 Task: Add Attachment from computer to Card Card0000000265 in Board Board0000000067 in Workspace WS0000000023 in Trello. Add Cover Green to Card Card0000000265 in Board Board0000000067 in Workspace WS0000000023 in Trello. Add "Move Card To …" Button titled Button0000000265 to "top" of the list "To Do" to Card Card0000000265 in Board Board0000000067 in Workspace WS0000000023 in Trello. Add Description DS0000000265 to Card Card0000000266 in Board Board0000000067 in Workspace WS0000000023 in Trello. Add Comment CM0000000265 to Card Card0000000266 in Board Board0000000067 in Workspace WS0000000023 in Trello
Action: Mouse moved to (690, 556)
Screenshot: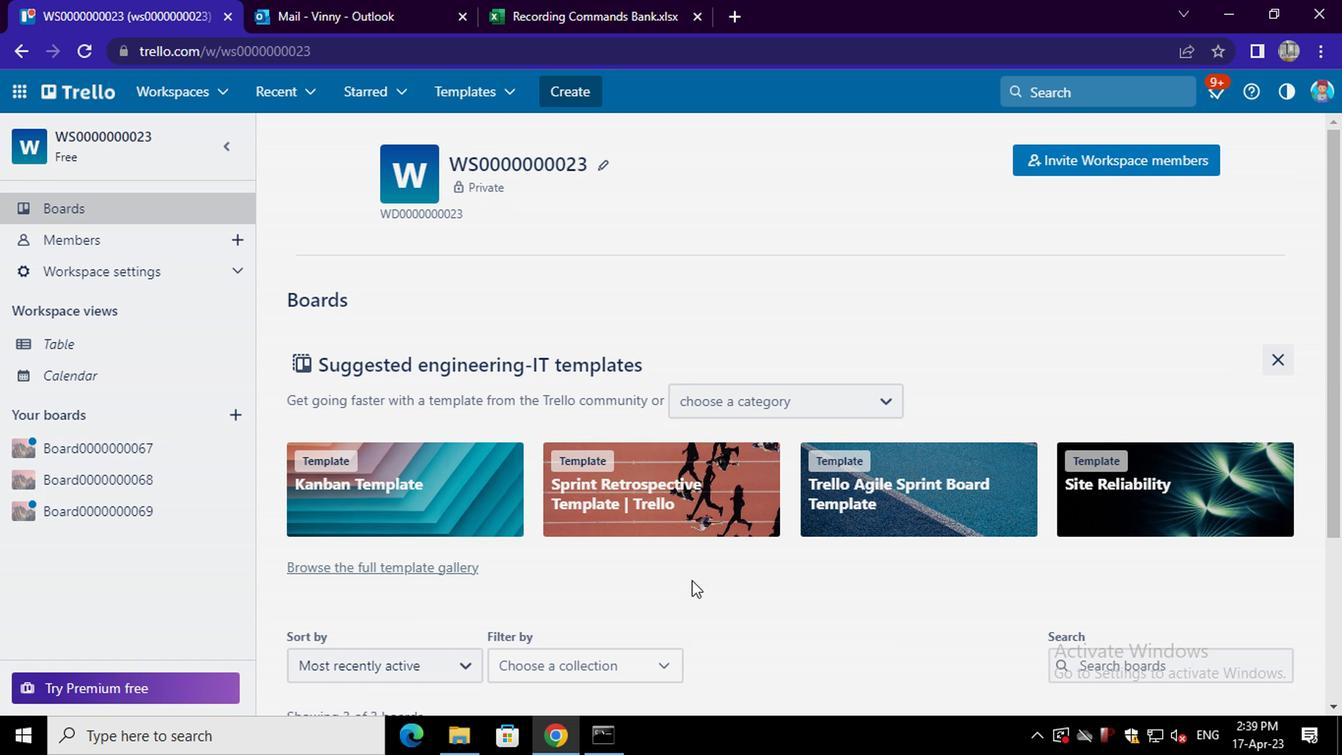 
Action: Mouse scrolled (690, 555) with delta (0, -1)
Screenshot: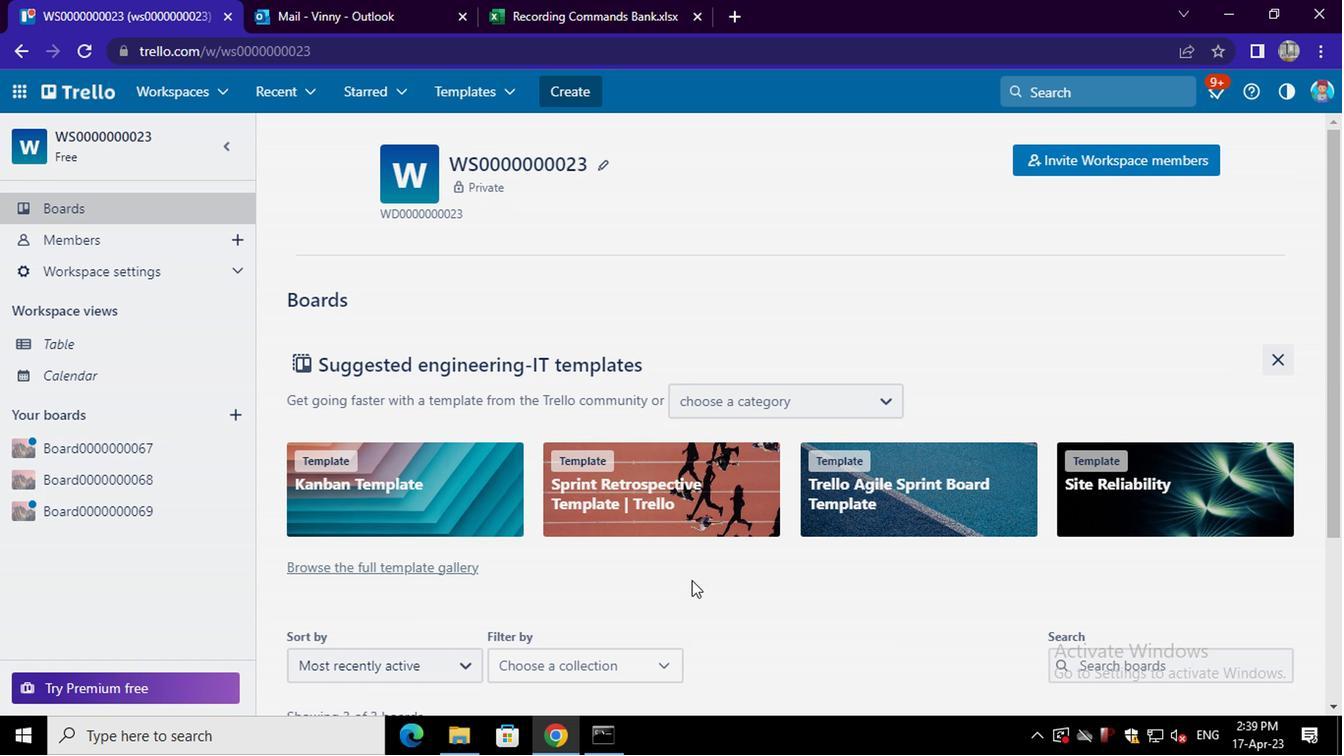 
Action: Mouse scrolled (690, 555) with delta (0, -1)
Screenshot: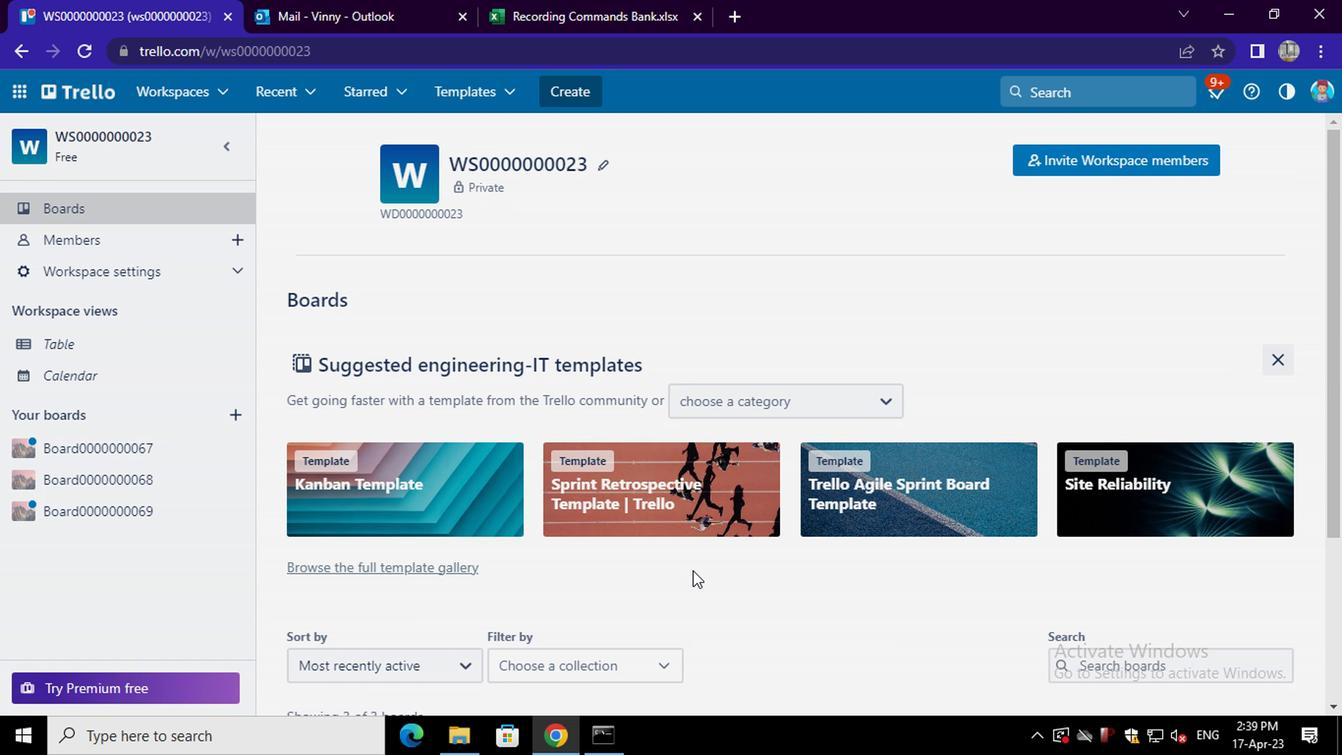 
Action: Mouse scrolled (690, 555) with delta (0, -1)
Screenshot: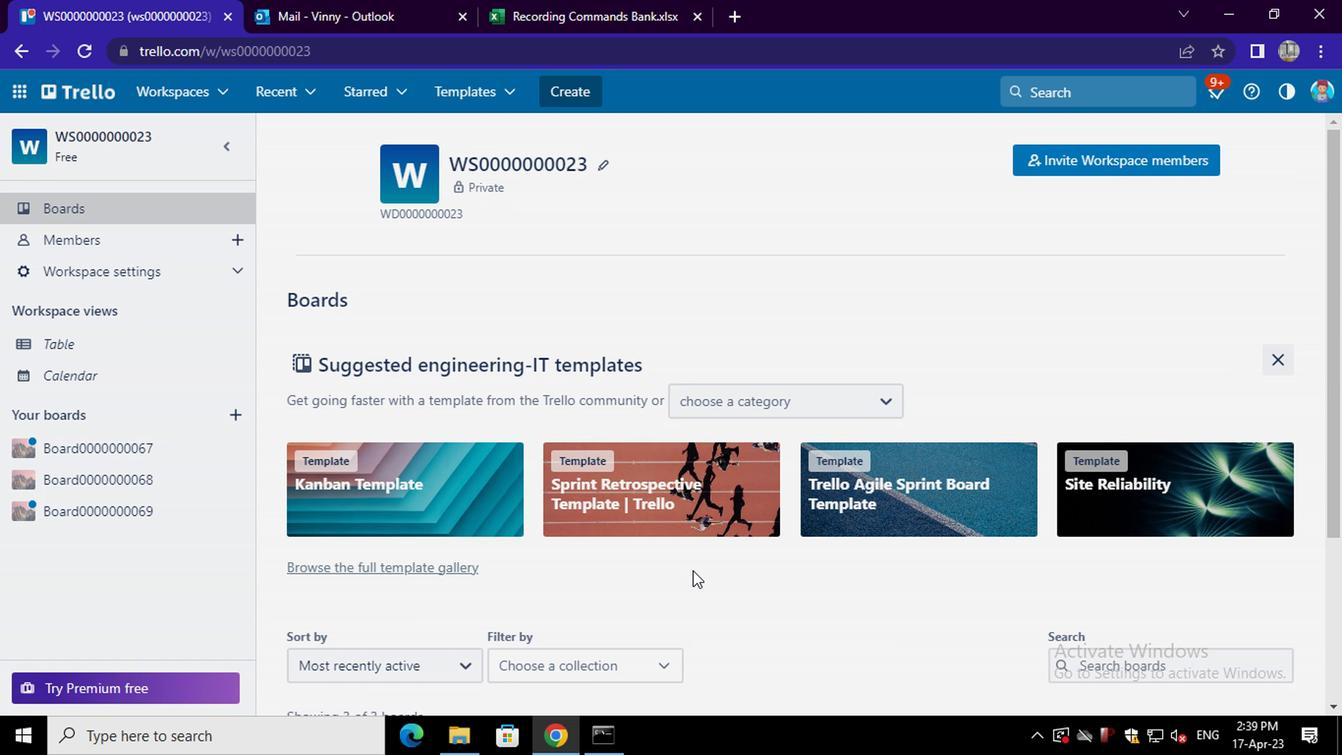
Action: Mouse scrolled (690, 555) with delta (0, -1)
Screenshot: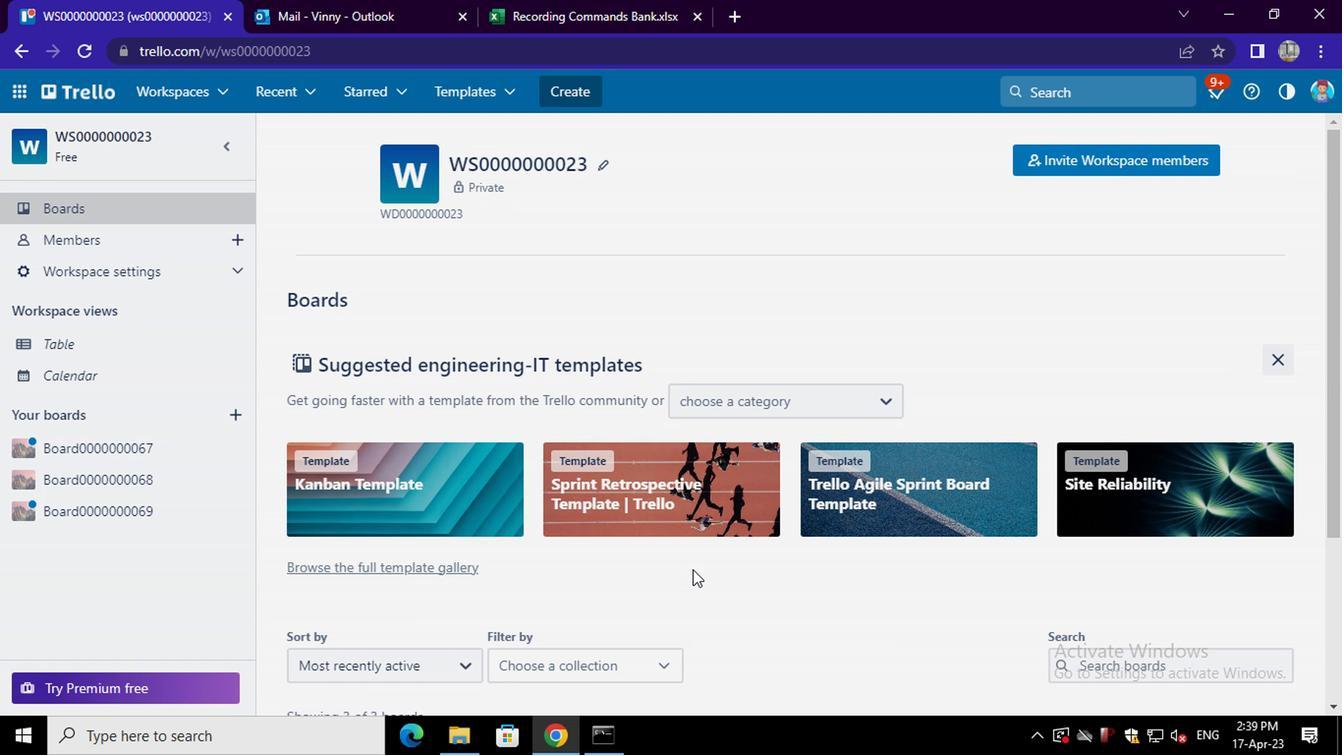 
Action: Mouse scrolled (690, 555) with delta (0, -1)
Screenshot: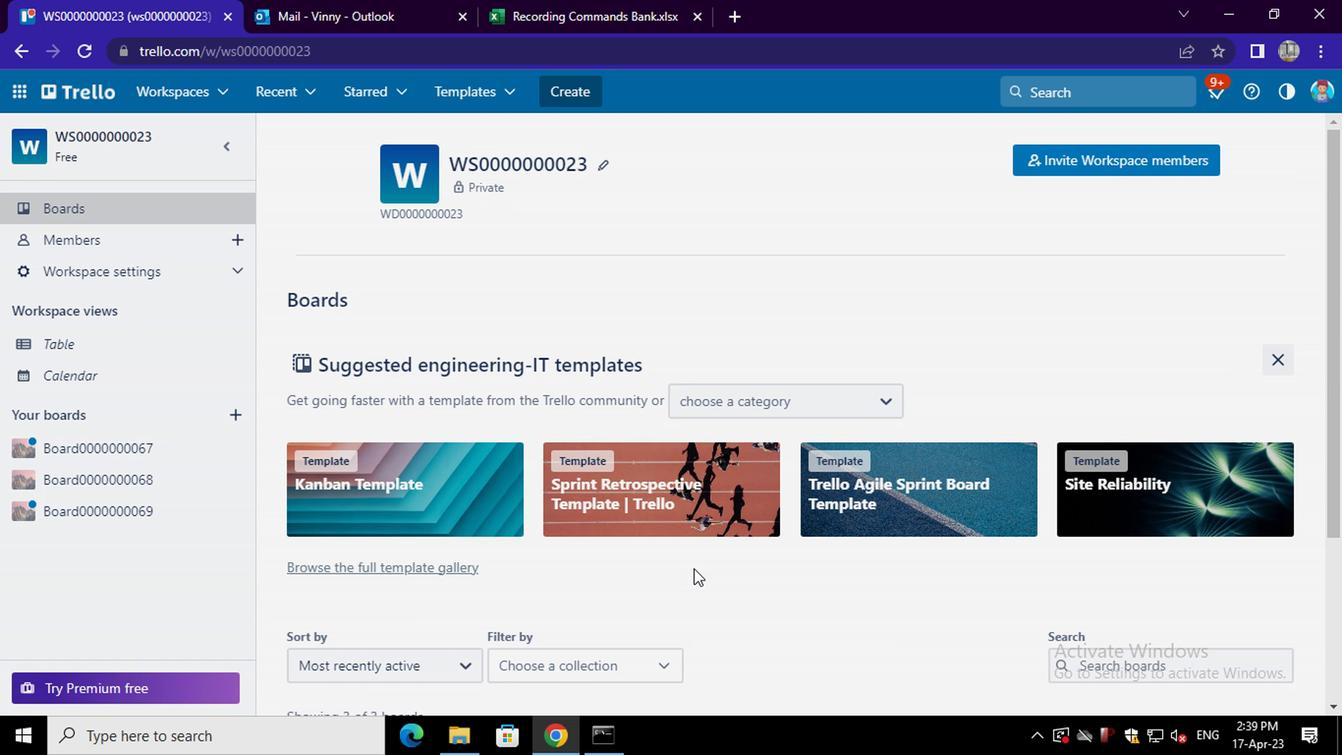 
Action: Mouse scrolled (690, 555) with delta (0, -1)
Screenshot: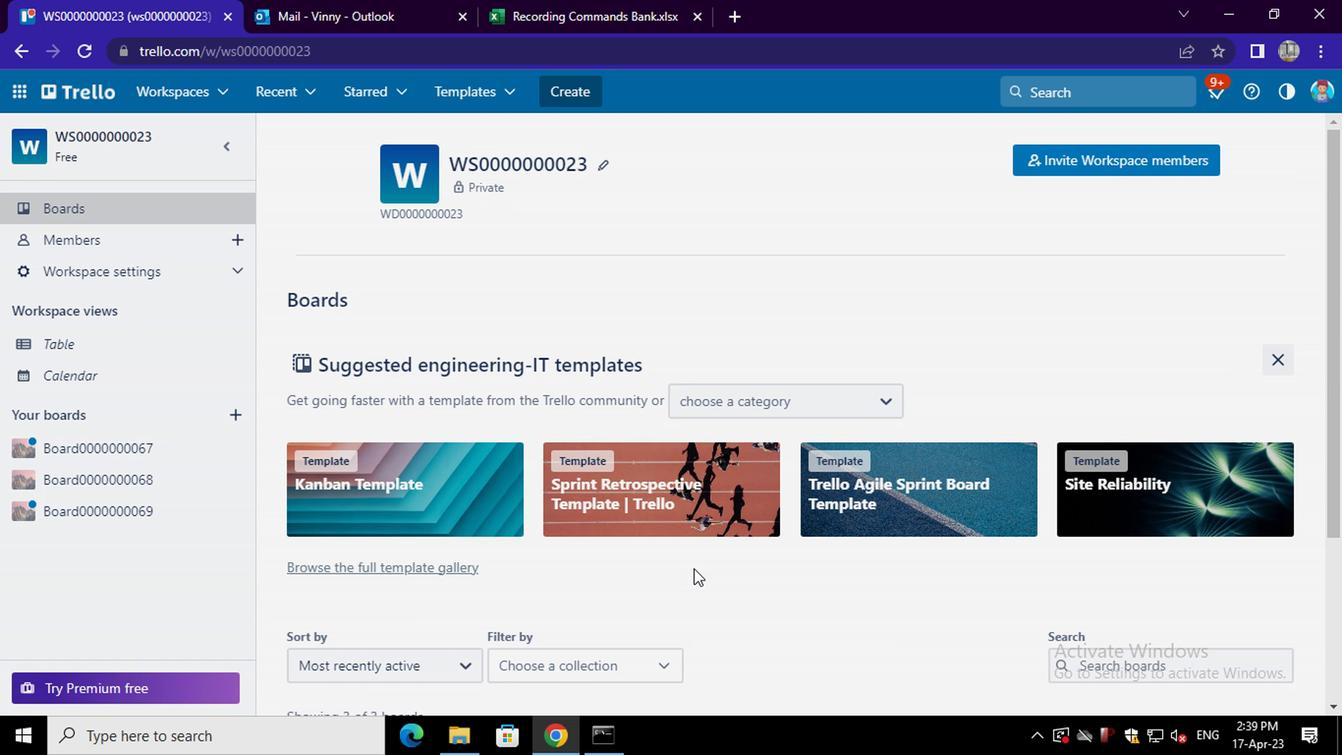 
Action: Mouse moved to (690, 555)
Screenshot: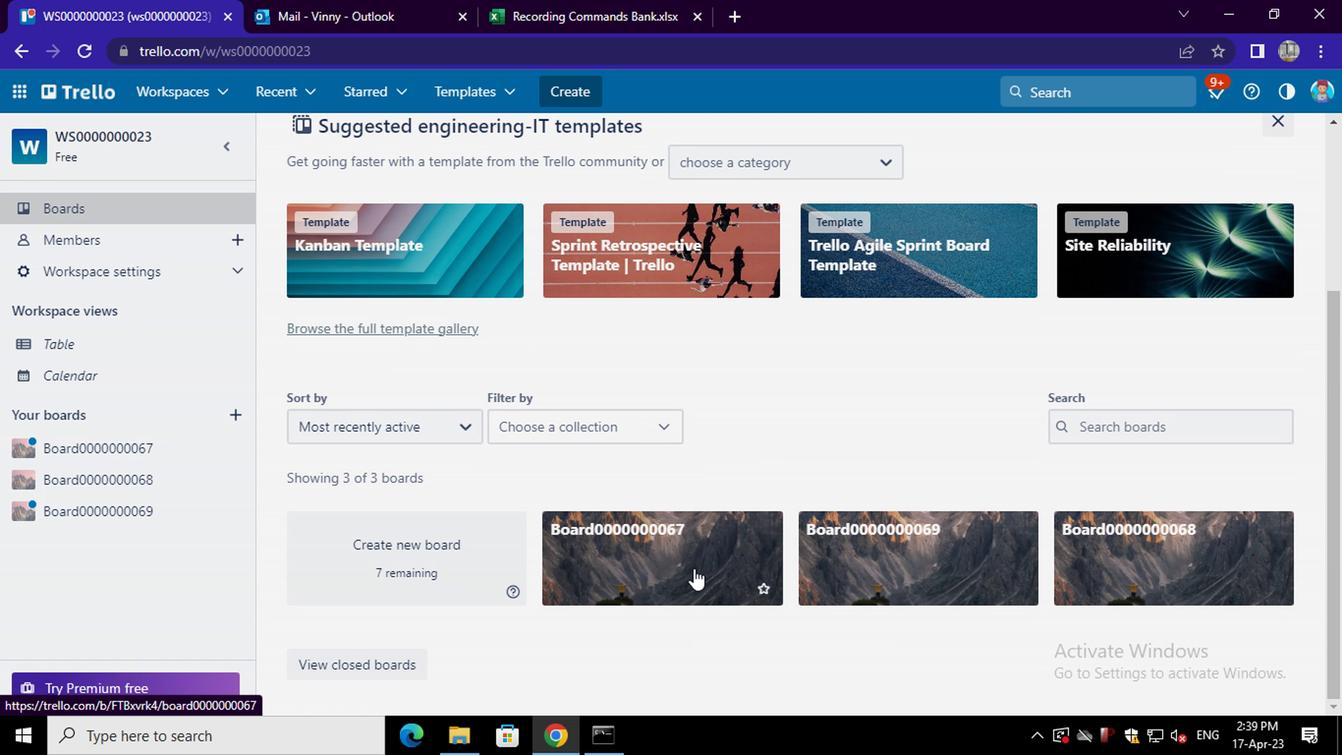 
Action: Mouse pressed left at (690, 555)
Screenshot: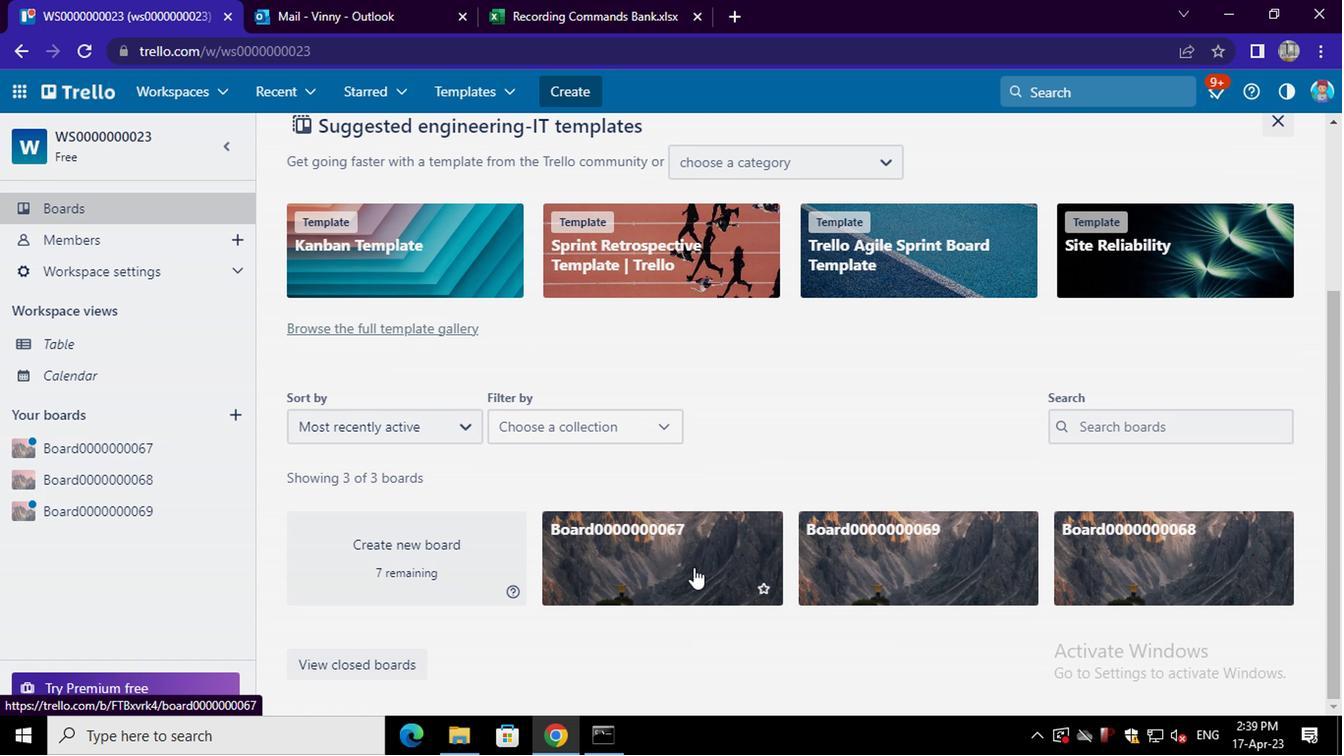 
Action: Mouse moved to (508, 216)
Screenshot: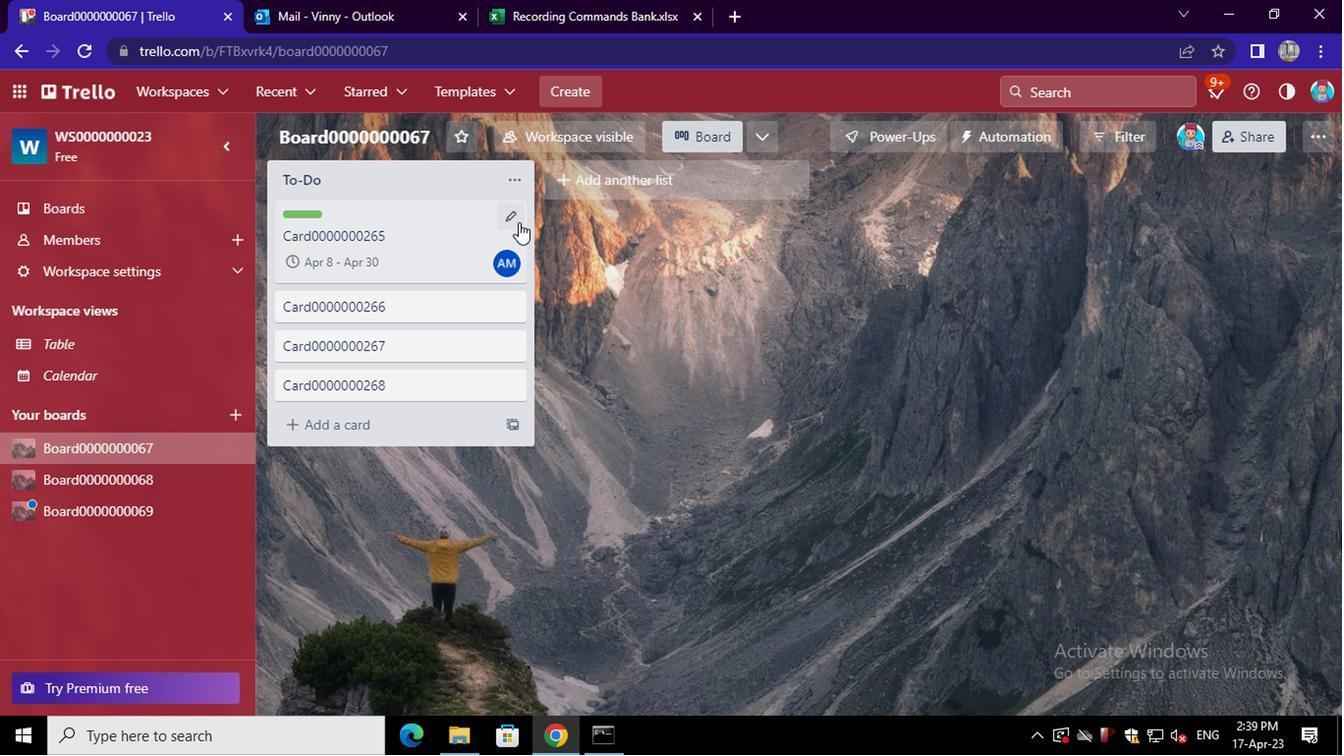 
Action: Mouse pressed left at (508, 216)
Screenshot: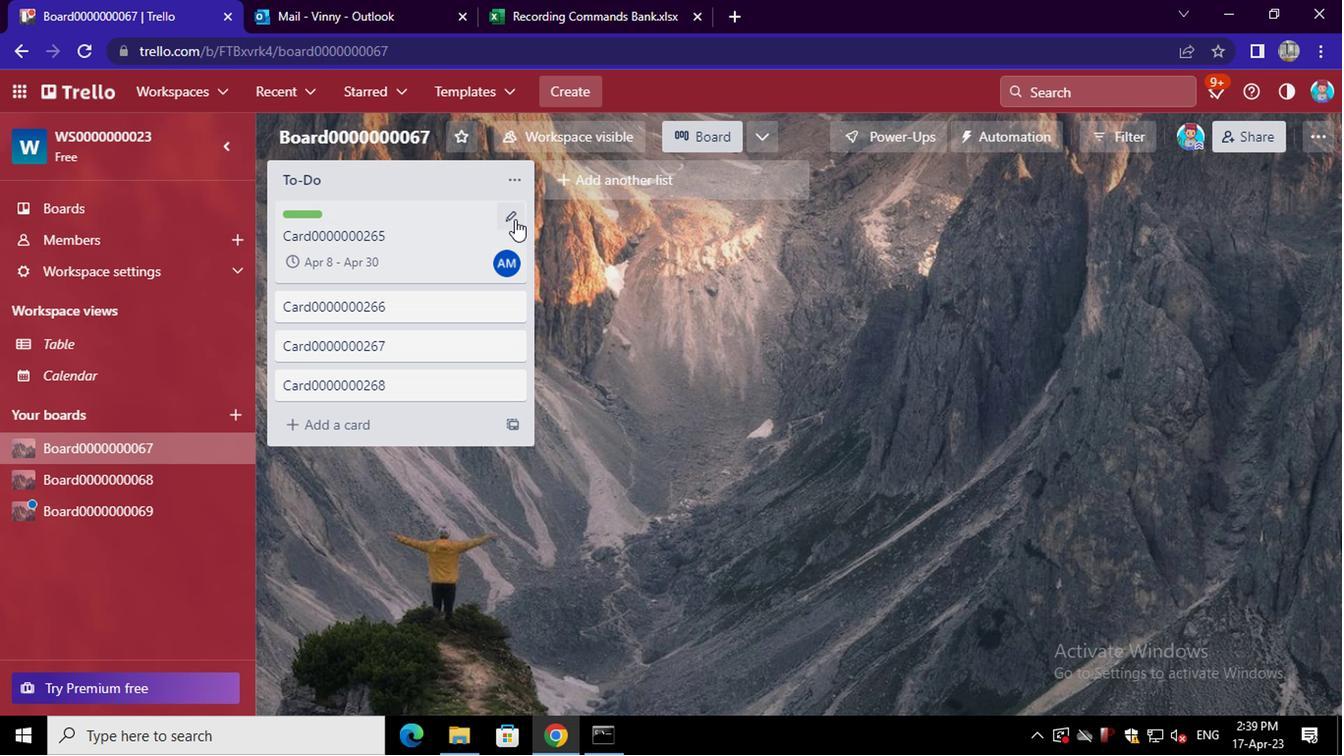 
Action: Mouse moved to (571, 223)
Screenshot: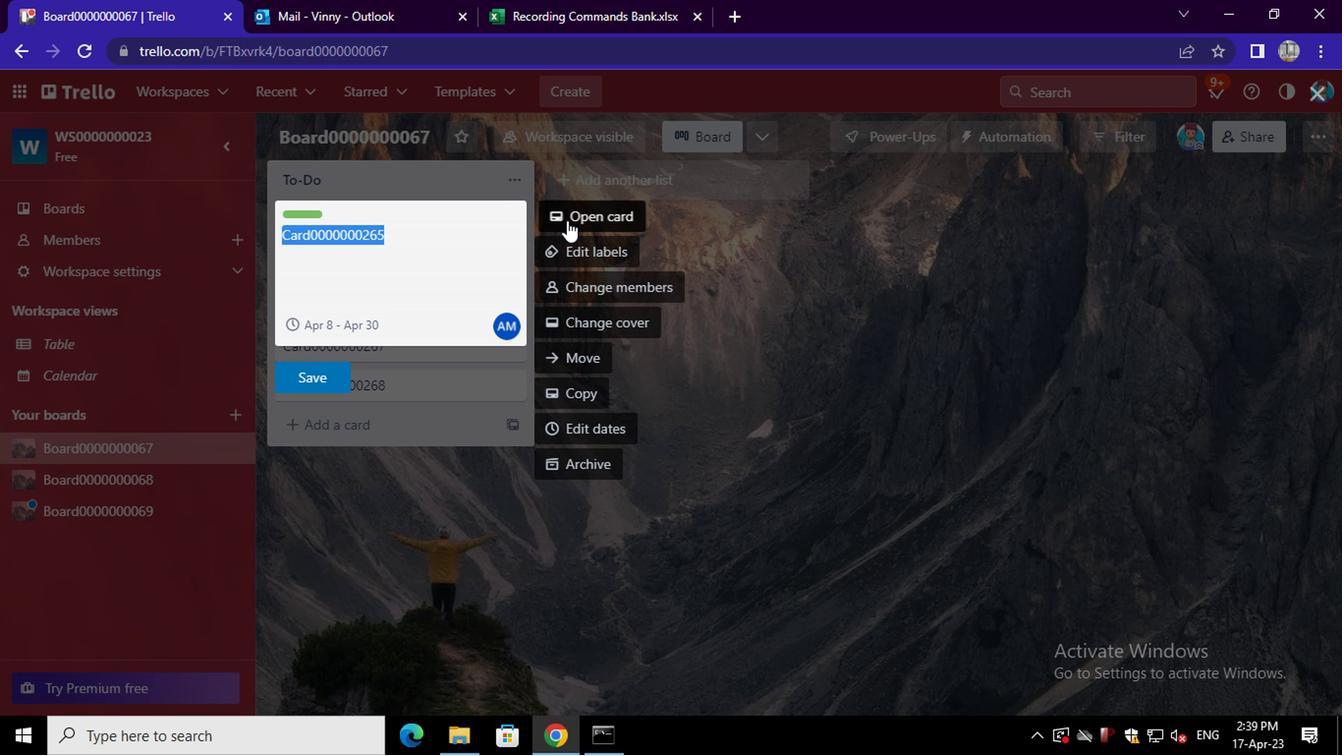 
Action: Mouse pressed left at (571, 223)
Screenshot: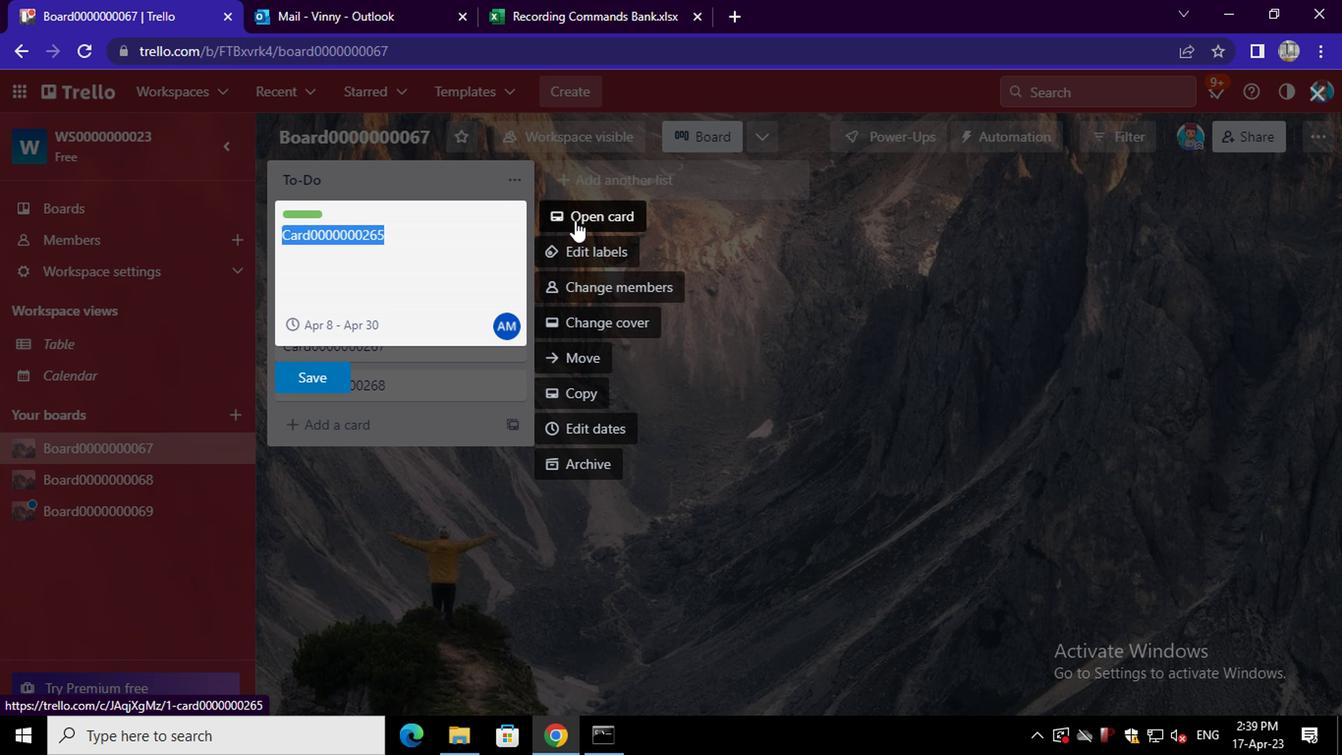 
Action: Mouse moved to (921, 396)
Screenshot: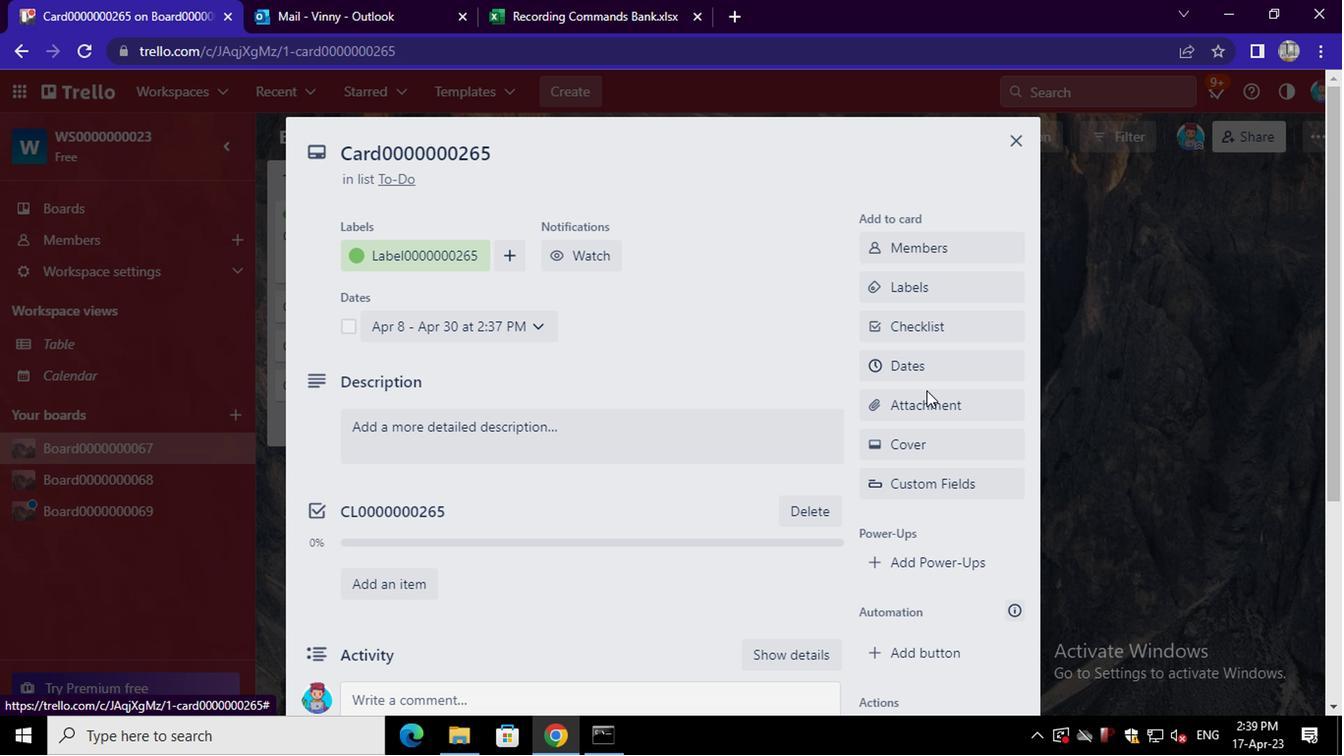 
Action: Mouse pressed left at (921, 396)
Screenshot: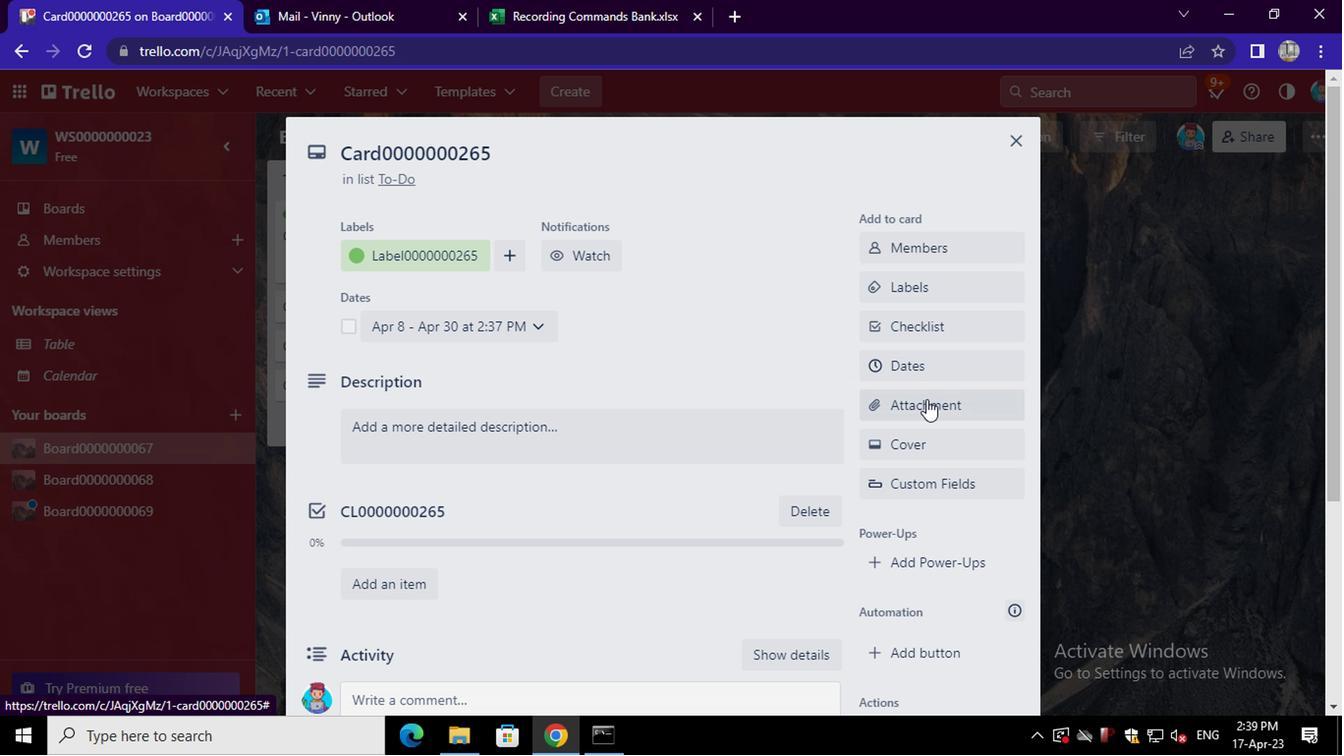 
Action: Mouse moved to (906, 188)
Screenshot: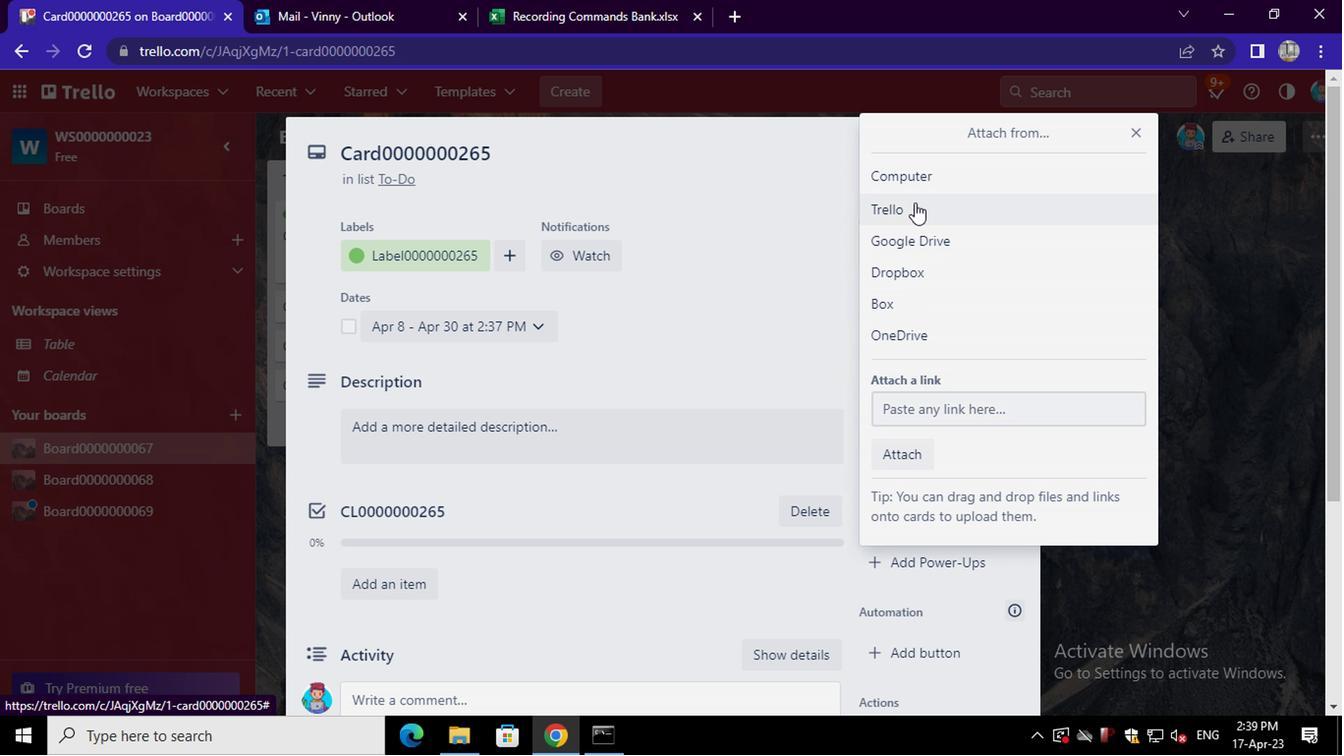 
Action: Mouse pressed left at (906, 188)
Screenshot: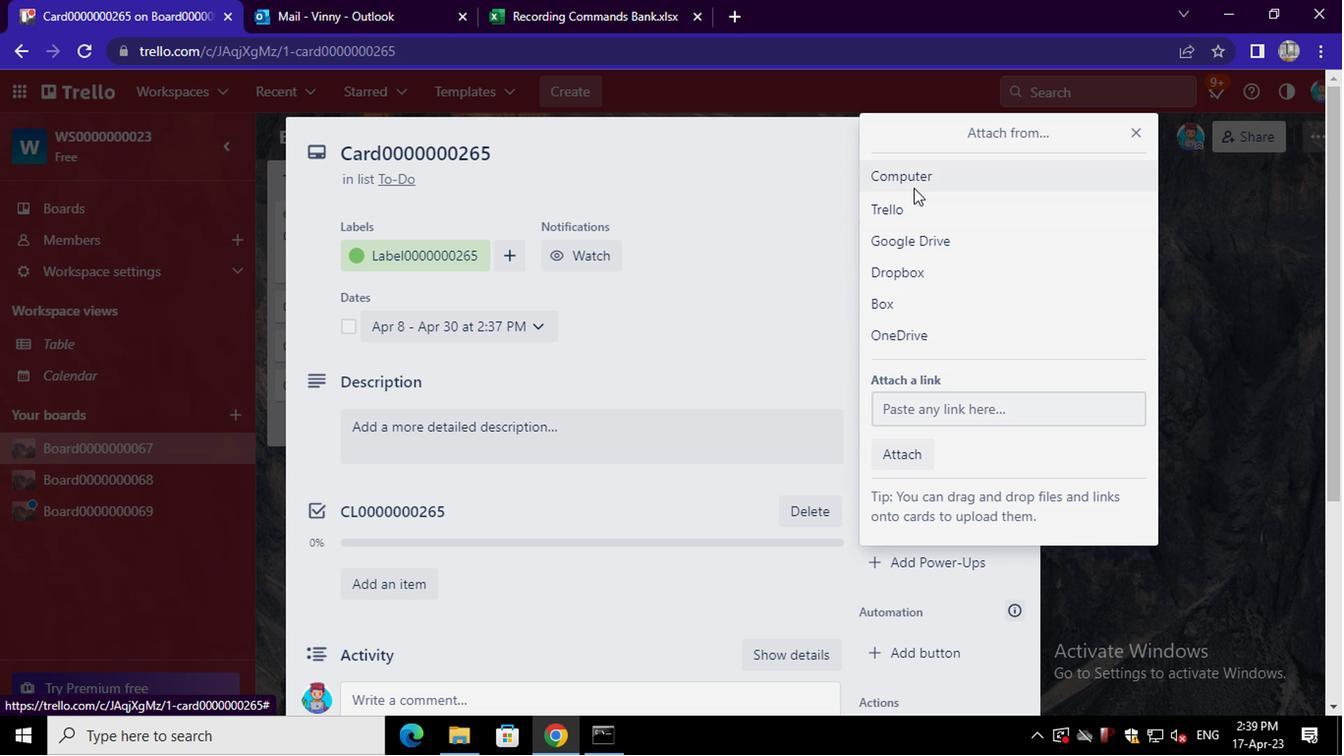 
Action: Mouse moved to (270, 428)
Screenshot: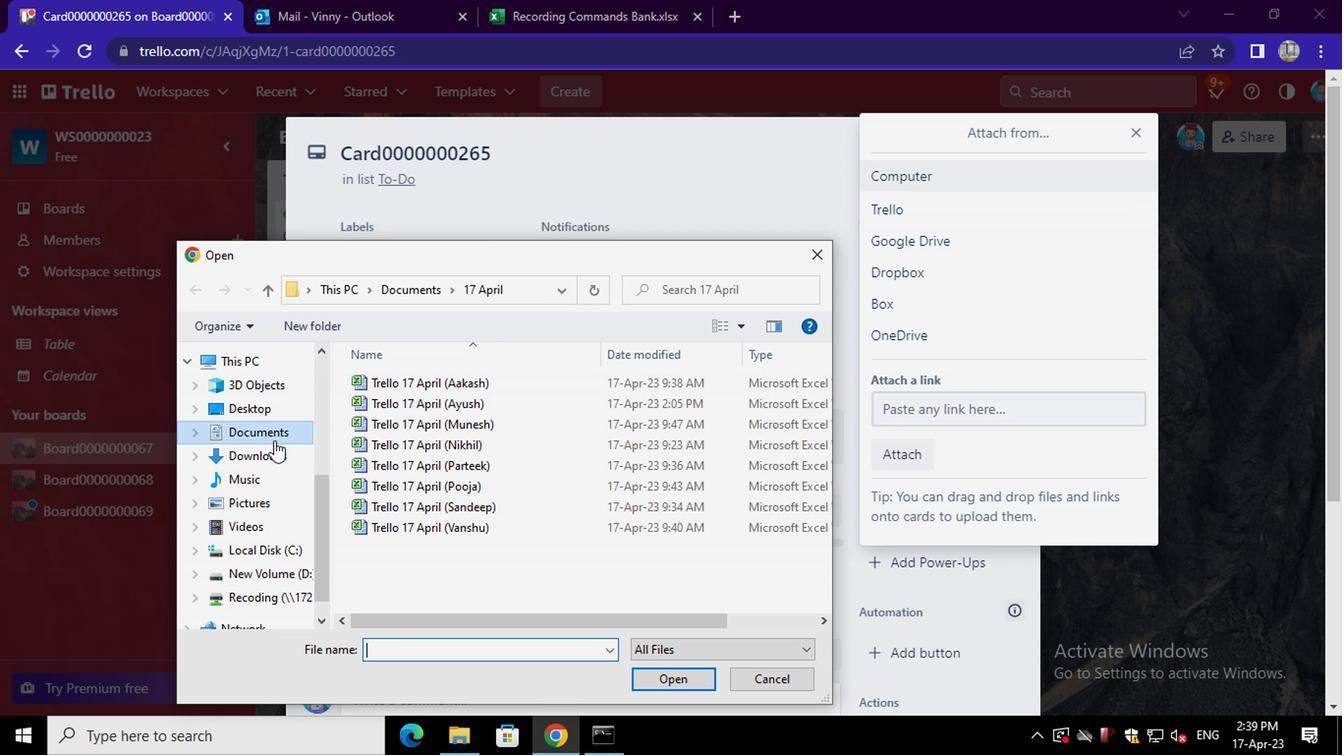 
Action: Mouse pressed left at (270, 428)
Screenshot: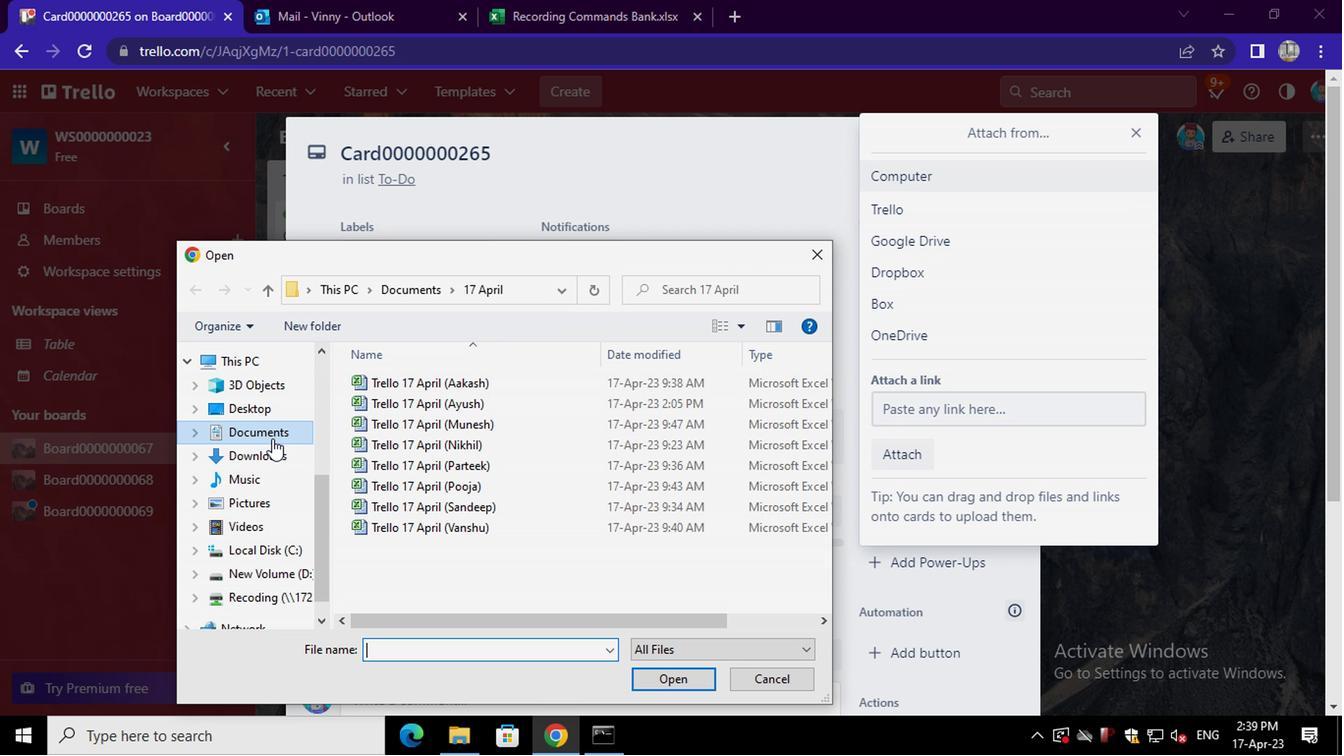 
Action: Mouse moved to (416, 478)
Screenshot: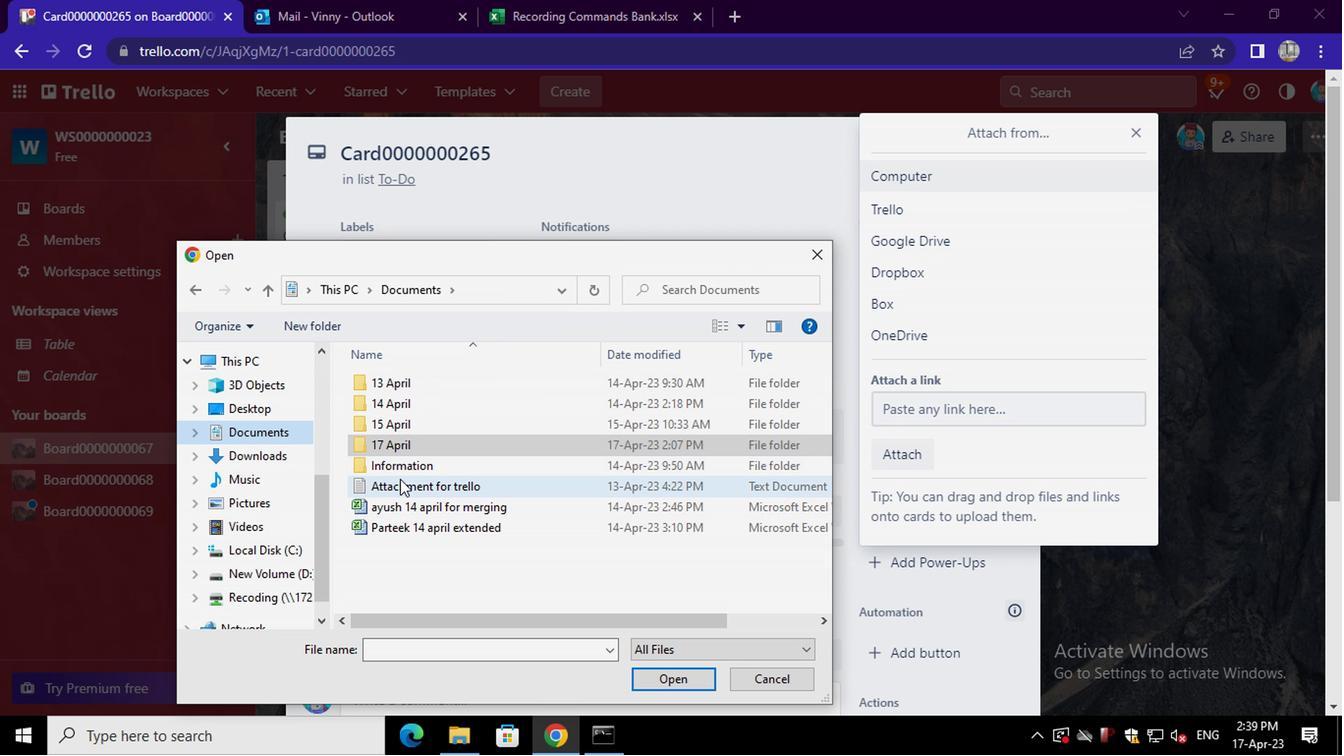 
Action: Mouse pressed left at (416, 478)
Screenshot: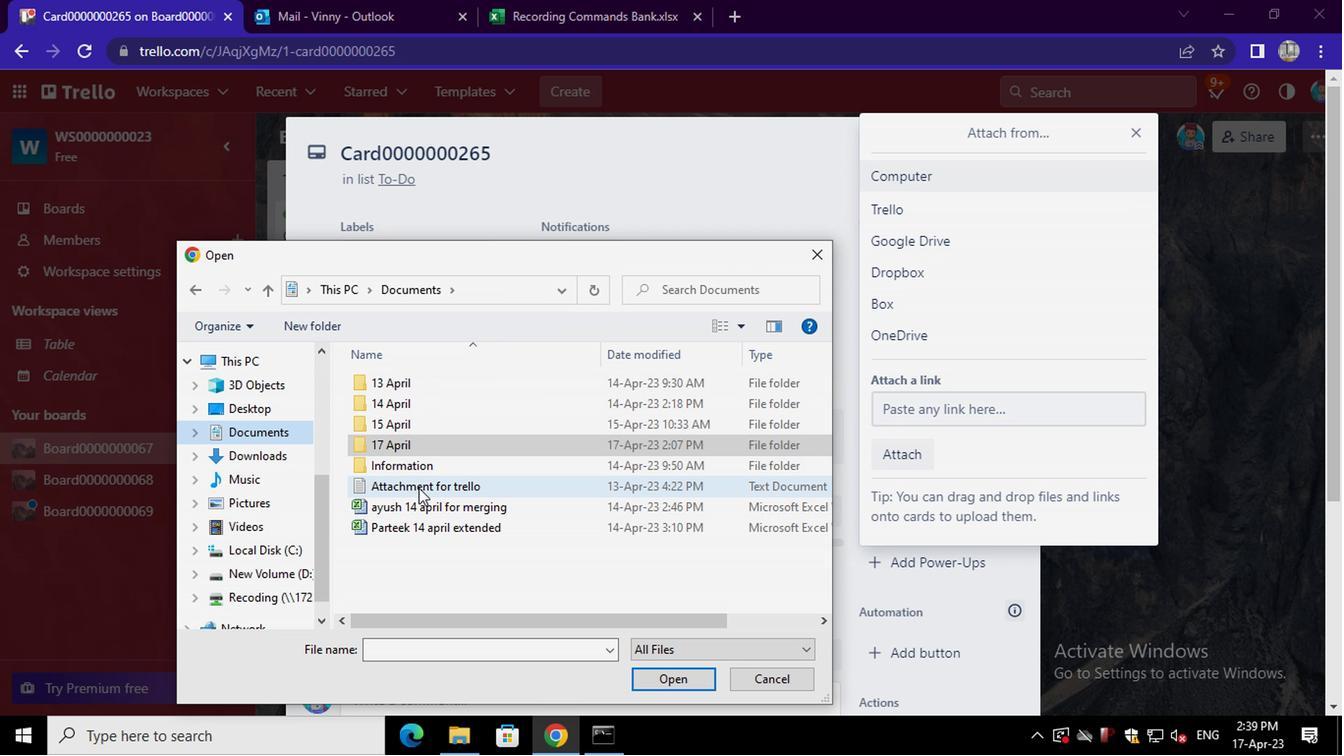 
Action: Mouse pressed left at (416, 478)
Screenshot: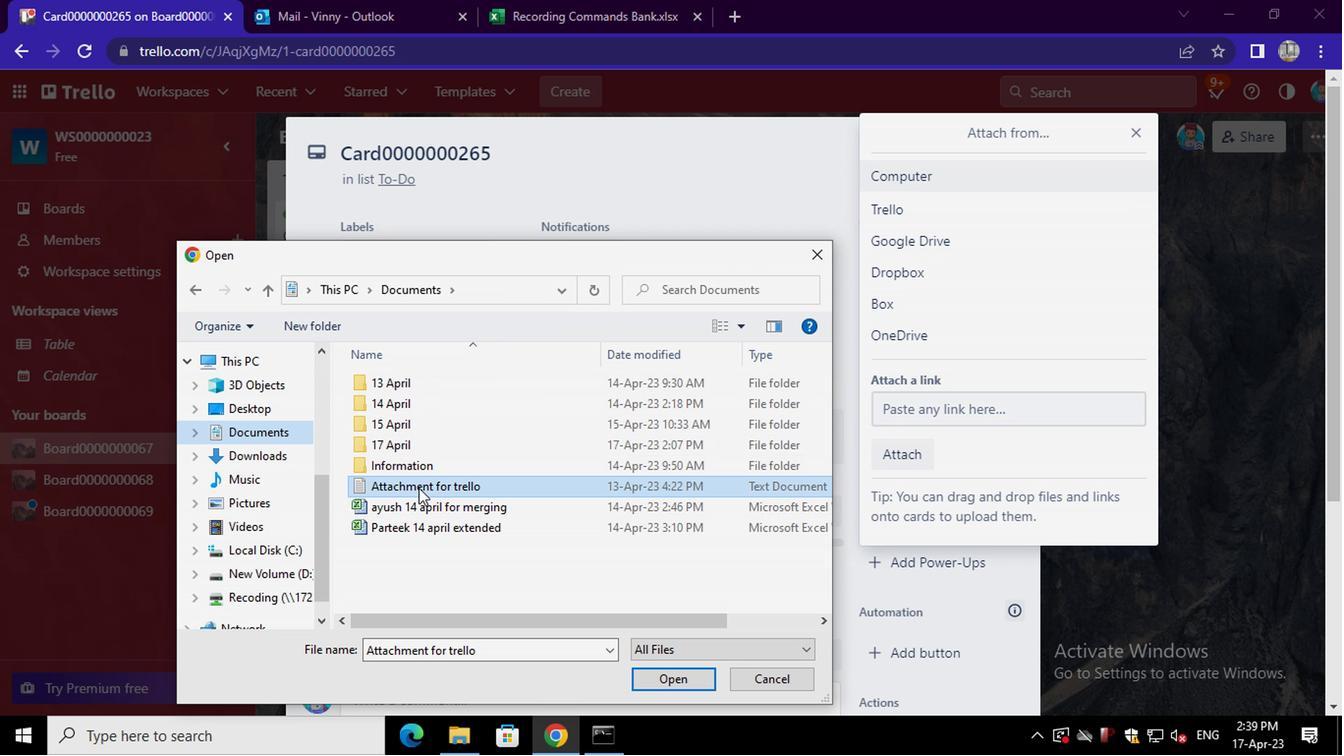 
Action: Mouse moved to (876, 441)
Screenshot: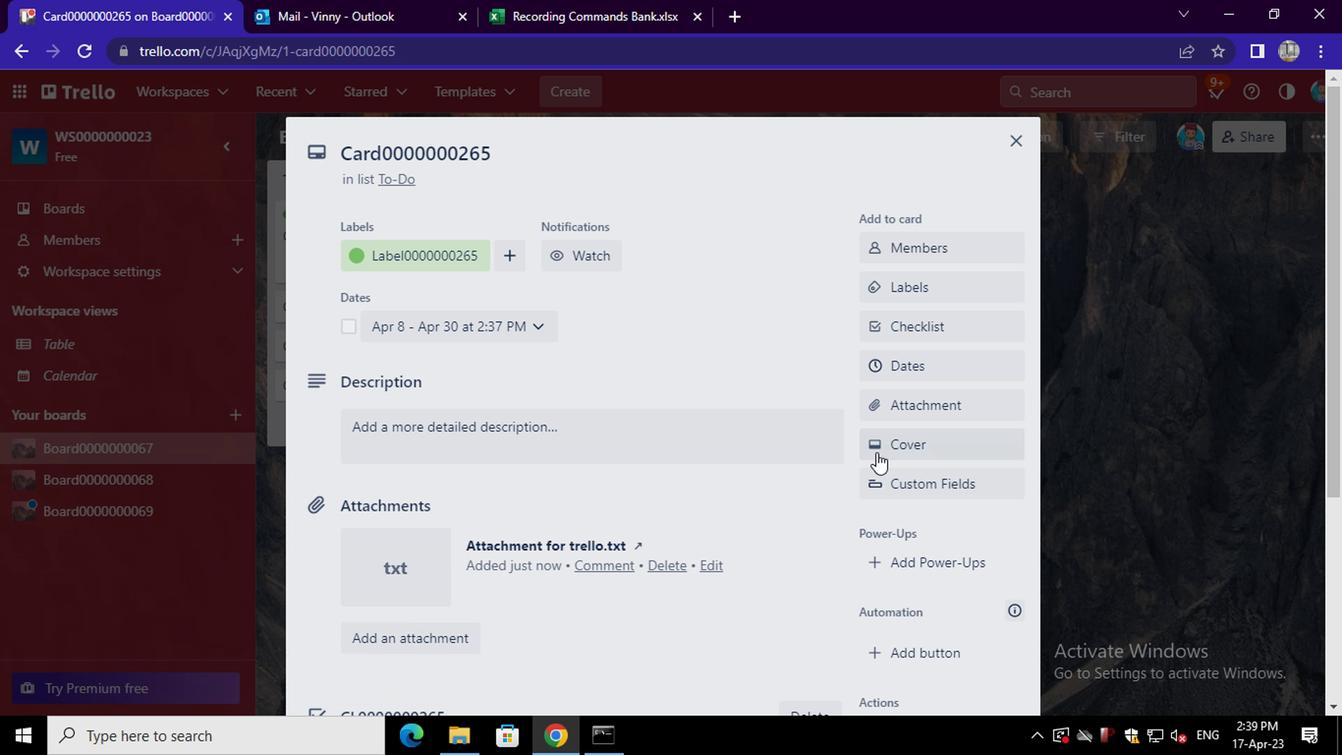 
Action: Mouse pressed left at (876, 441)
Screenshot: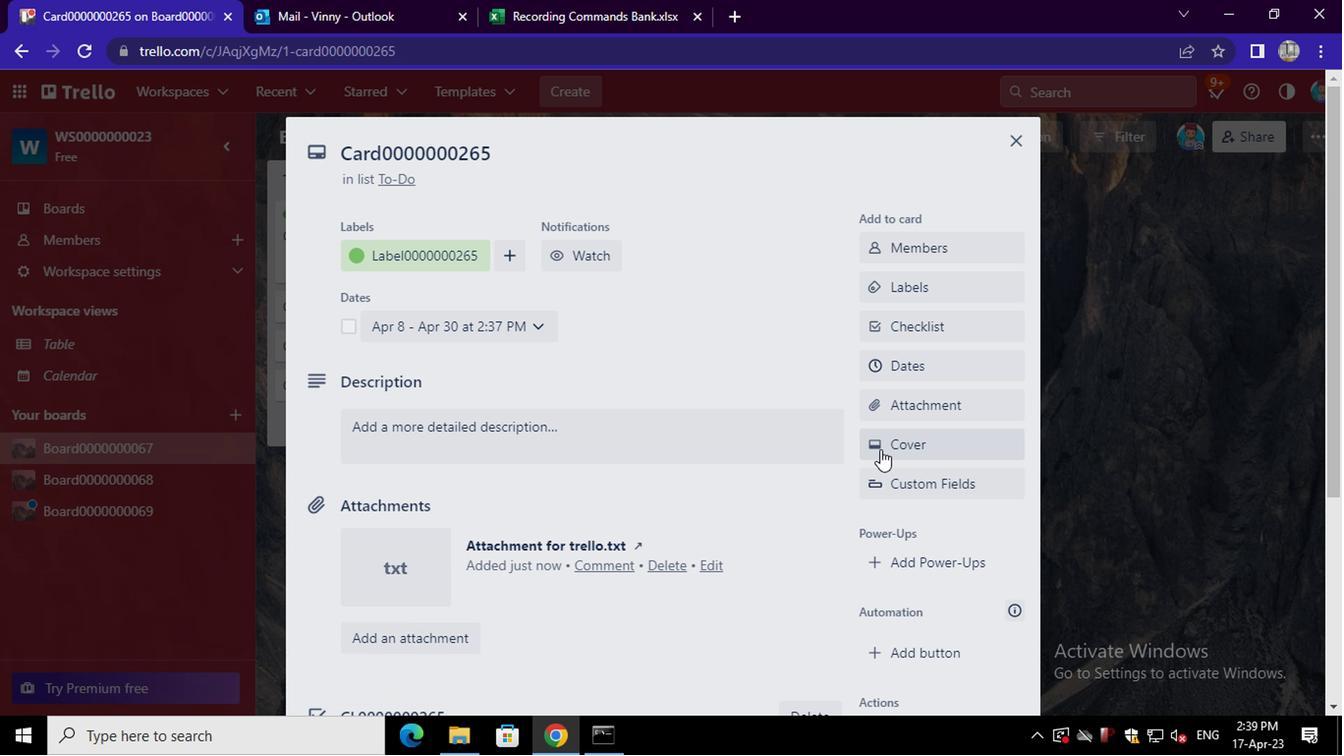 
Action: Mouse moved to (903, 323)
Screenshot: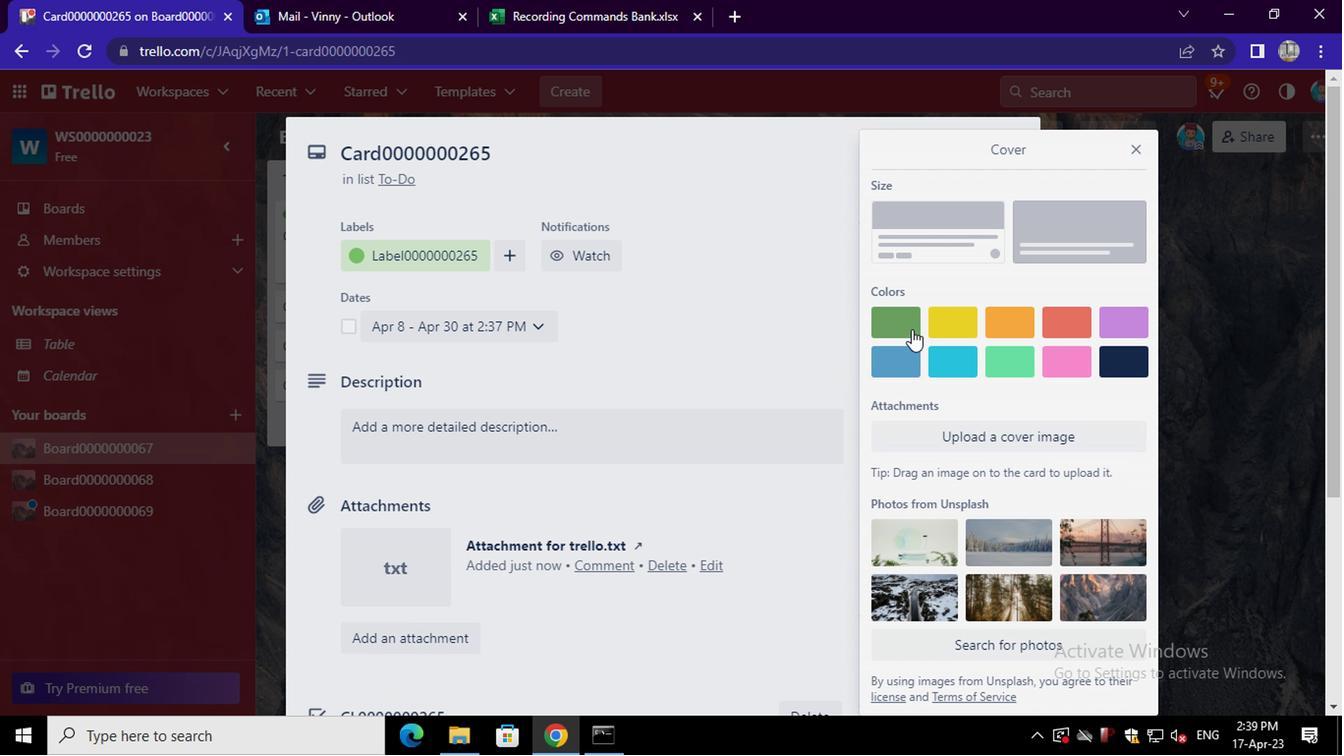 
Action: Mouse pressed left at (903, 323)
Screenshot: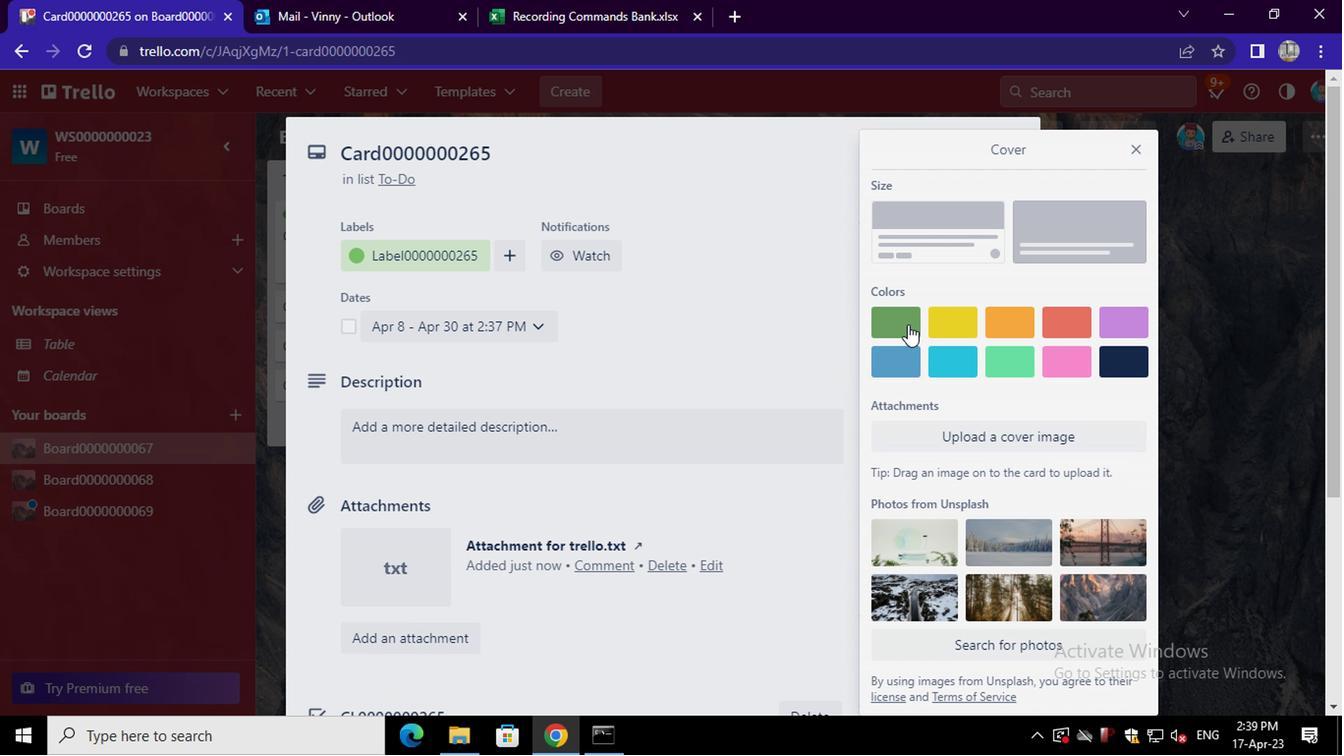 
Action: Mouse moved to (797, 426)
Screenshot: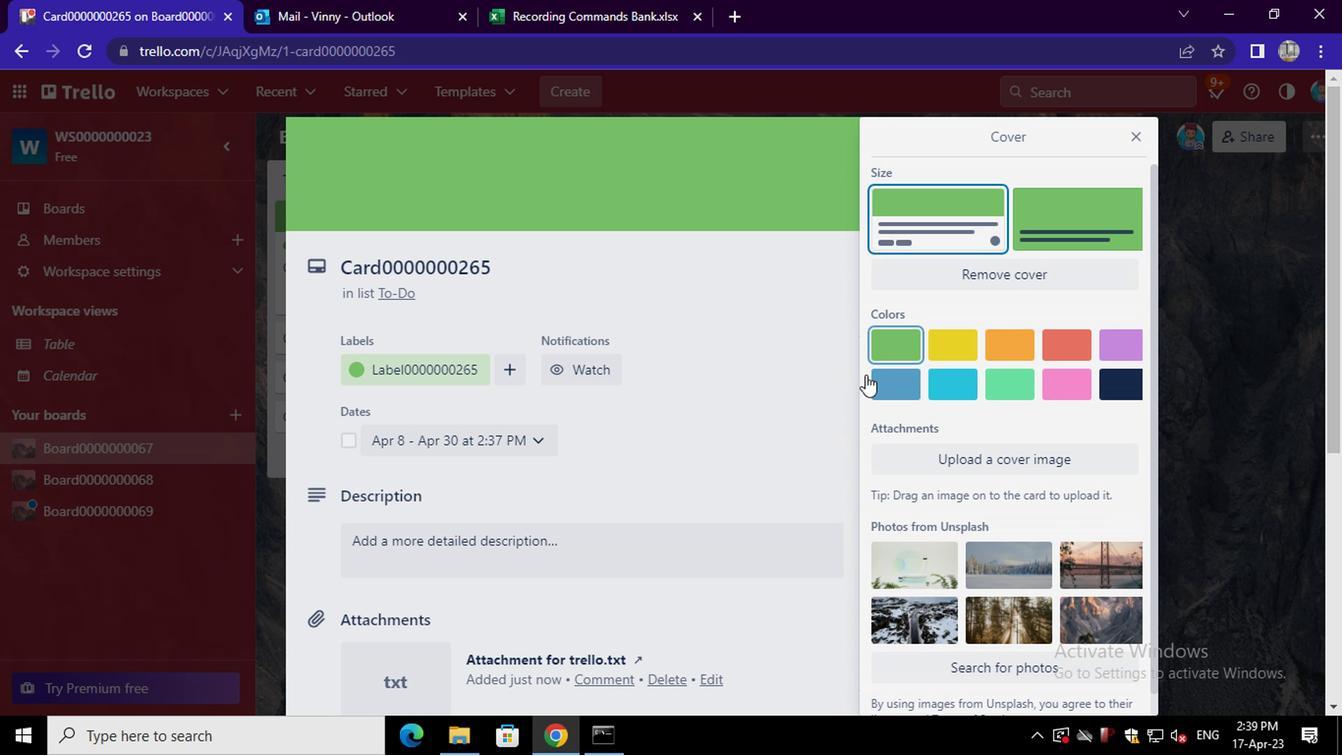 
Action: Mouse pressed left at (797, 426)
Screenshot: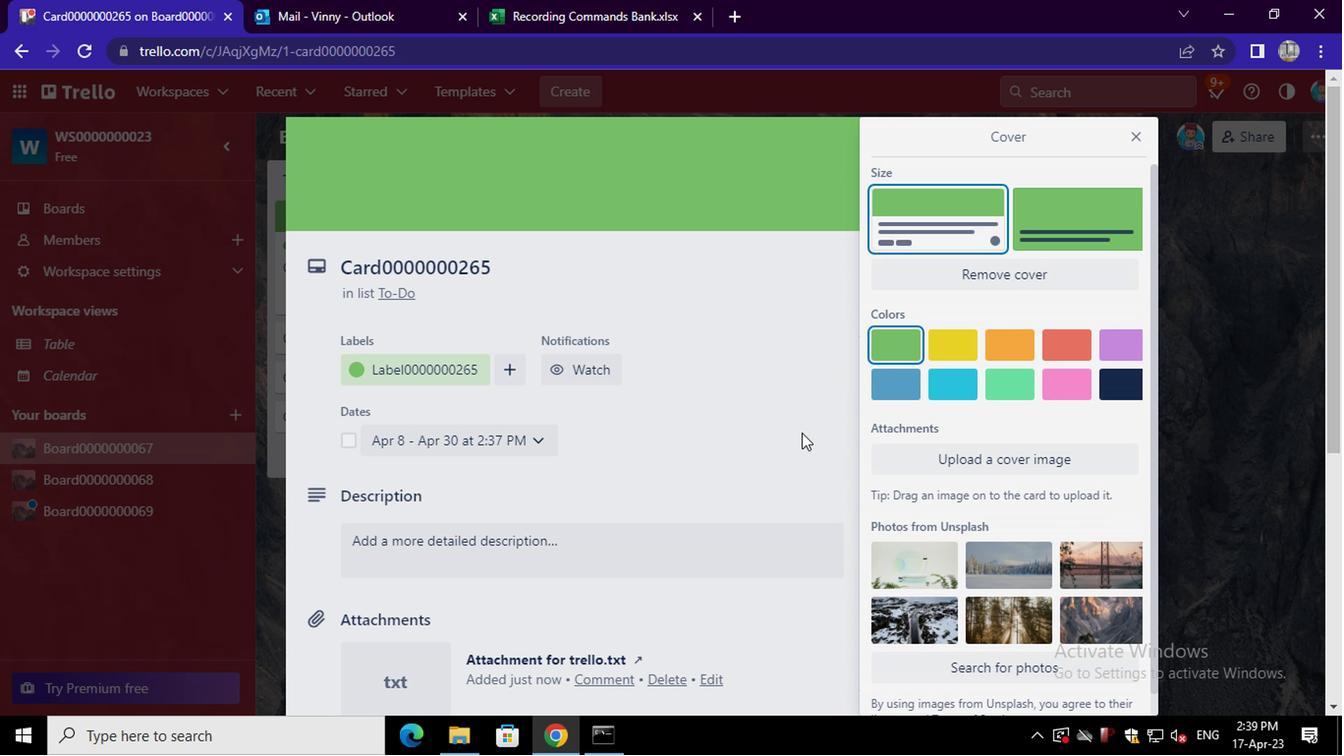 
Action: Mouse moved to (796, 430)
Screenshot: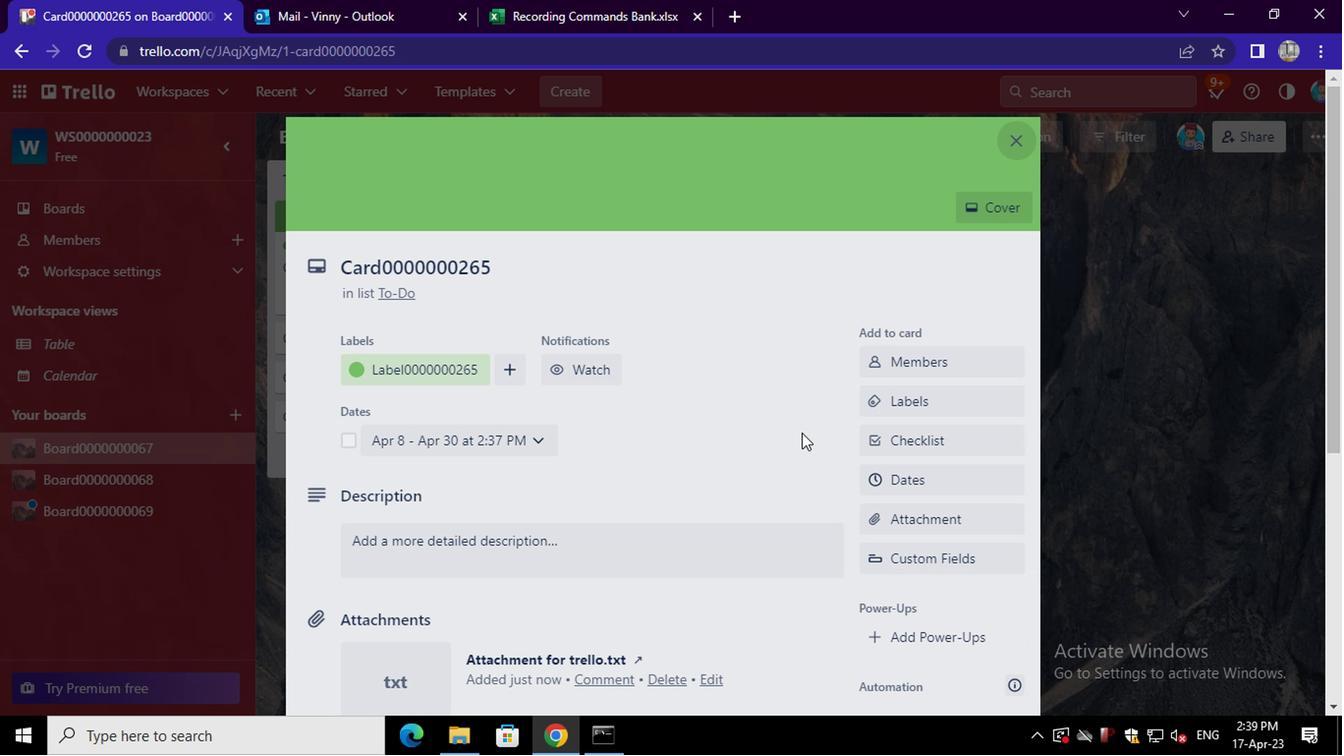 
Action: Mouse scrolled (796, 429) with delta (0, 0)
Screenshot: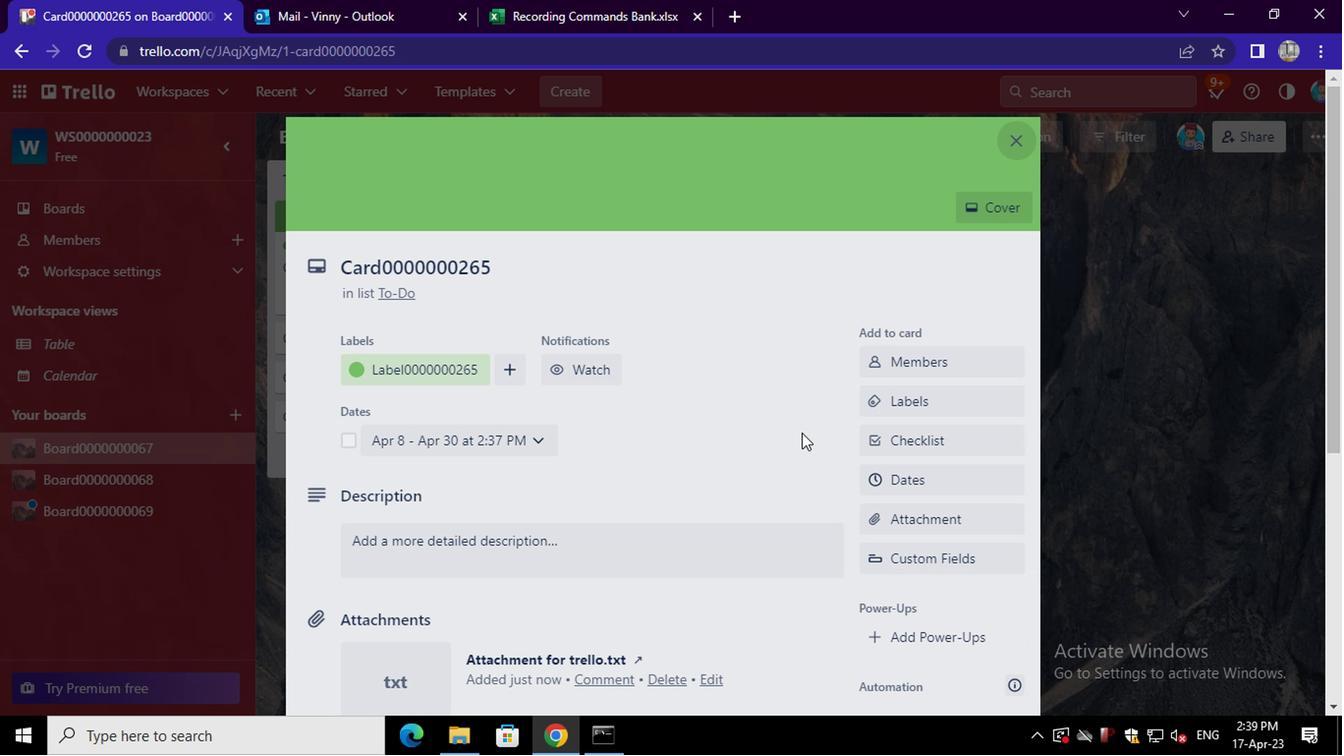 
Action: Mouse moved to (796, 432)
Screenshot: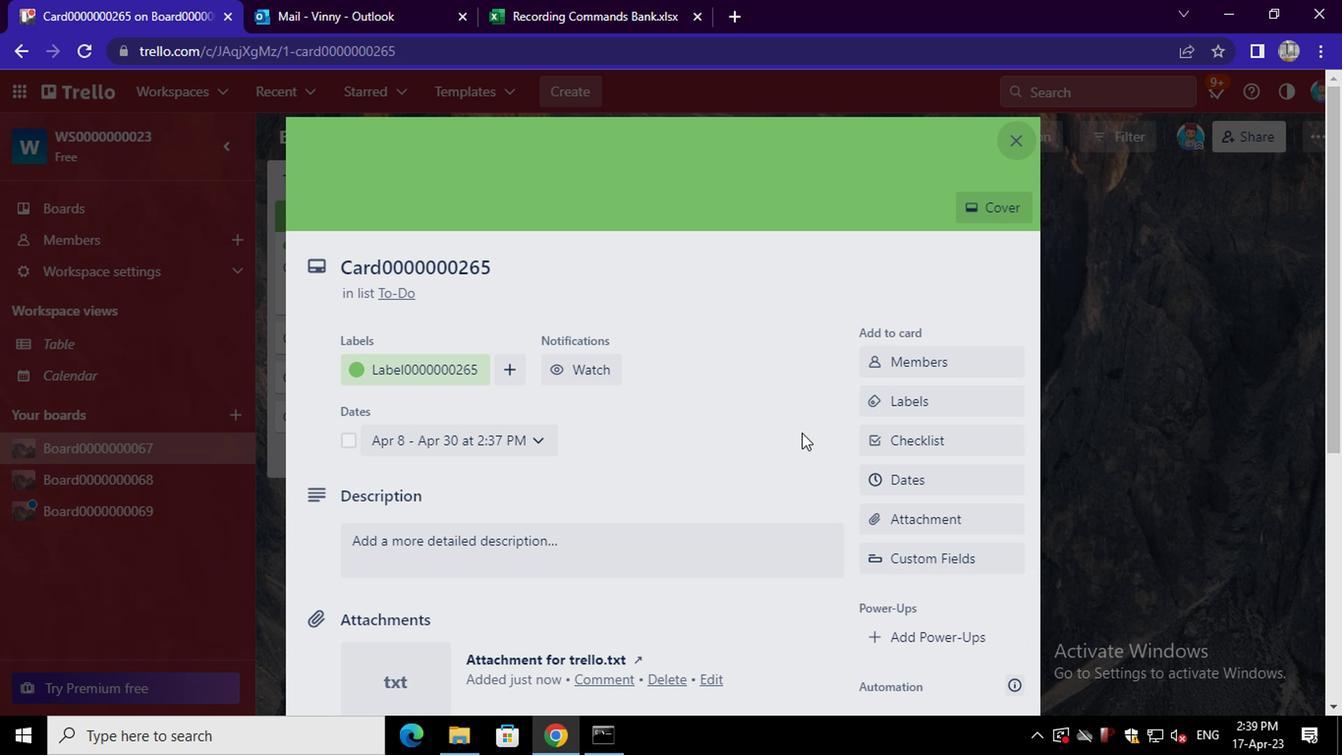 
Action: Mouse scrolled (796, 432) with delta (0, 0)
Screenshot: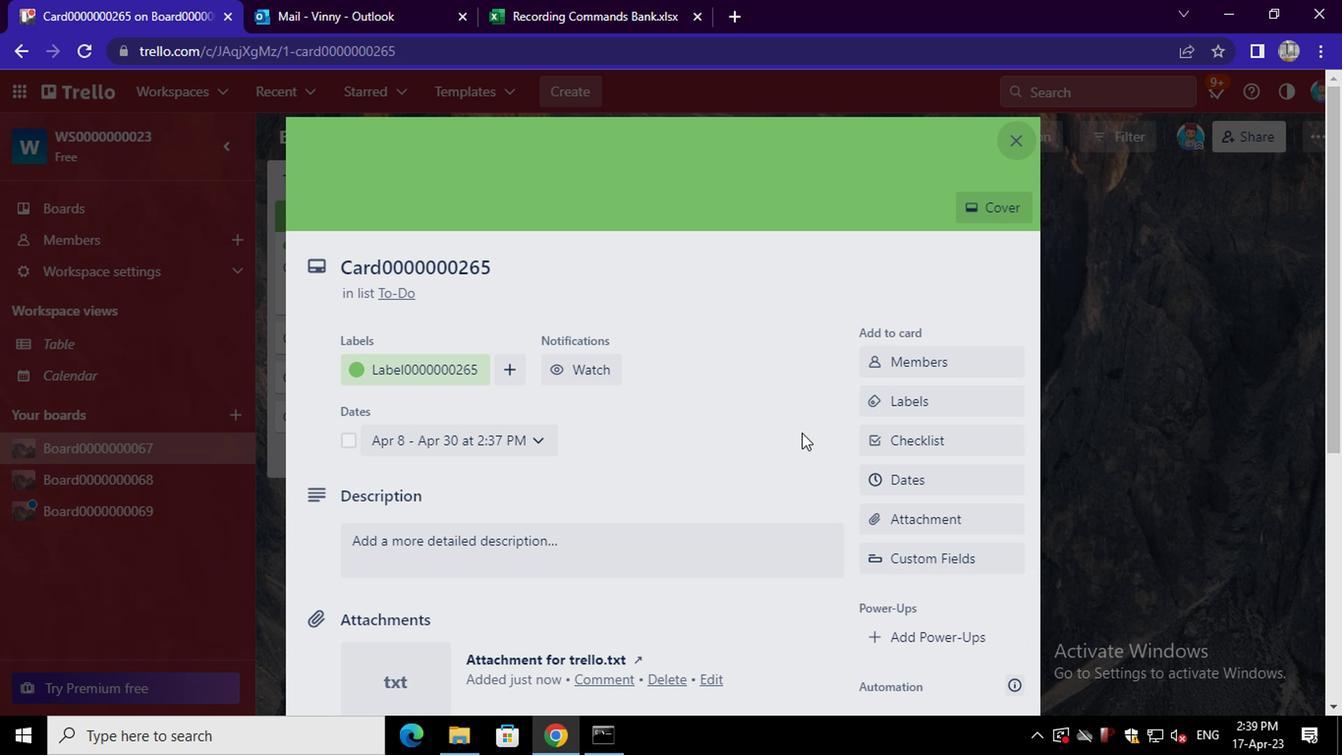 
Action: Mouse scrolled (796, 432) with delta (0, 0)
Screenshot: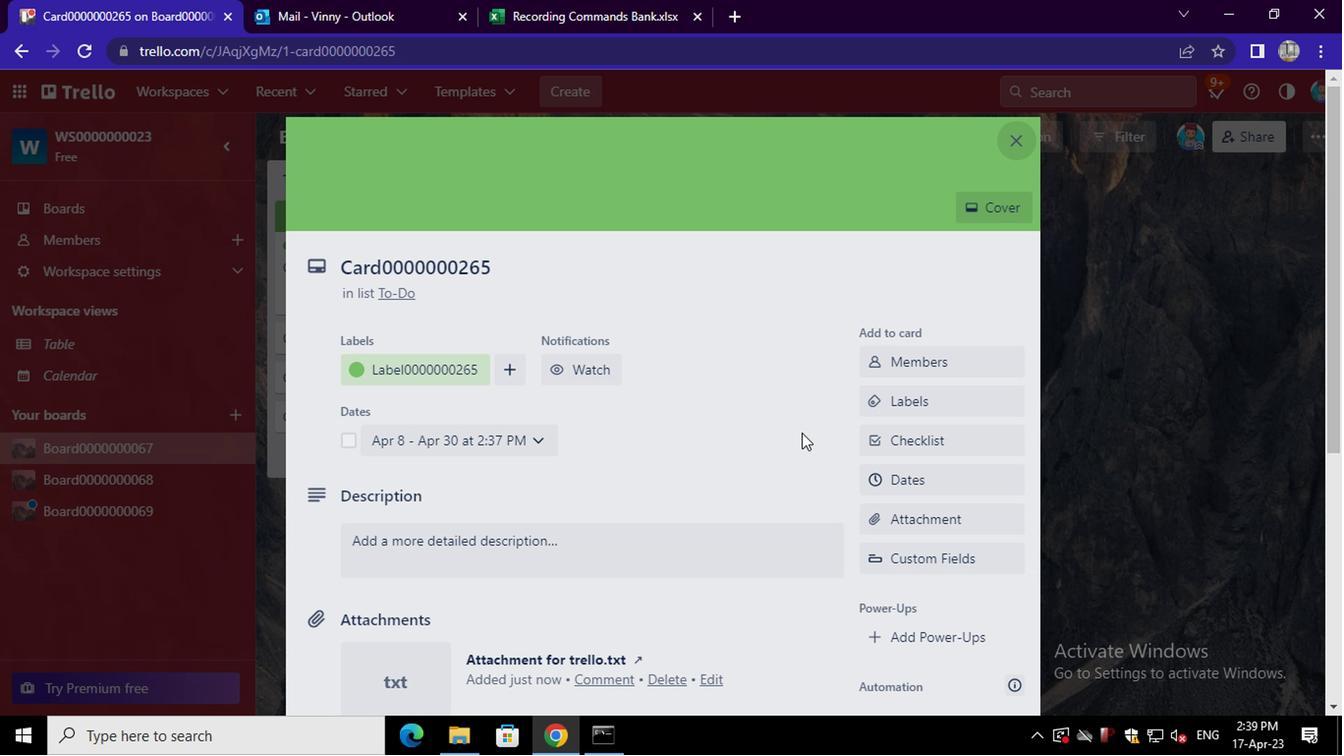 
Action: Mouse scrolled (796, 432) with delta (0, 0)
Screenshot: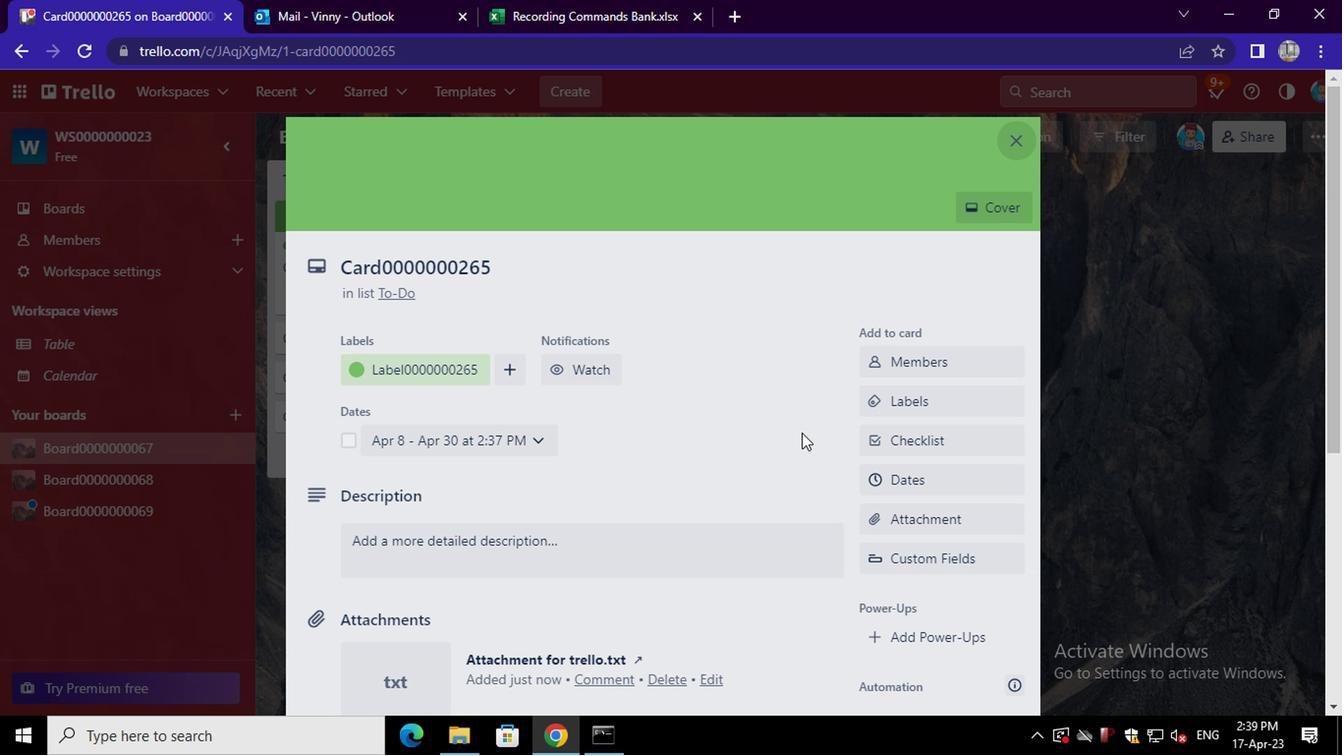 
Action: Mouse scrolled (796, 432) with delta (0, 0)
Screenshot: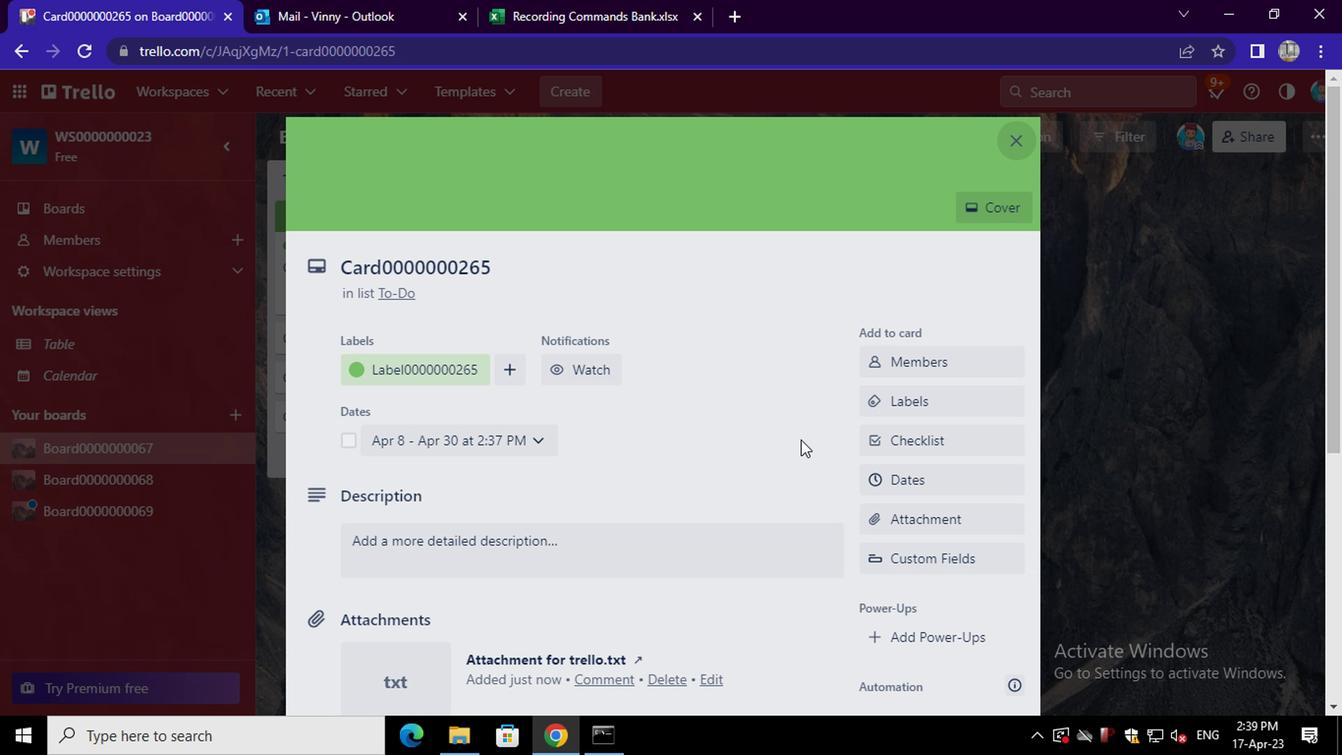 
Action: Mouse moved to (926, 302)
Screenshot: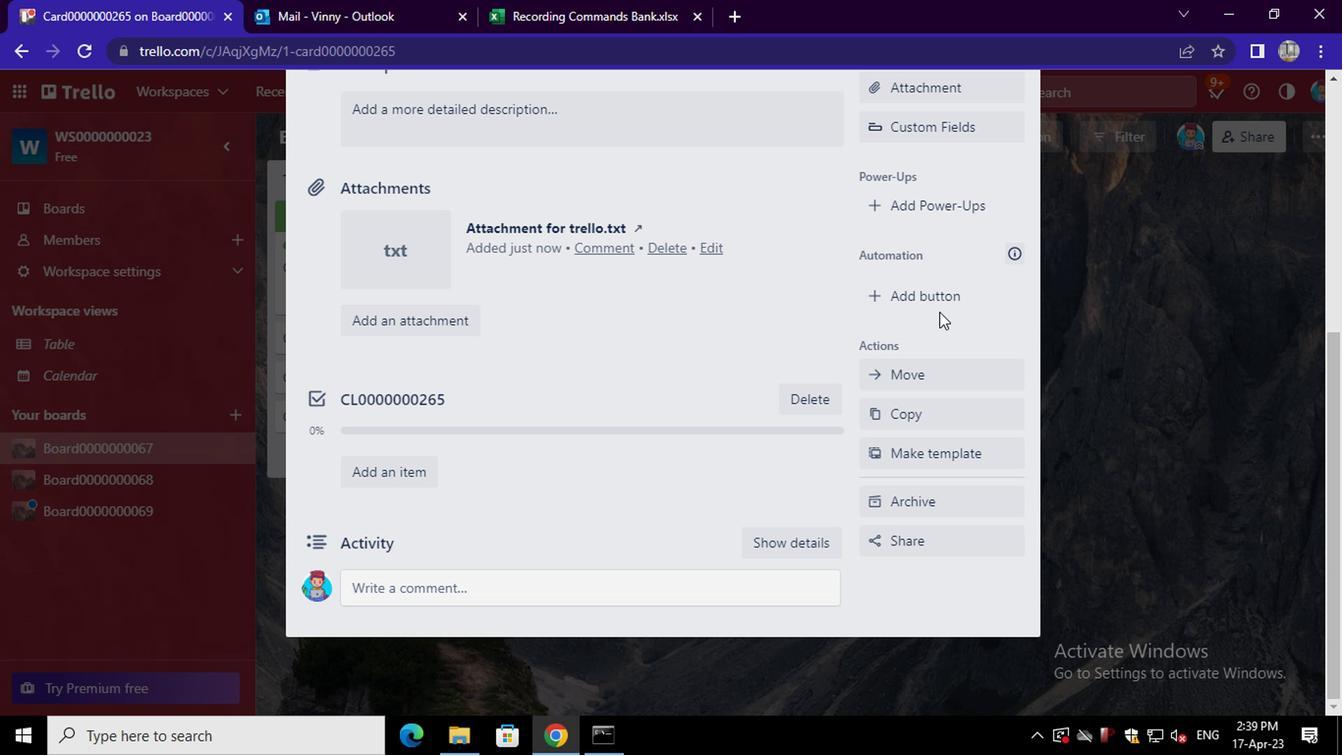 
Action: Mouse pressed left at (926, 302)
Screenshot: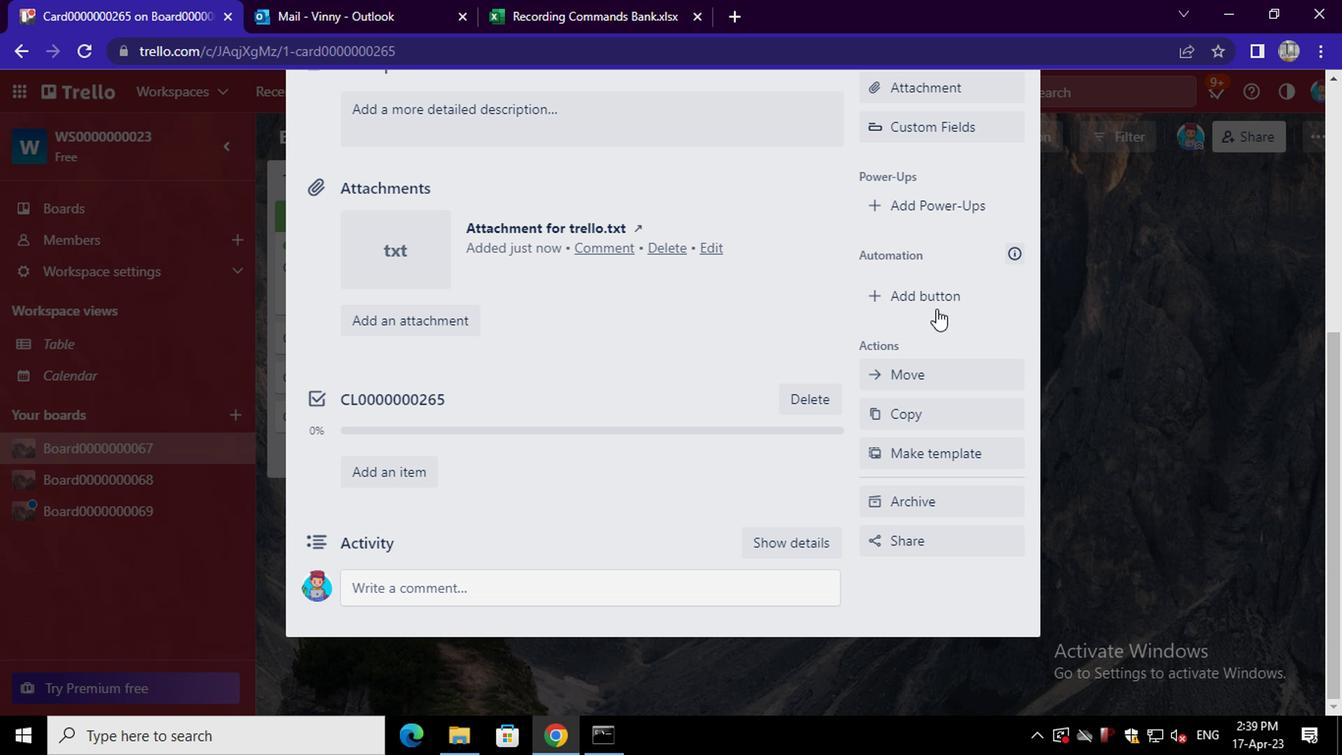 
Action: Mouse moved to (952, 220)
Screenshot: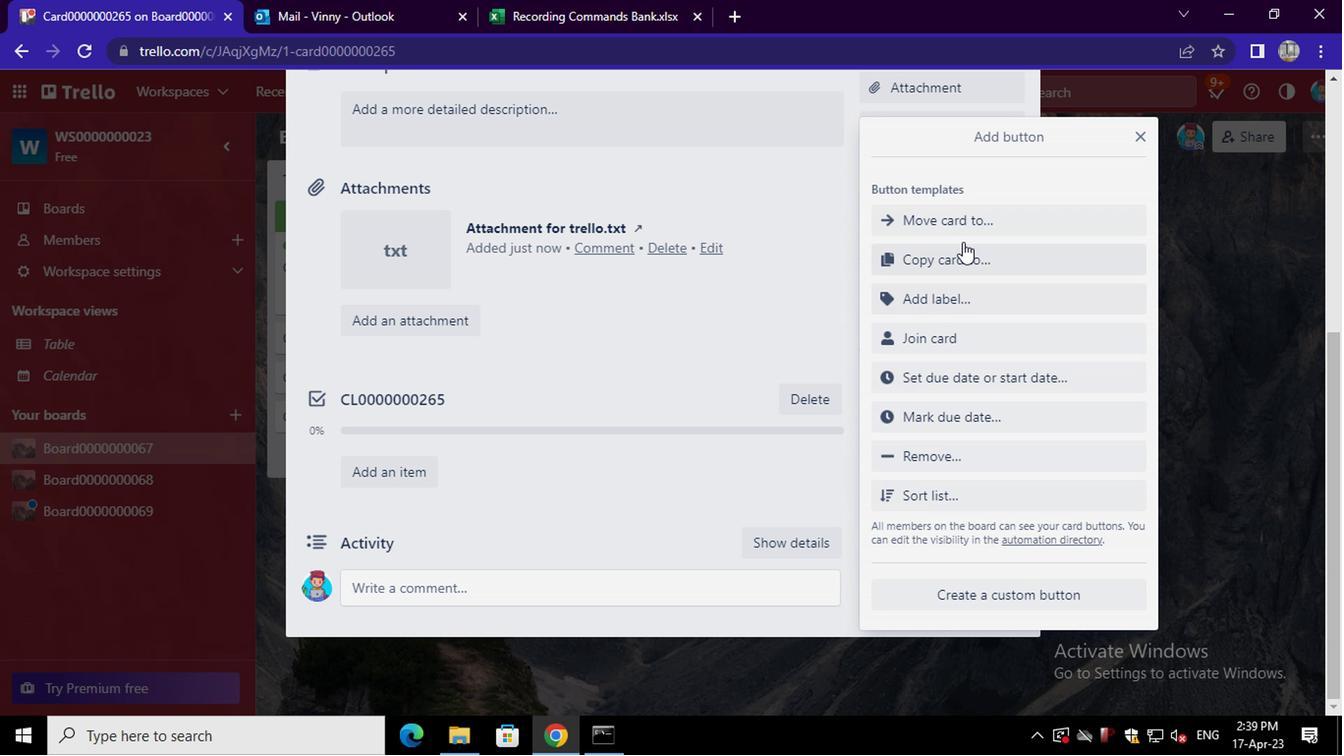 
Action: Mouse pressed left at (952, 220)
Screenshot: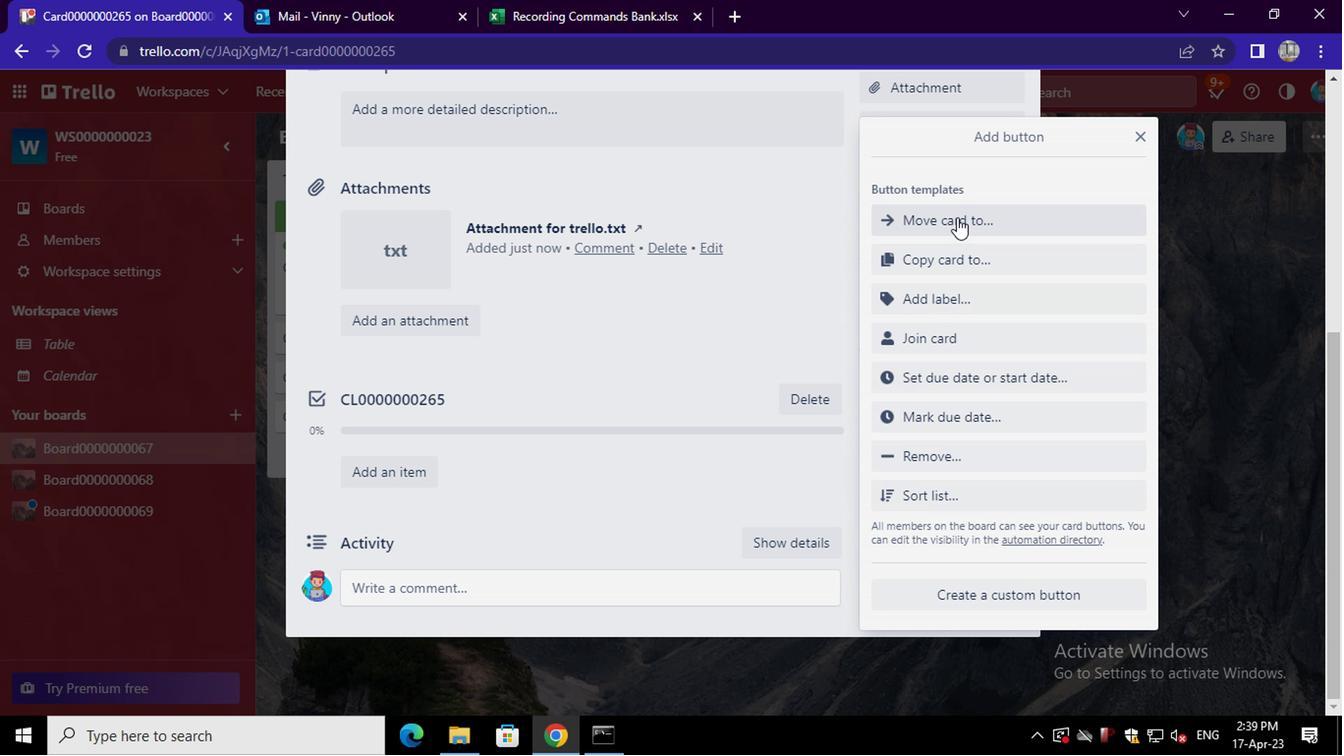 
Action: Mouse moved to (966, 216)
Screenshot: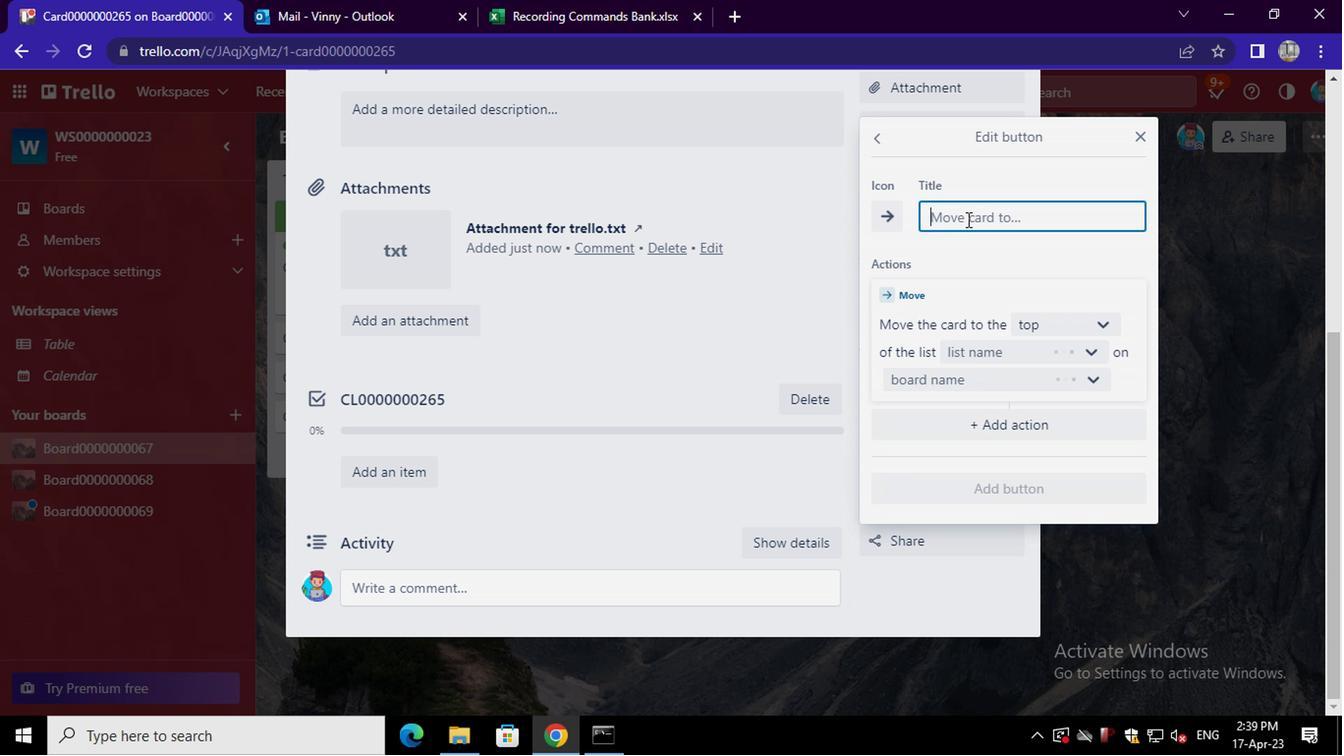 
Action: Mouse pressed left at (966, 216)
Screenshot: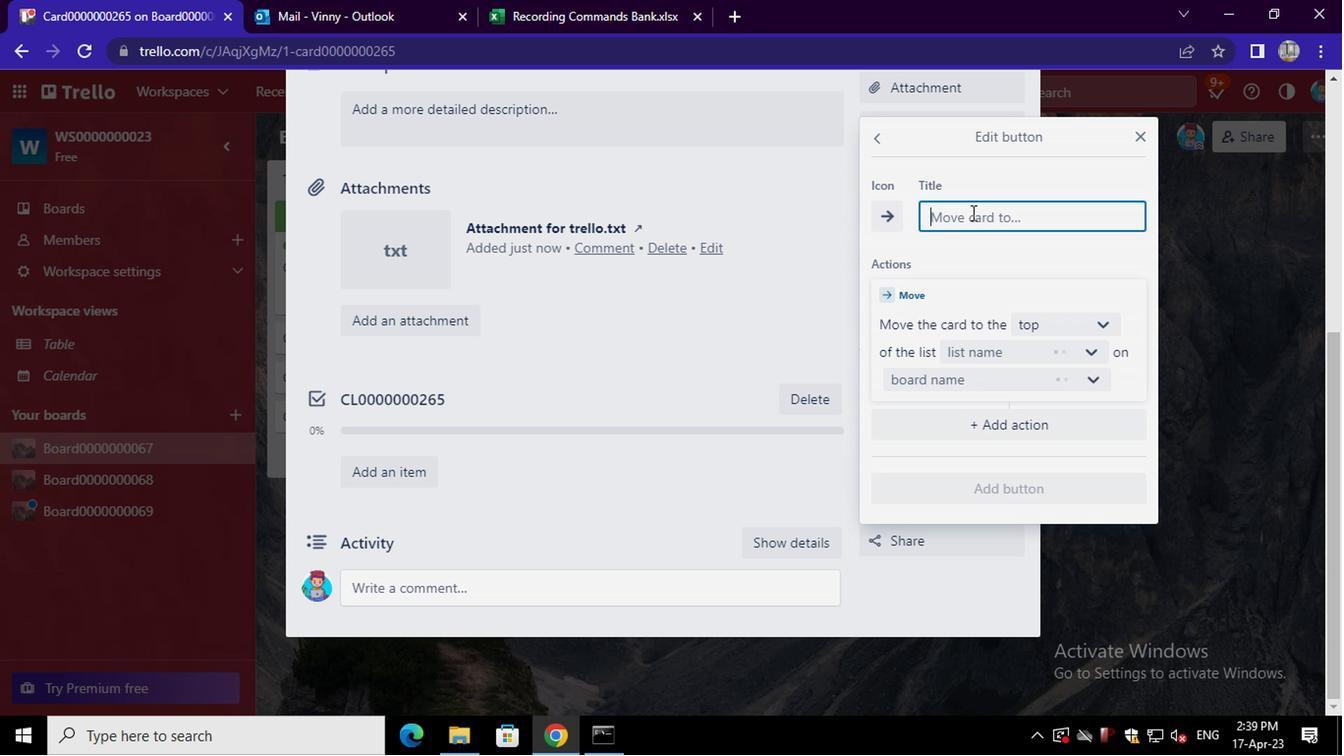 
Action: Key pressed <Key.shift>BUTTON0000000265
Screenshot: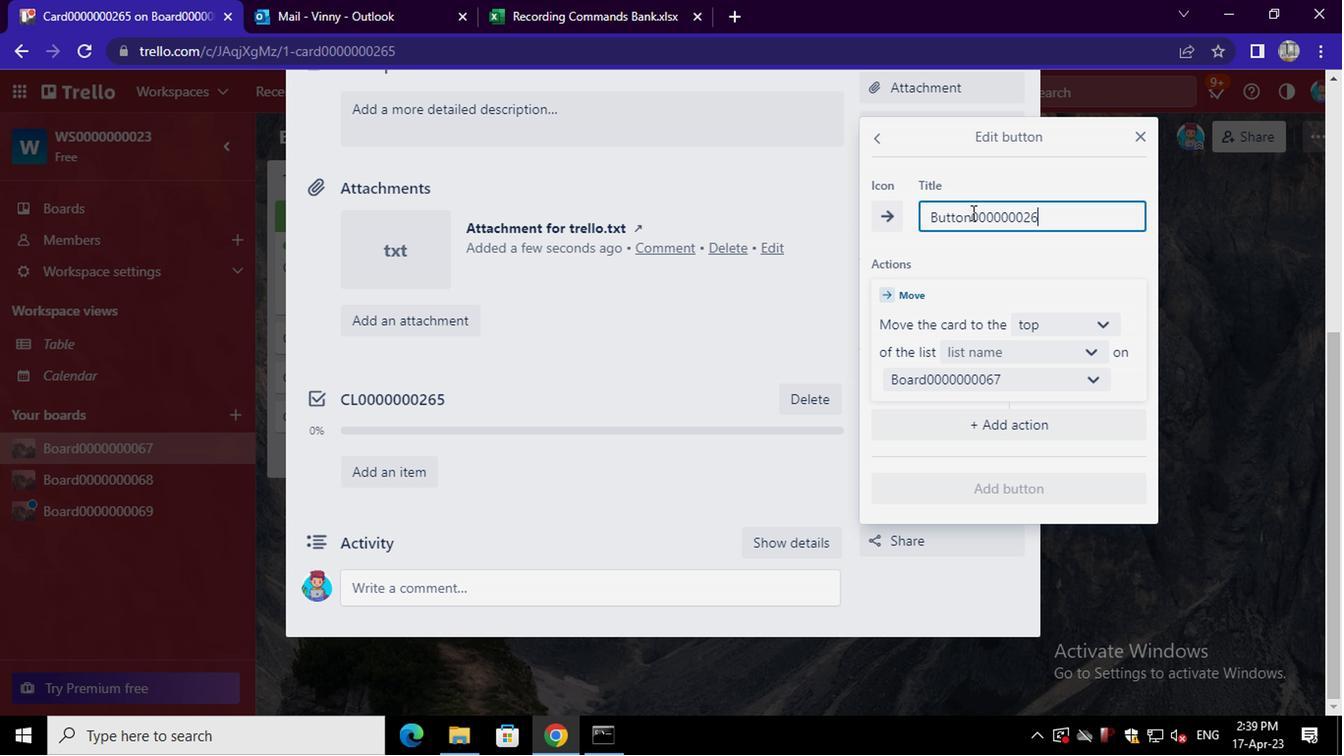 
Action: Mouse moved to (1053, 316)
Screenshot: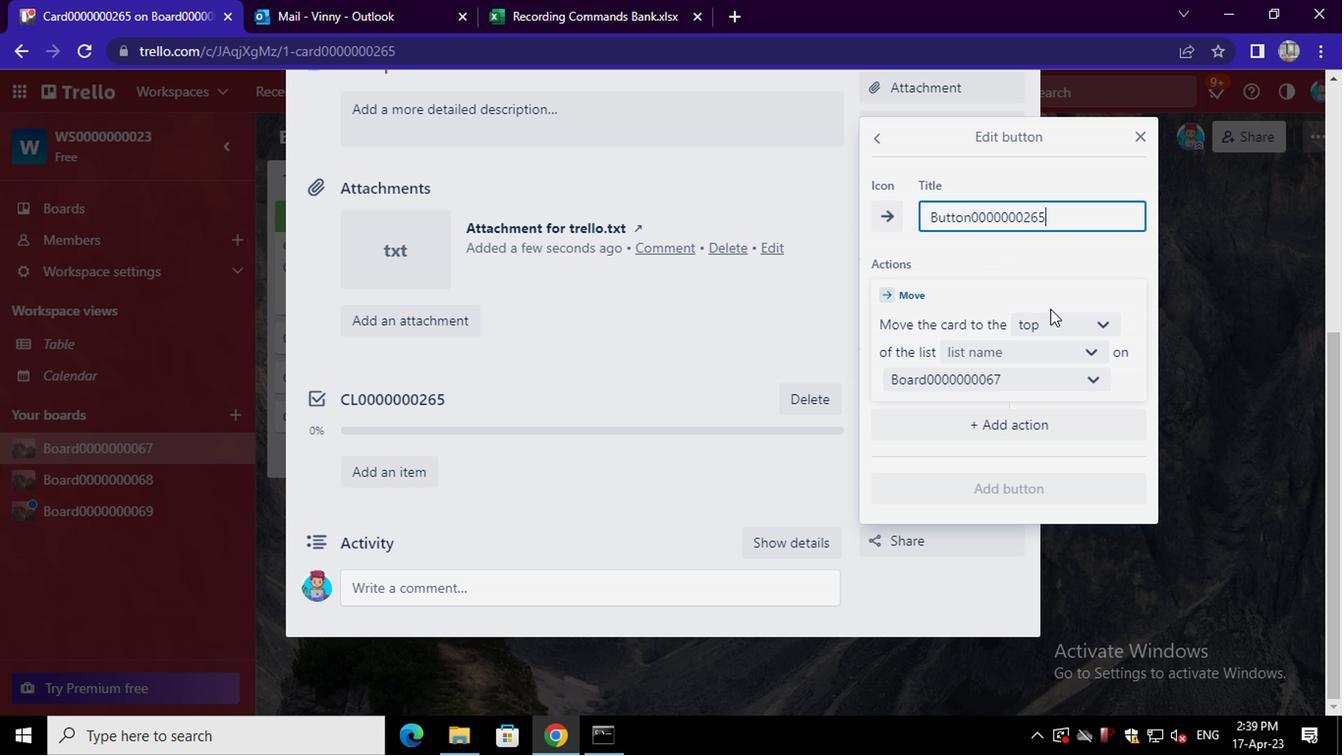 
Action: Mouse pressed left at (1053, 316)
Screenshot: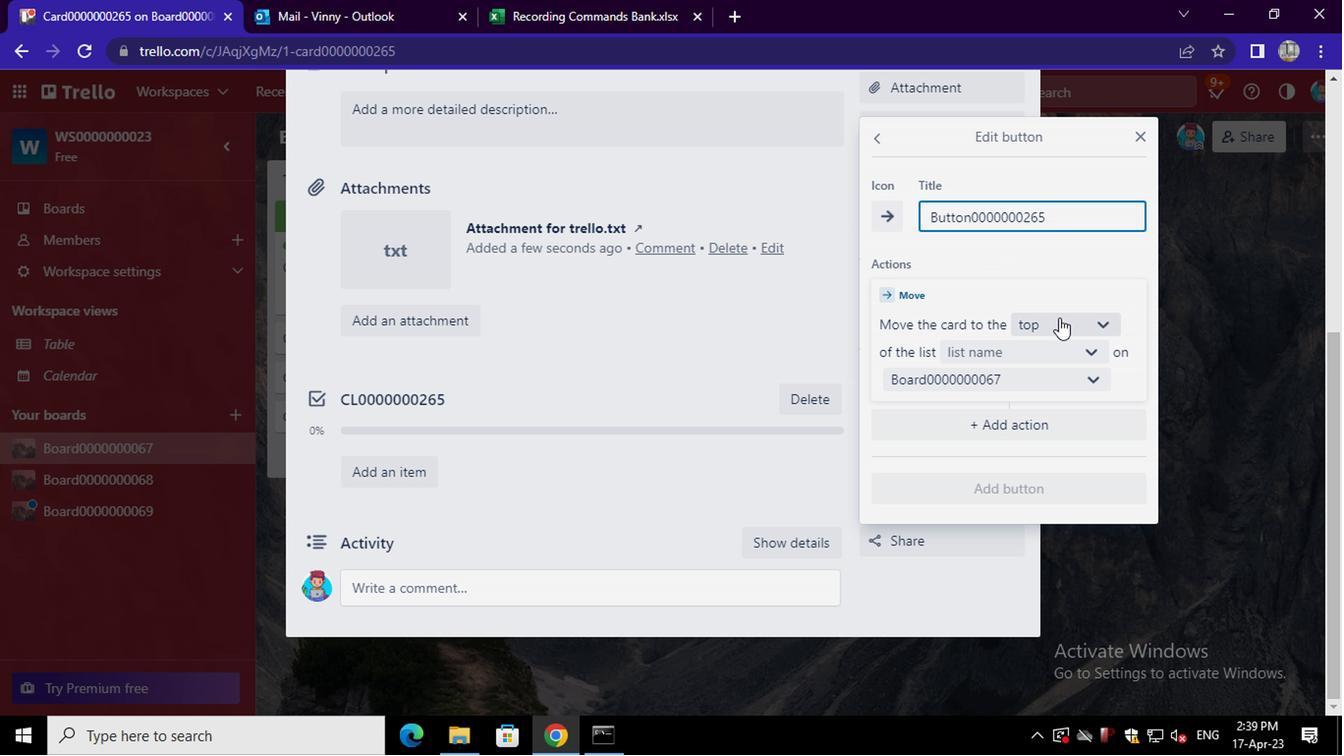 
Action: Mouse moved to (1059, 351)
Screenshot: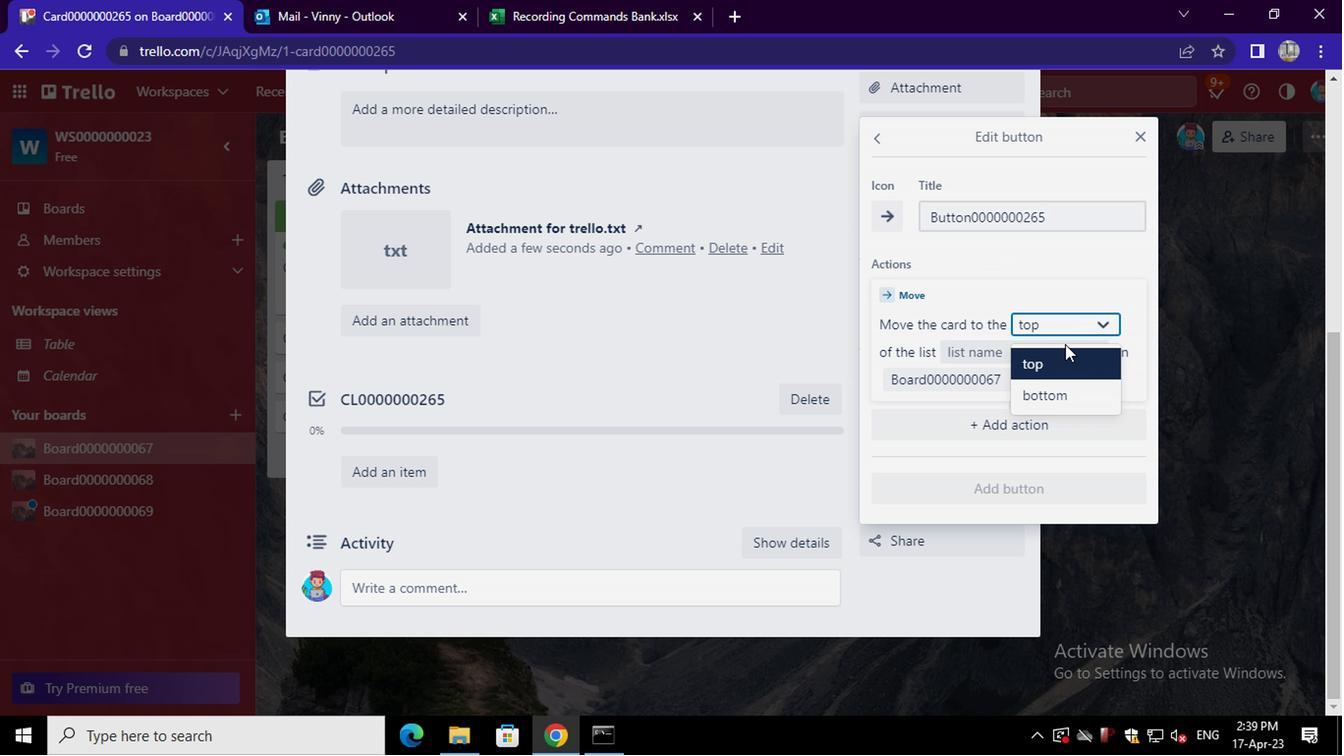 
Action: Mouse pressed left at (1059, 351)
Screenshot: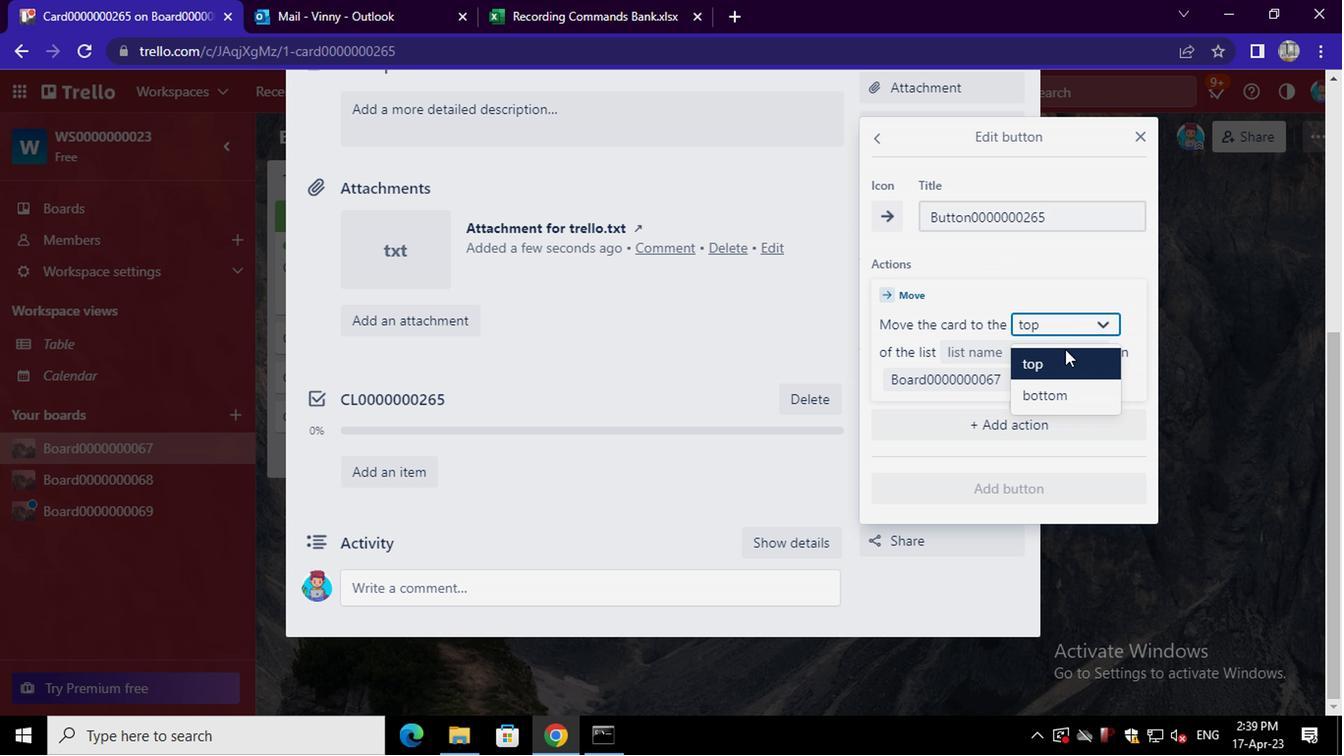 
Action: Mouse moved to (1066, 350)
Screenshot: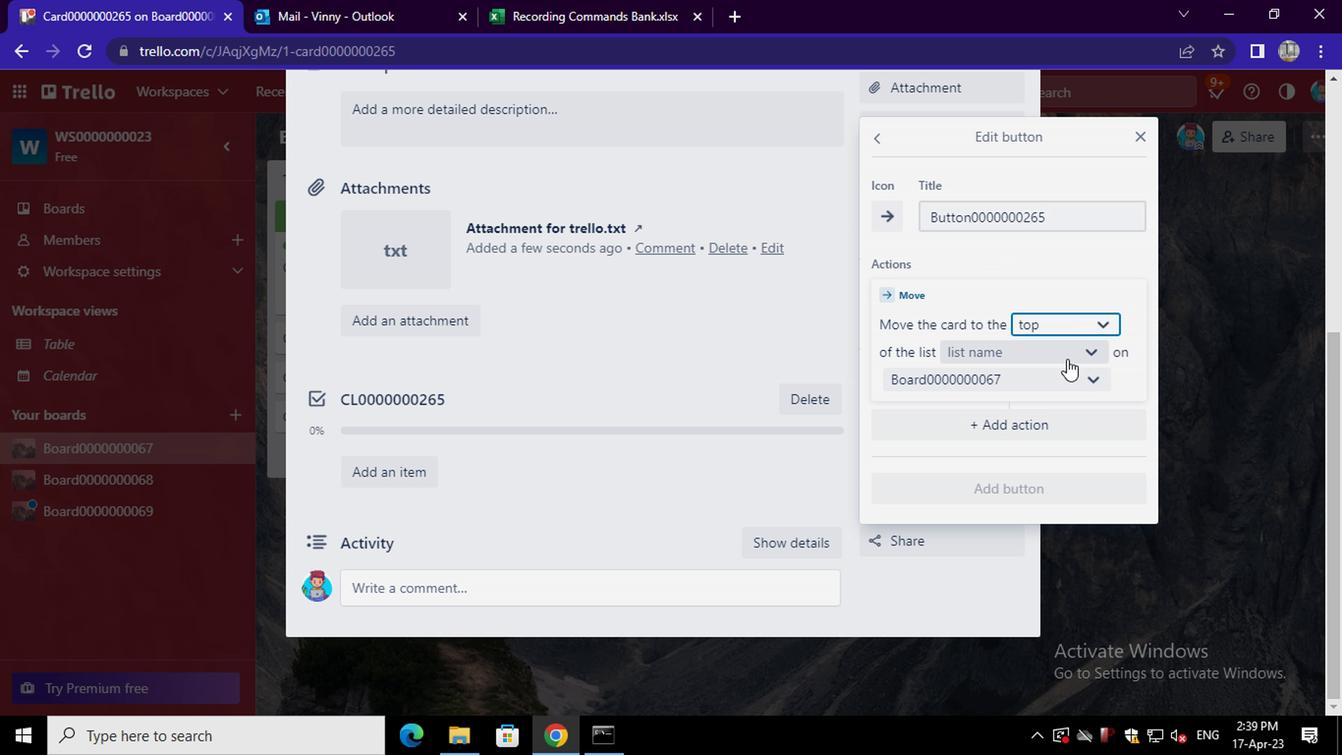 
Action: Mouse pressed left at (1066, 350)
Screenshot: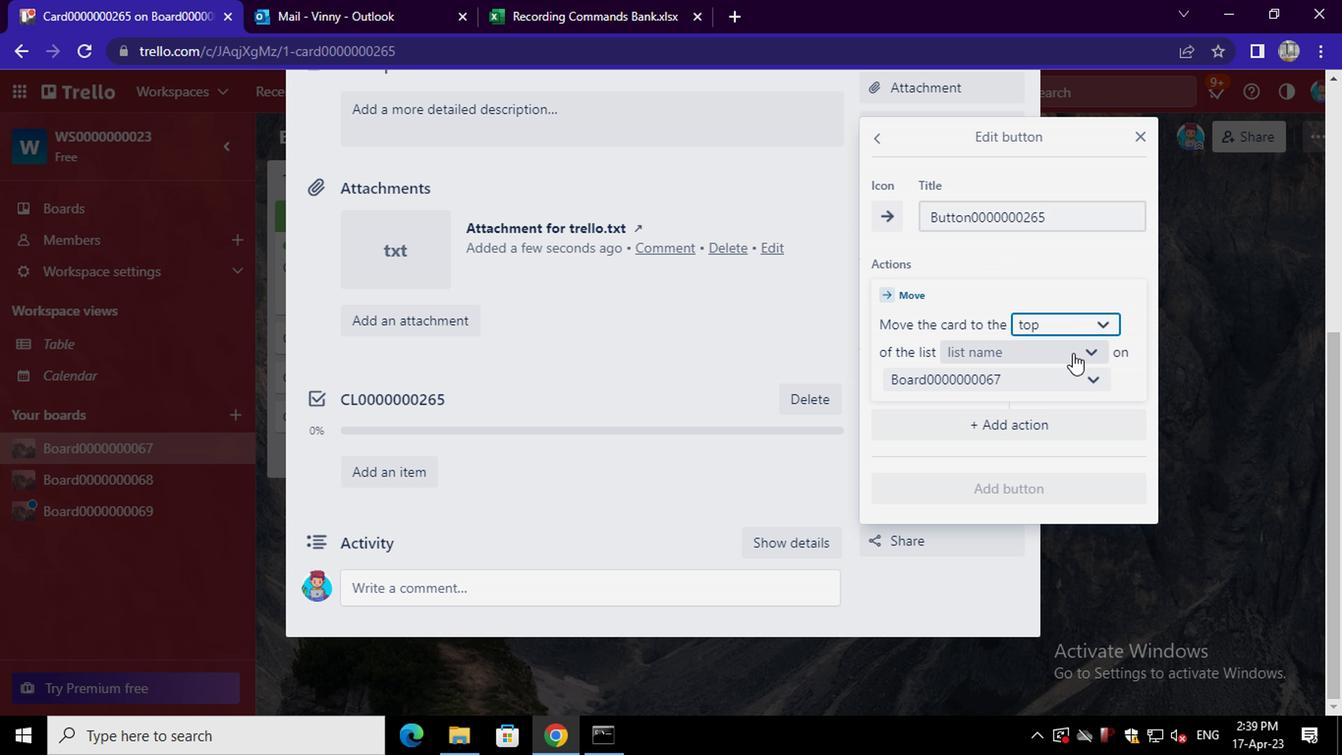 
Action: Mouse moved to (1021, 387)
Screenshot: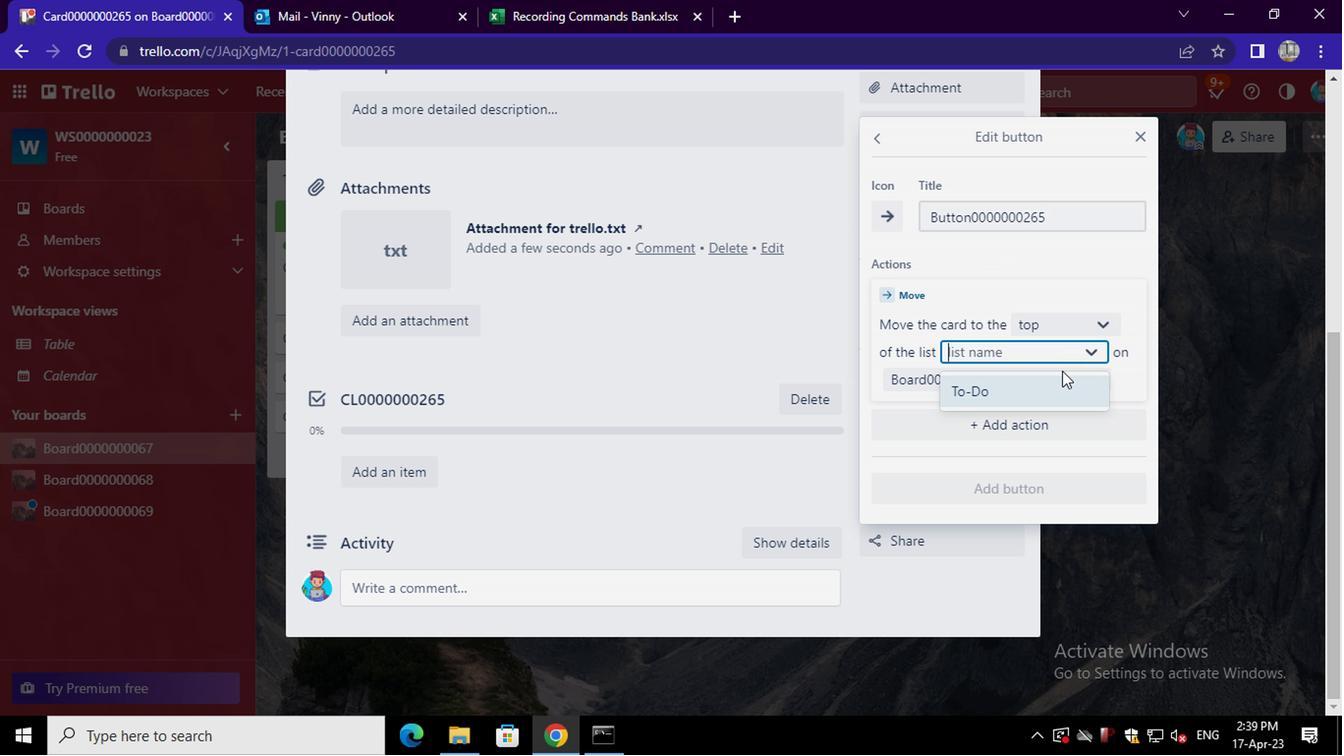 
Action: Mouse pressed left at (1021, 387)
Screenshot: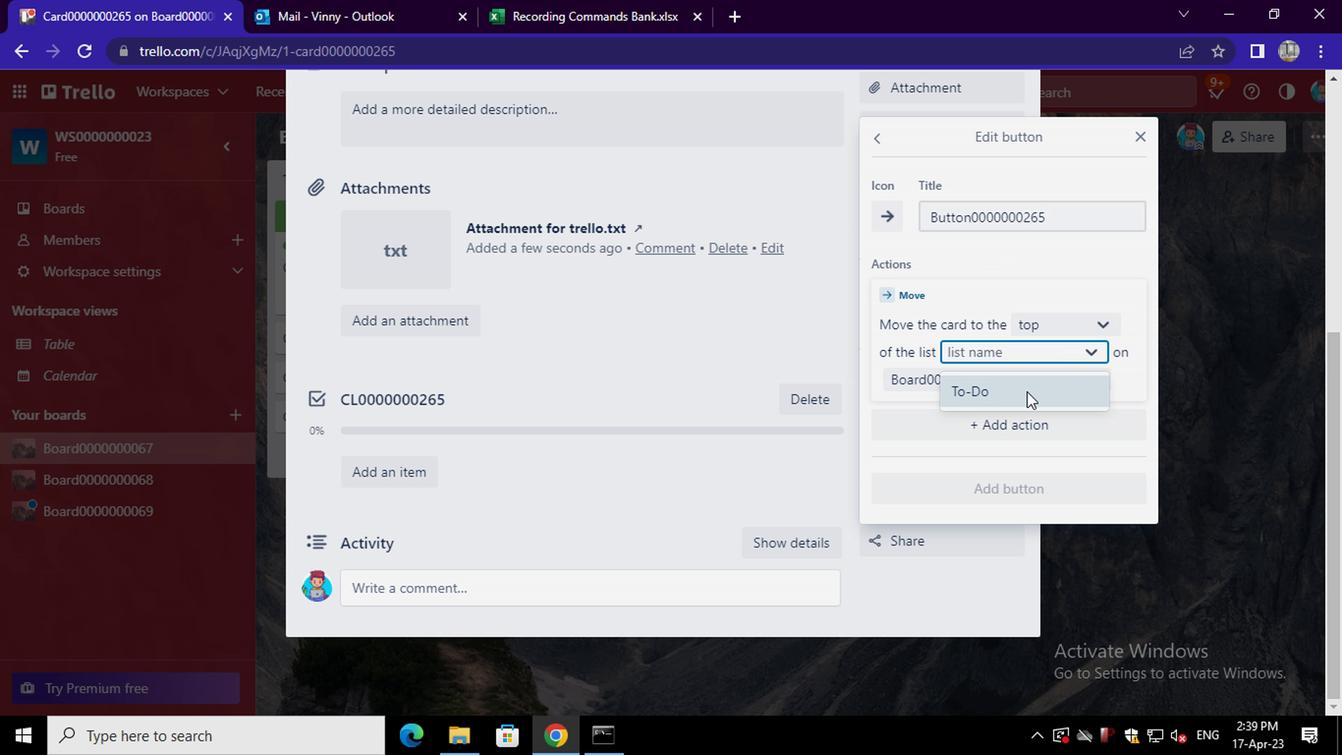 
Action: Mouse moved to (992, 481)
Screenshot: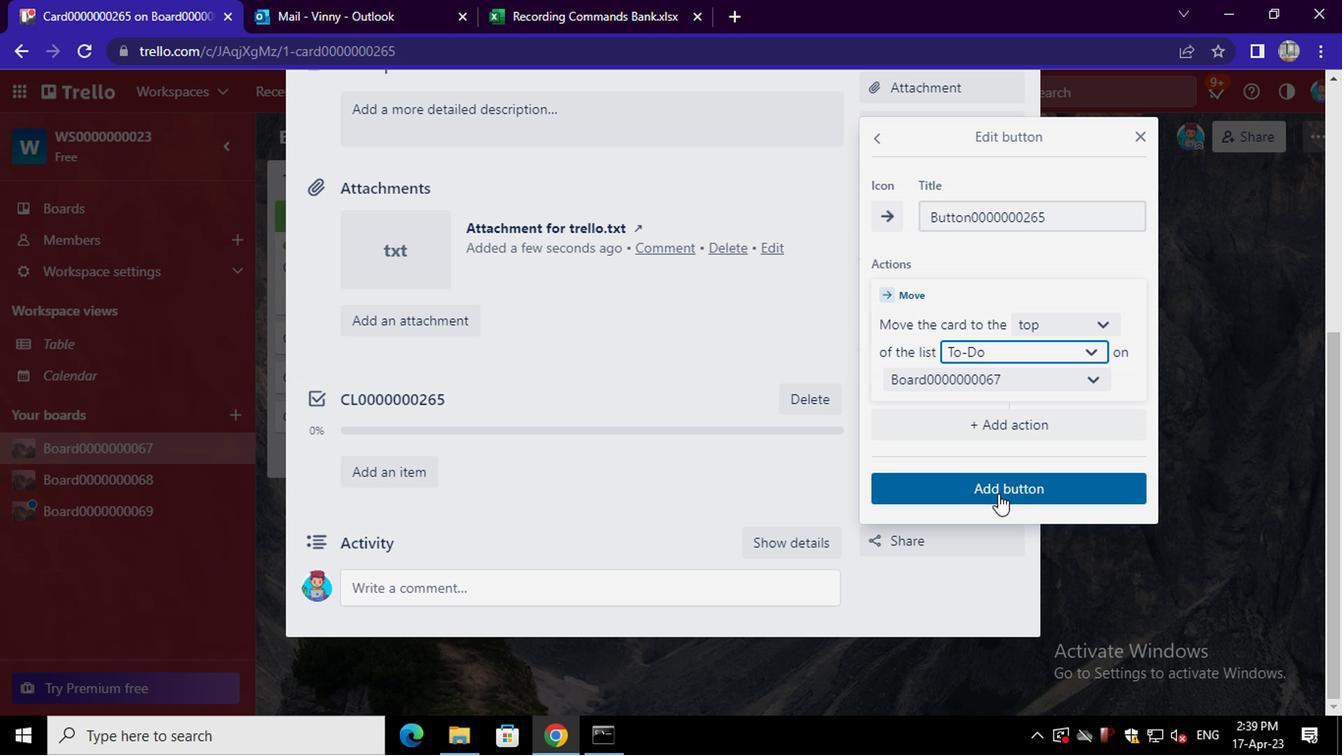 
Action: Mouse pressed left at (992, 481)
Screenshot: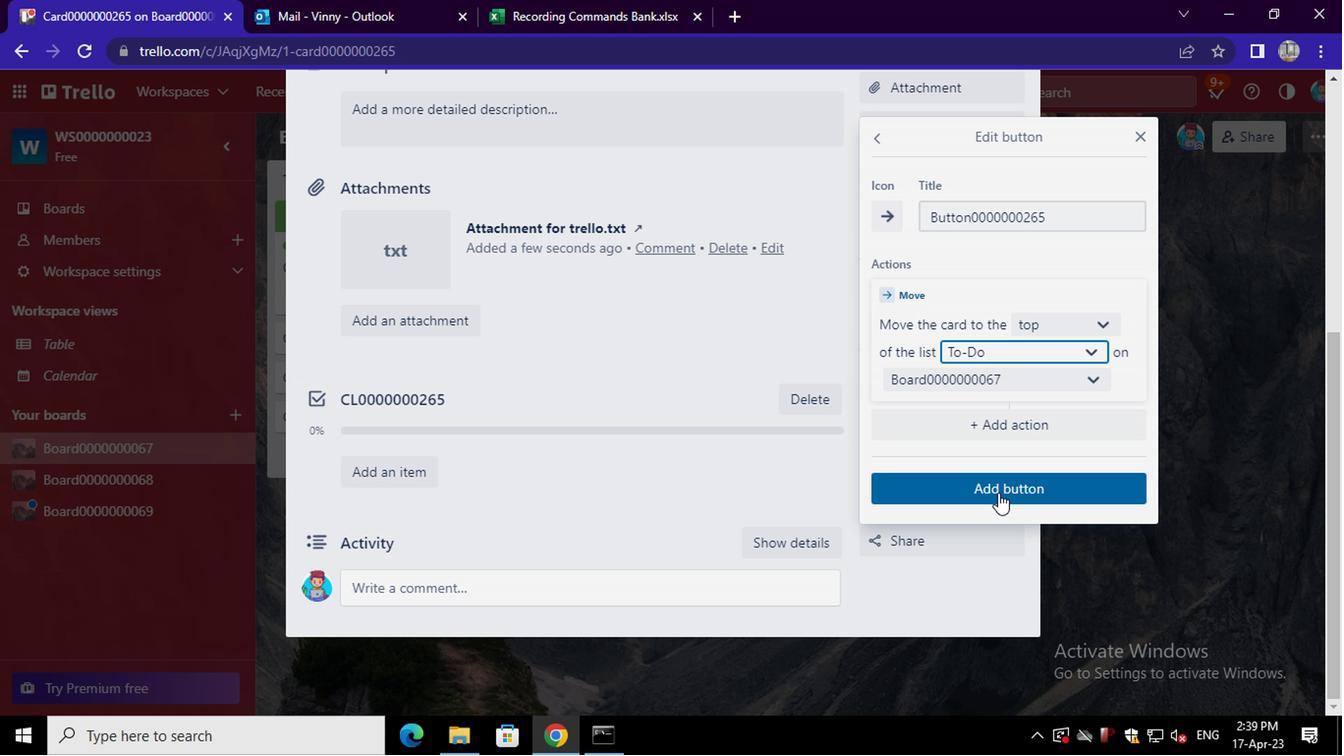 
Action: Mouse moved to (236, 546)
Screenshot: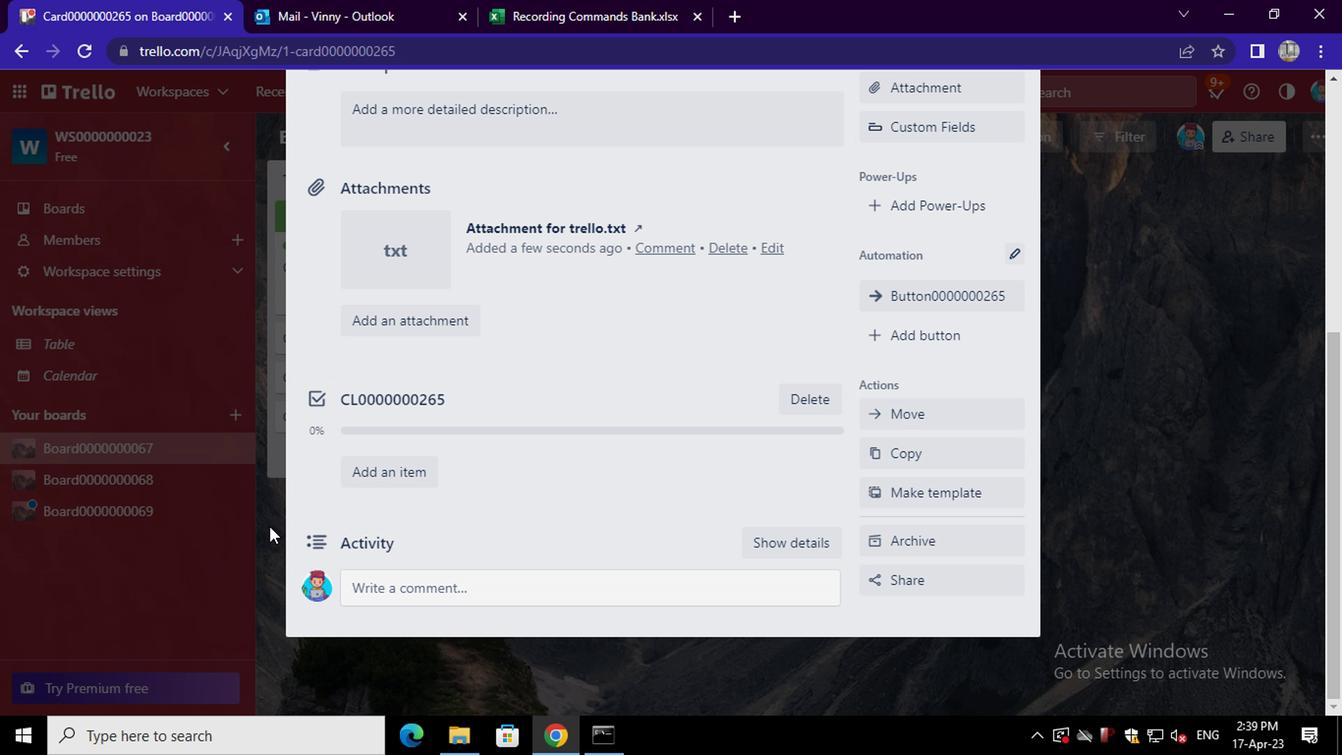 
Action: Mouse pressed left at (236, 546)
Screenshot: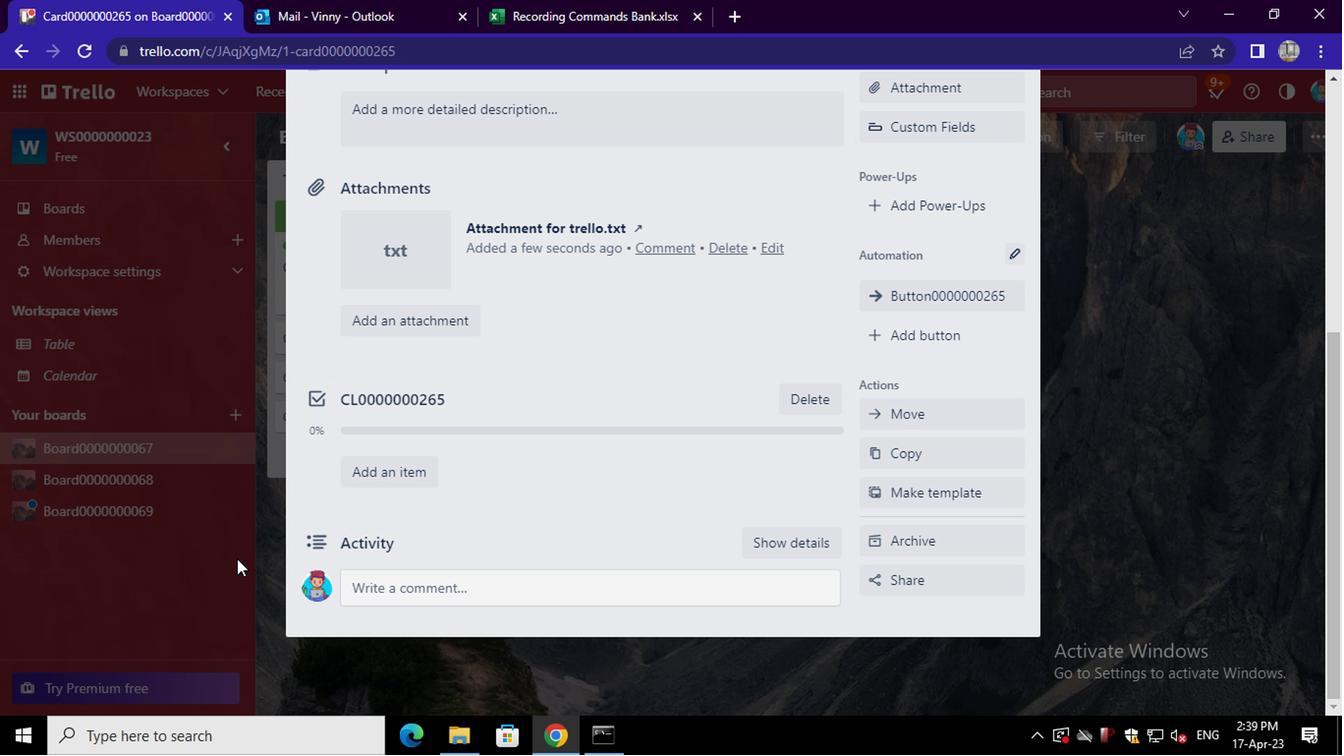 
Action: Mouse moved to (509, 331)
Screenshot: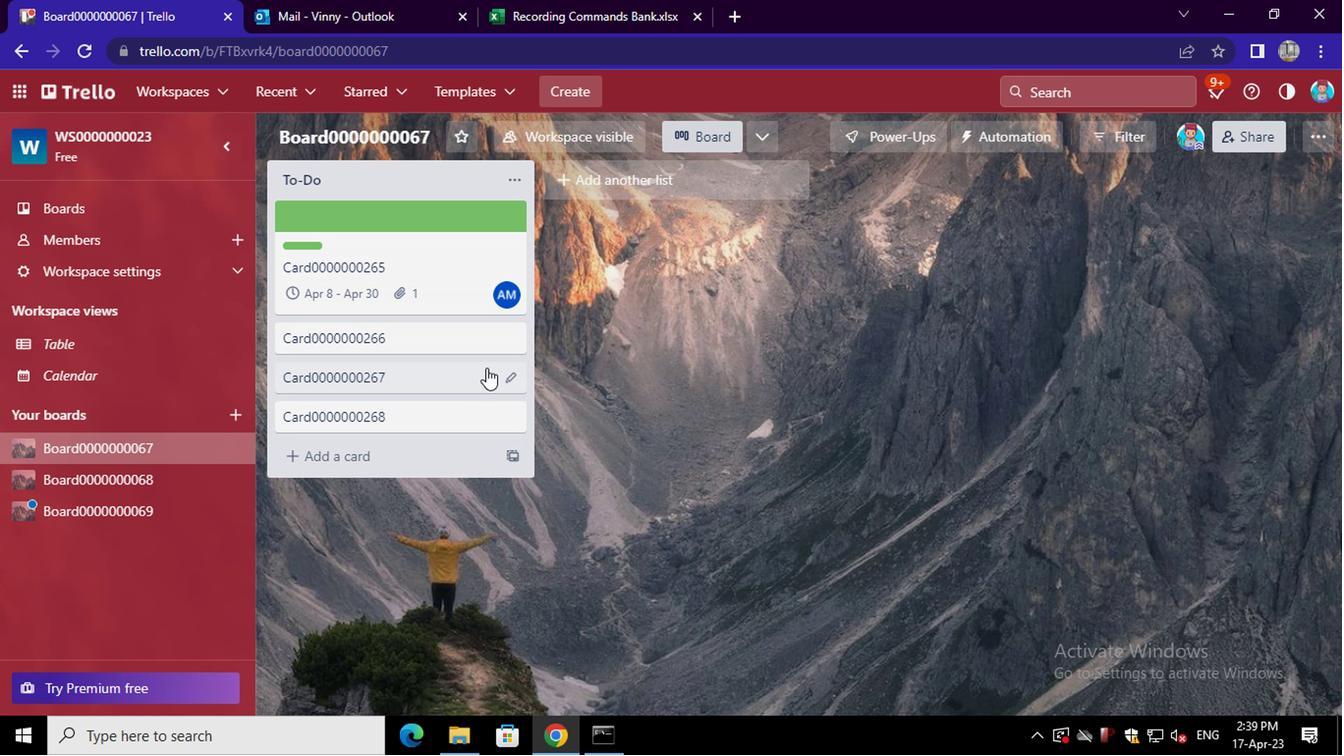 
Action: Mouse pressed left at (509, 331)
Screenshot: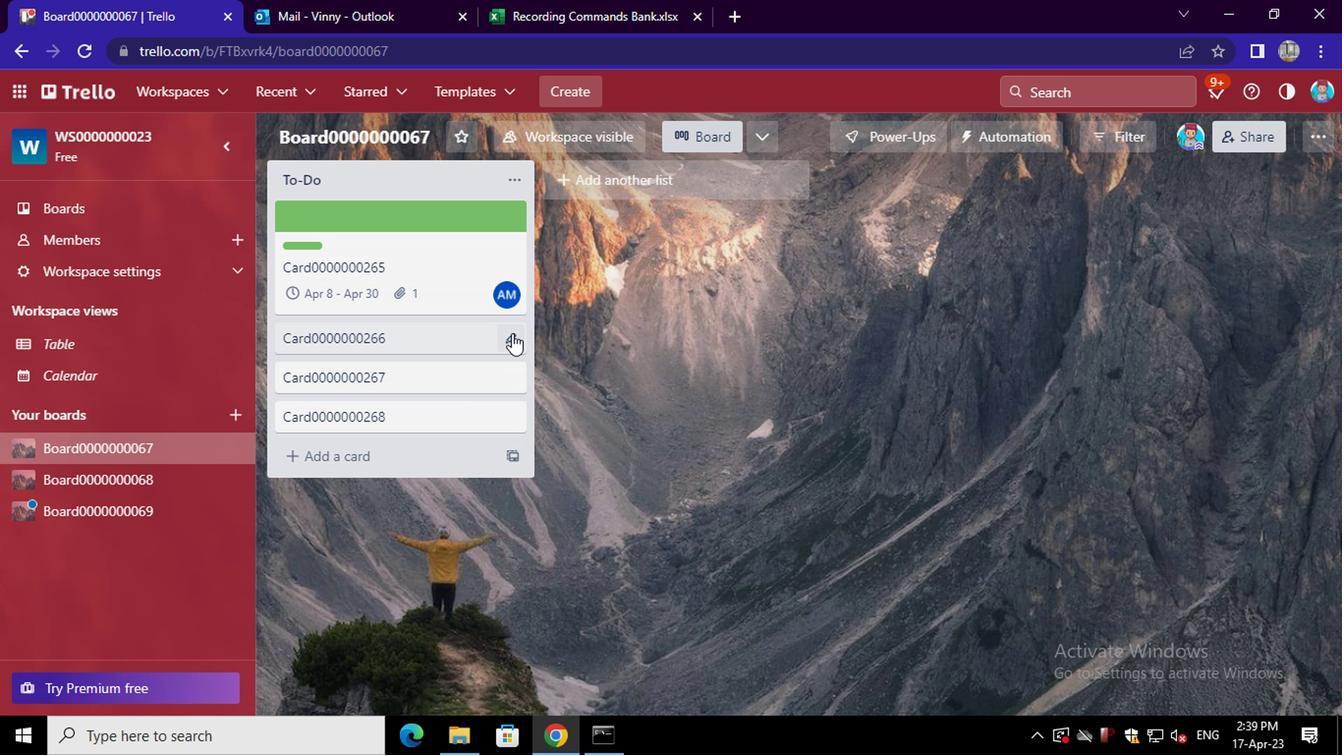 
Action: Mouse moved to (569, 337)
Screenshot: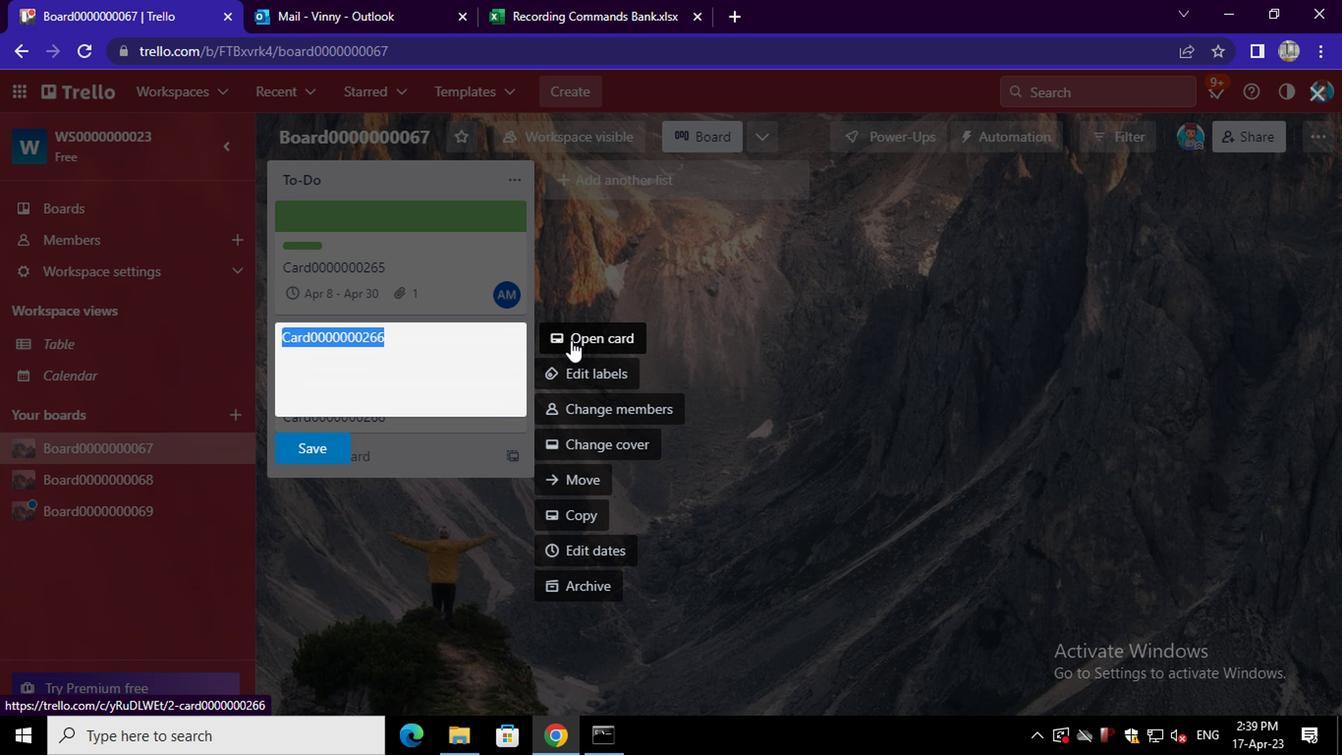 
Action: Mouse pressed left at (569, 337)
Screenshot: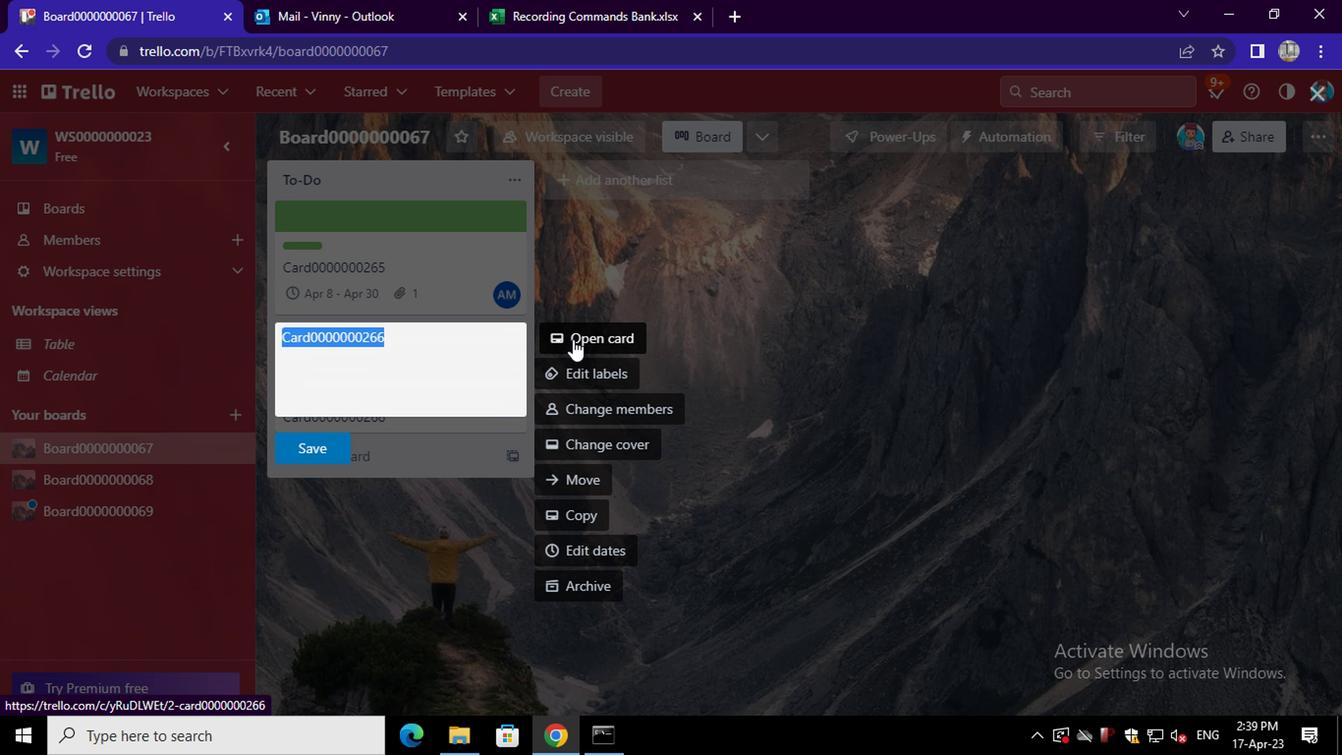 
Action: Mouse moved to (583, 335)
Screenshot: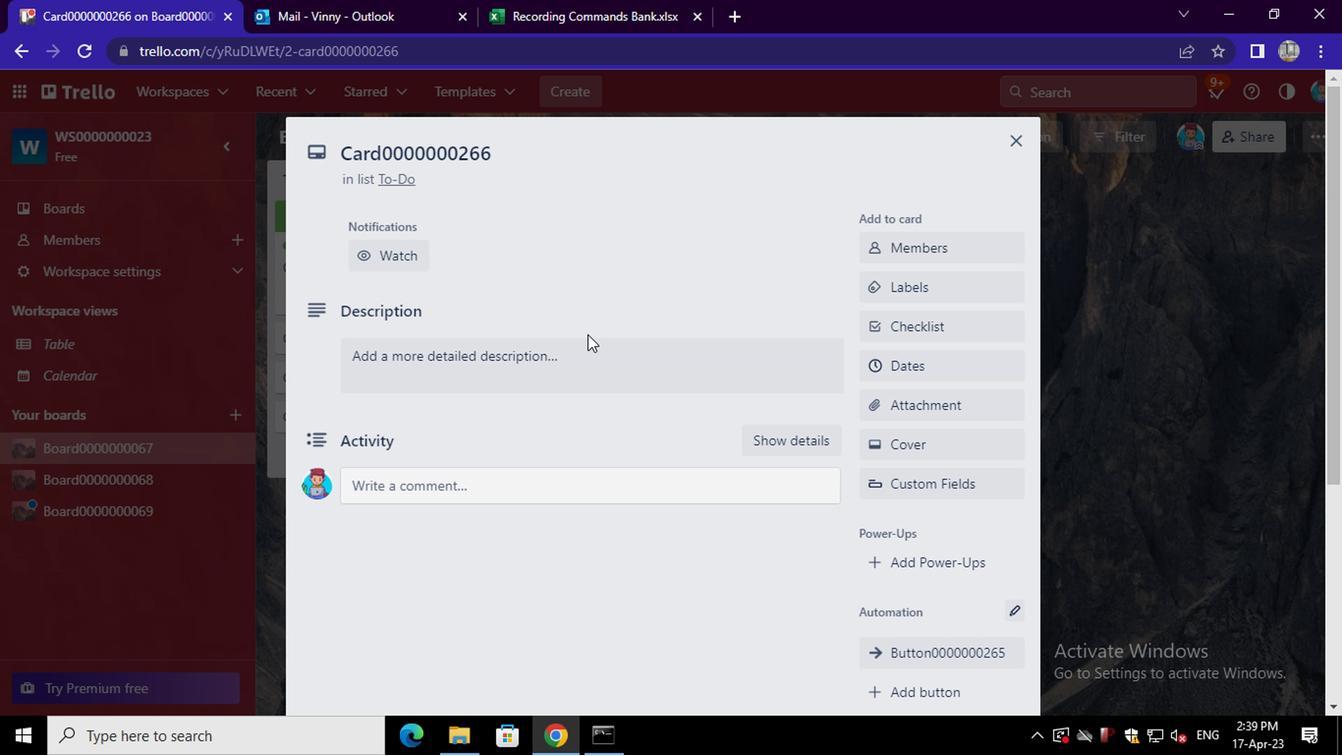 
Action: Mouse scrolled (583, 336) with delta (0, 0)
Screenshot: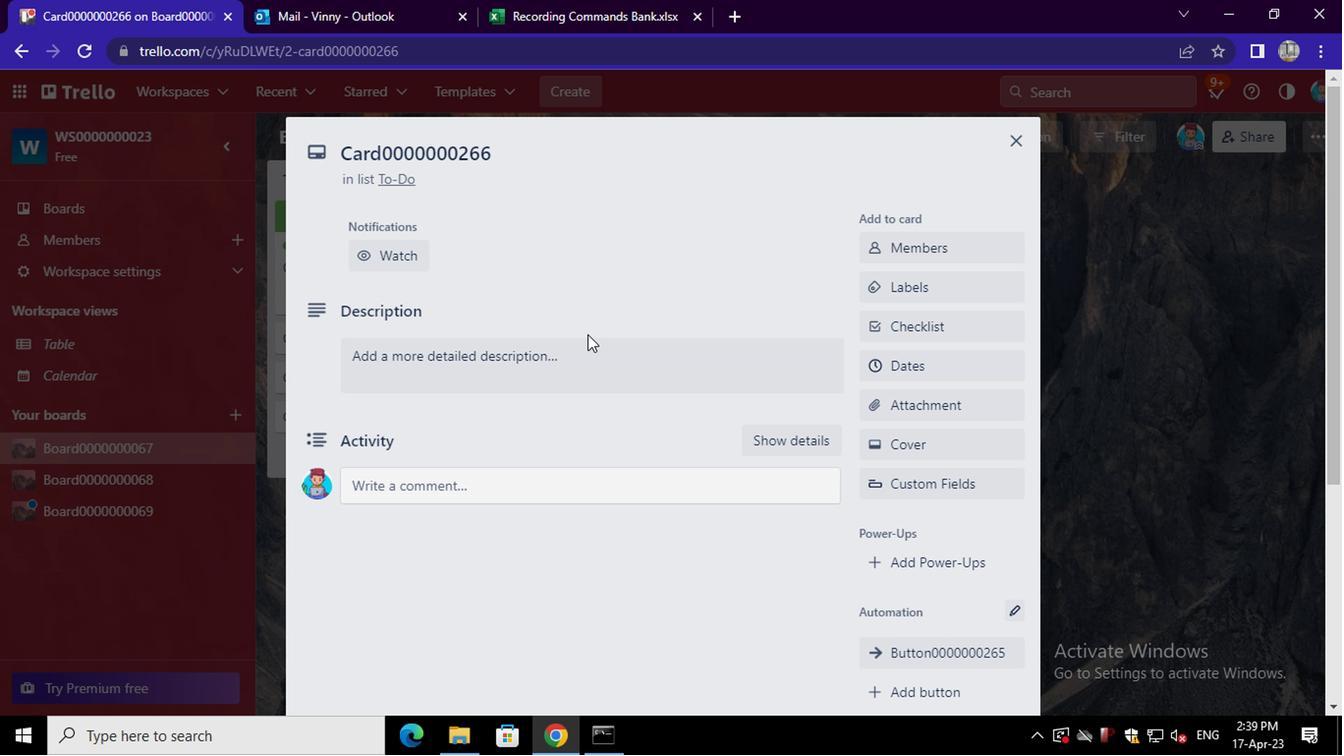 
Action: Mouse moved to (505, 357)
Screenshot: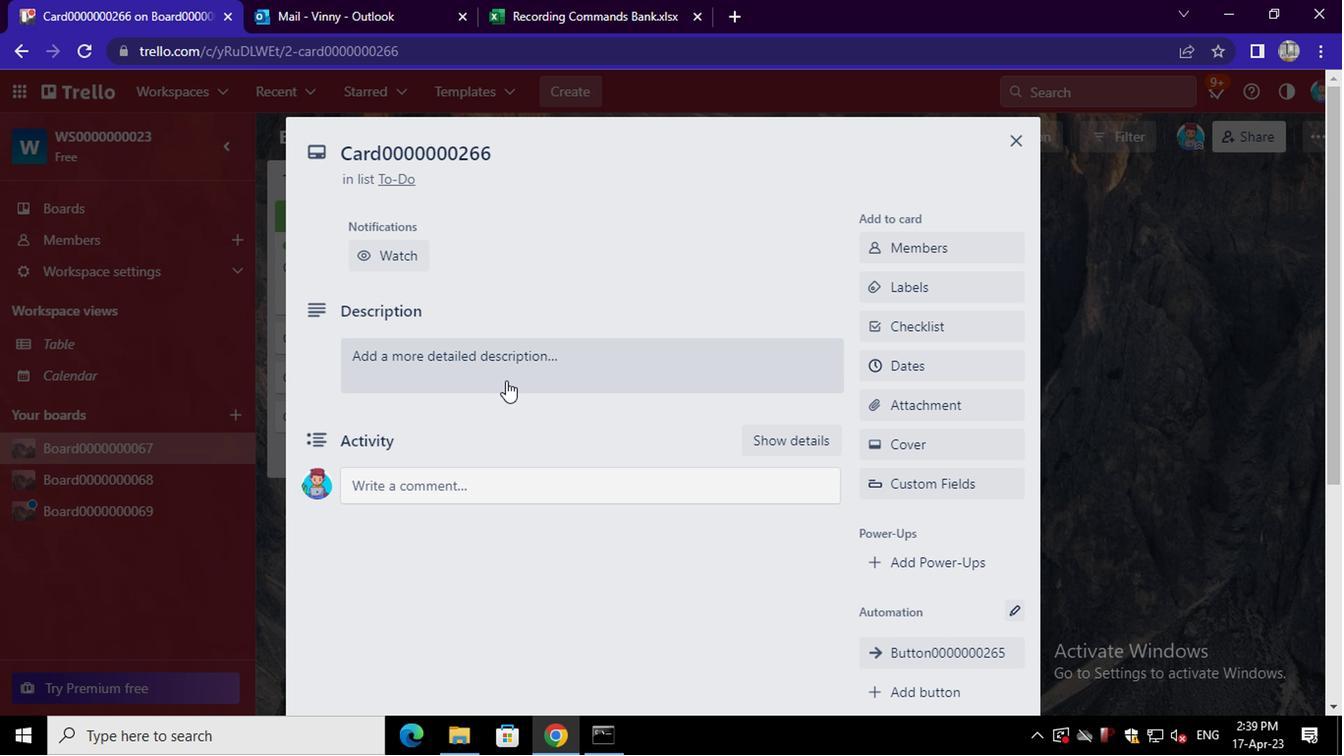 
Action: Mouse pressed left at (505, 357)
Screenshot: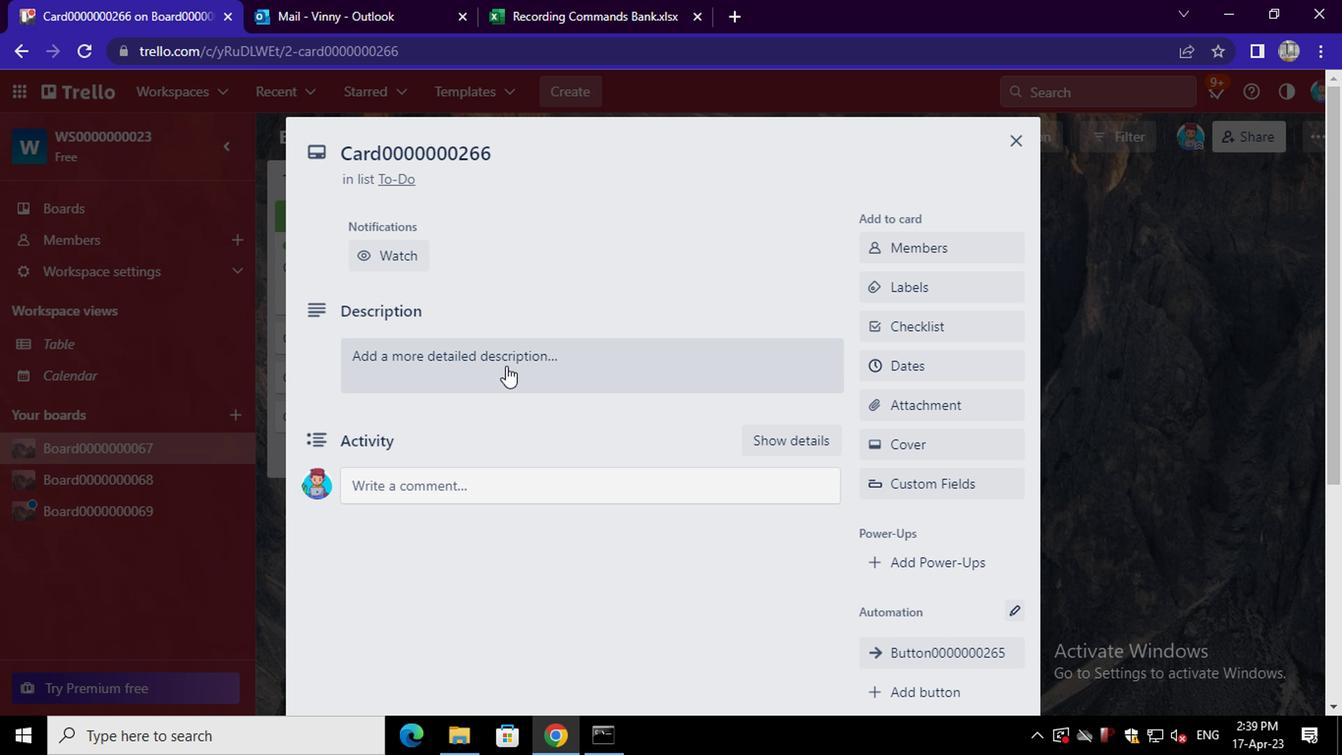 
Action: Mouse moved to (515, 410)
Screenshot: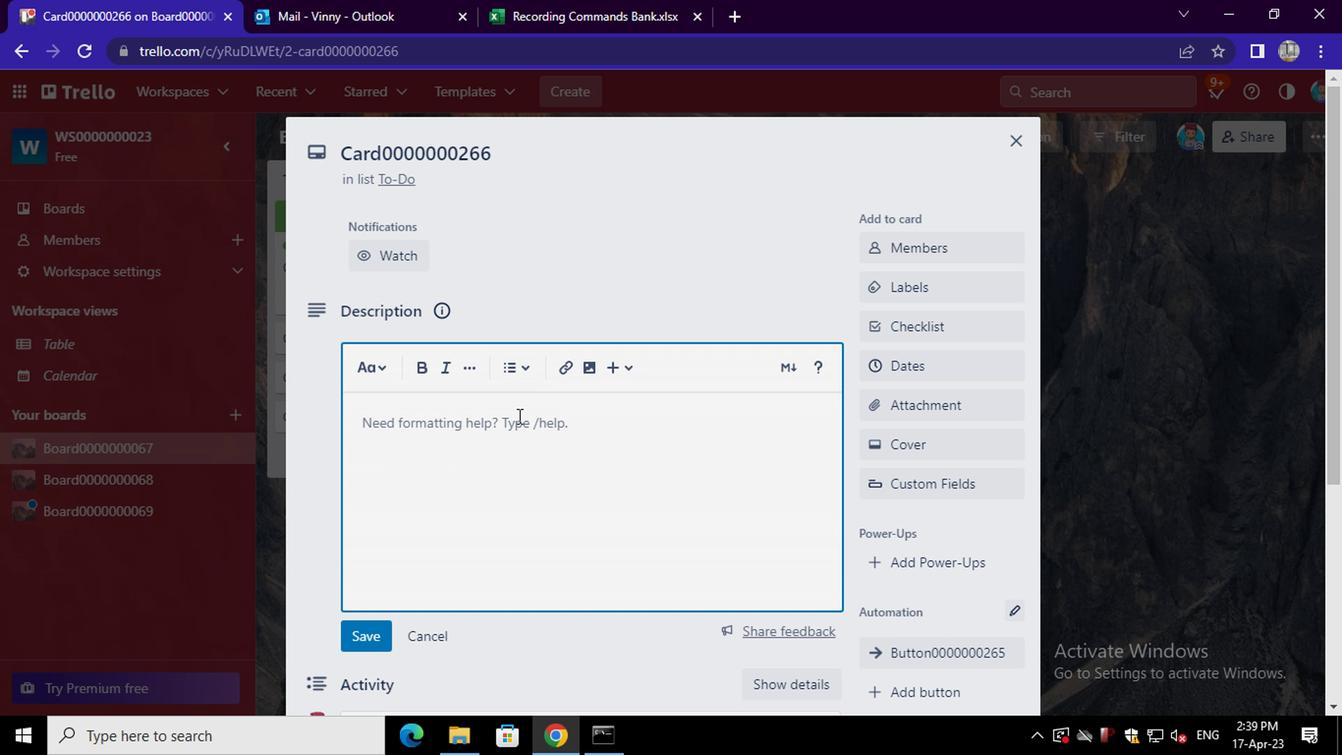 
Action: Mouse pressed left at (515, 410)
Screenshot: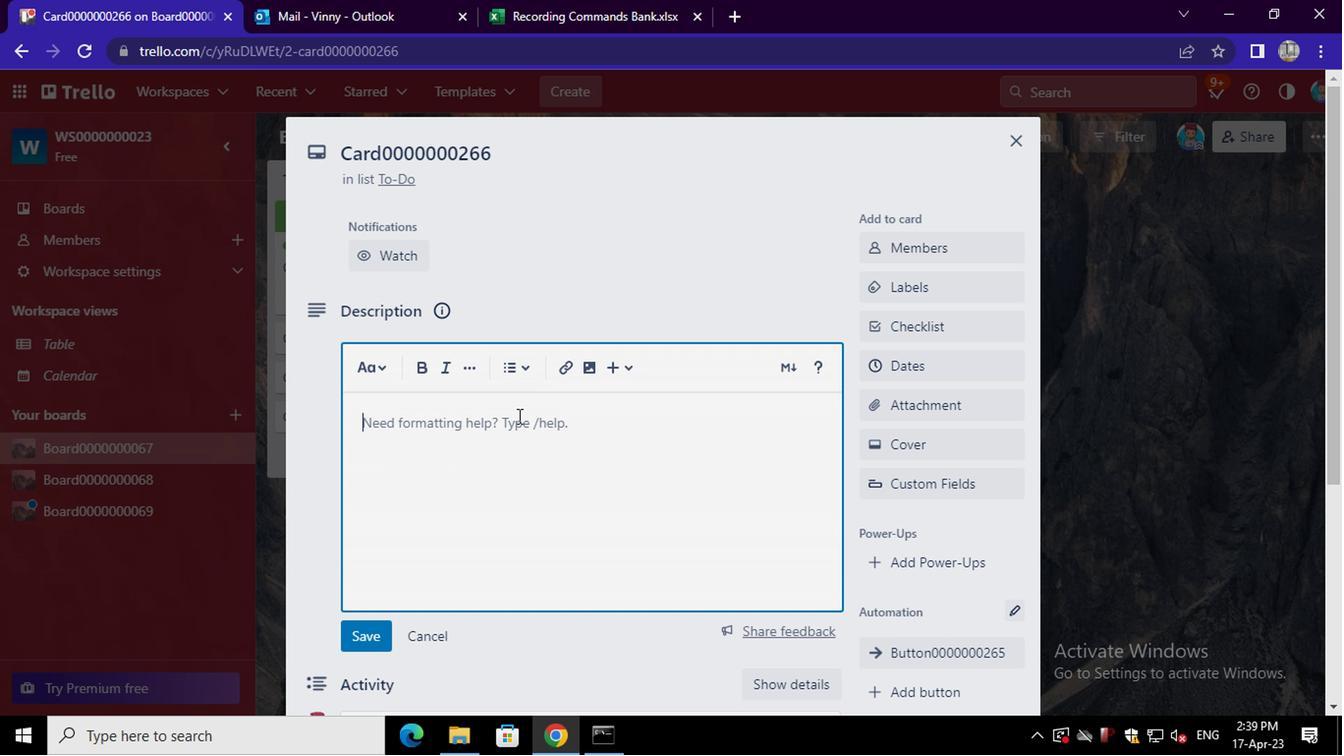 
Action: Key pressed <Key.shift>DS0000000265
Screenshot: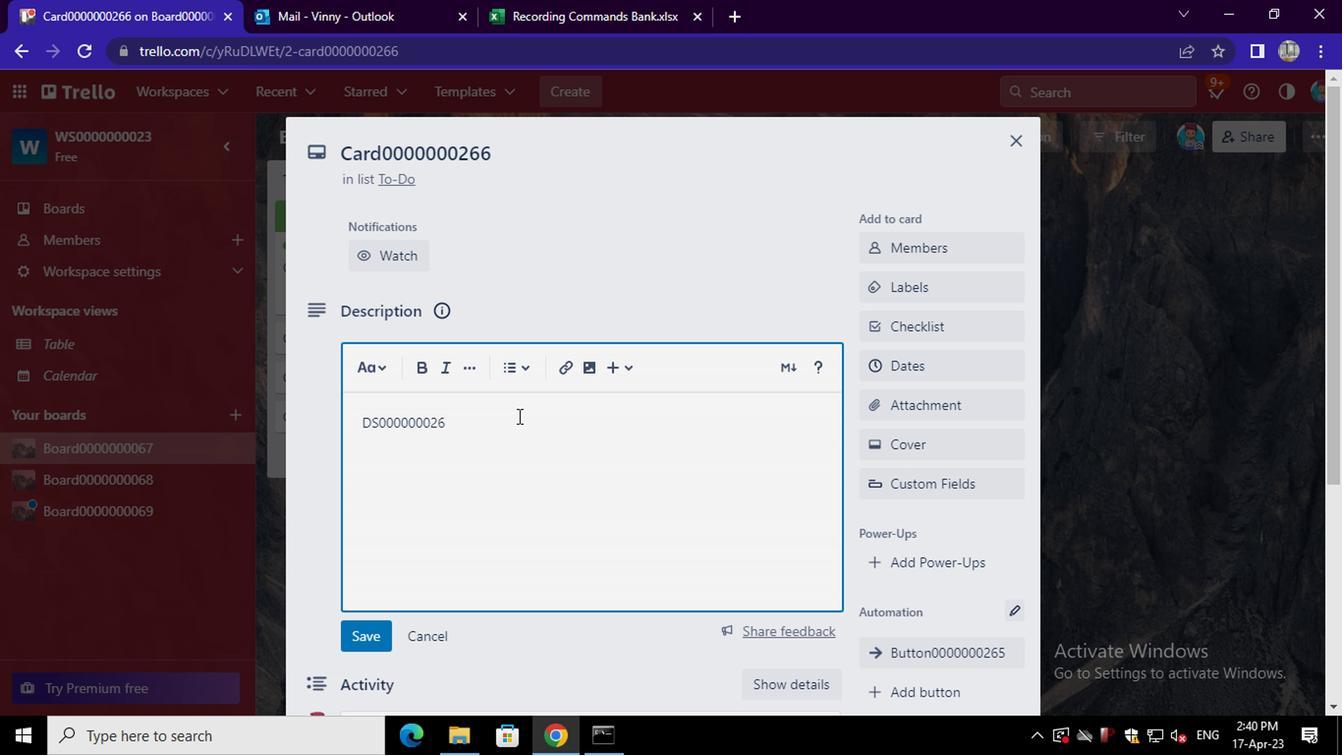 
Action: Mouse moved to (369, 609)
Screenshot: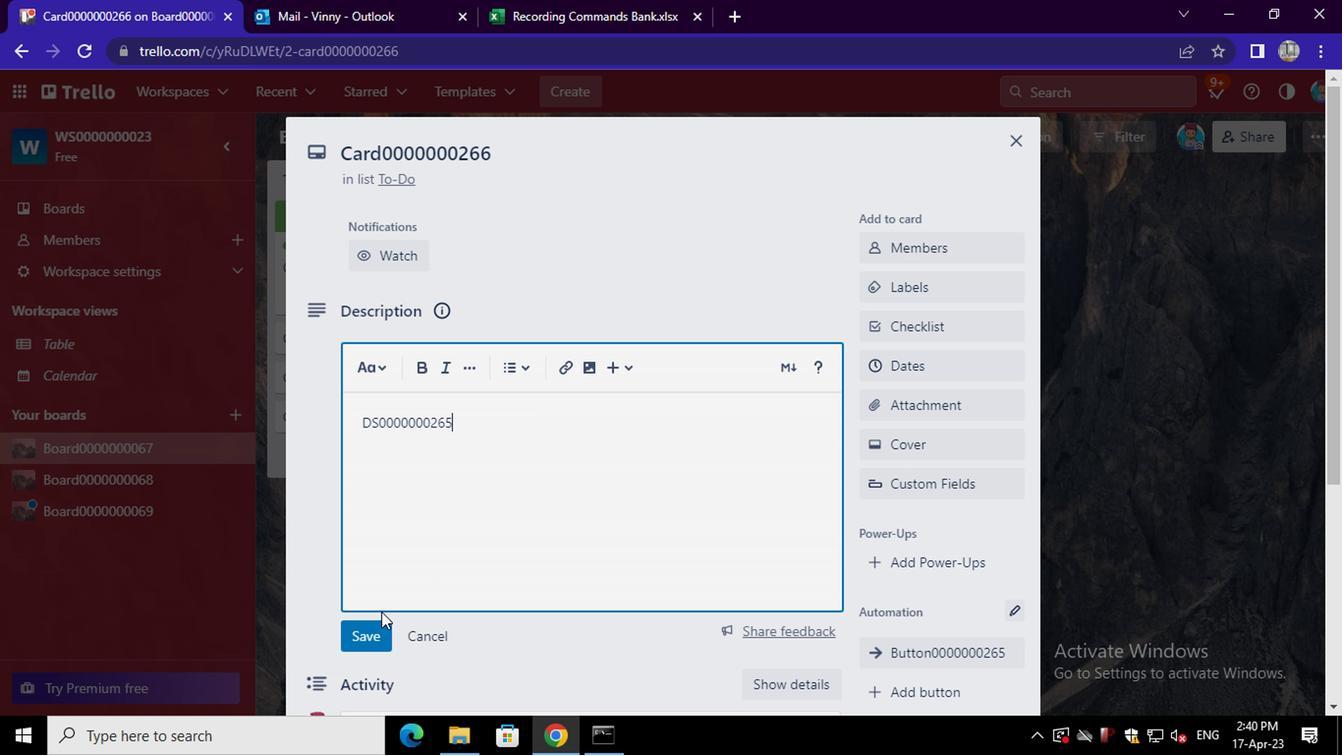 
Action: Mouse pressed left at (369, 609)
Screenshot: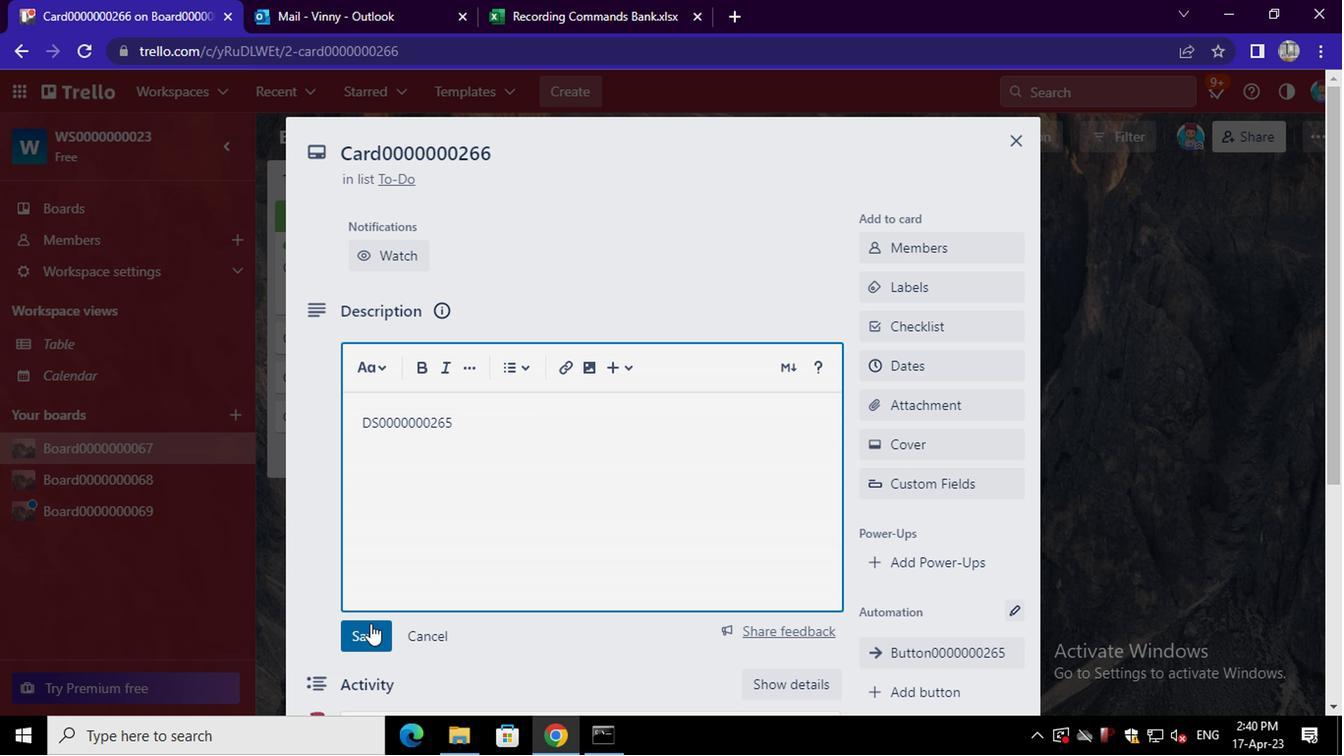 
Action: Mouse moved to (440, 446)
Screenshot: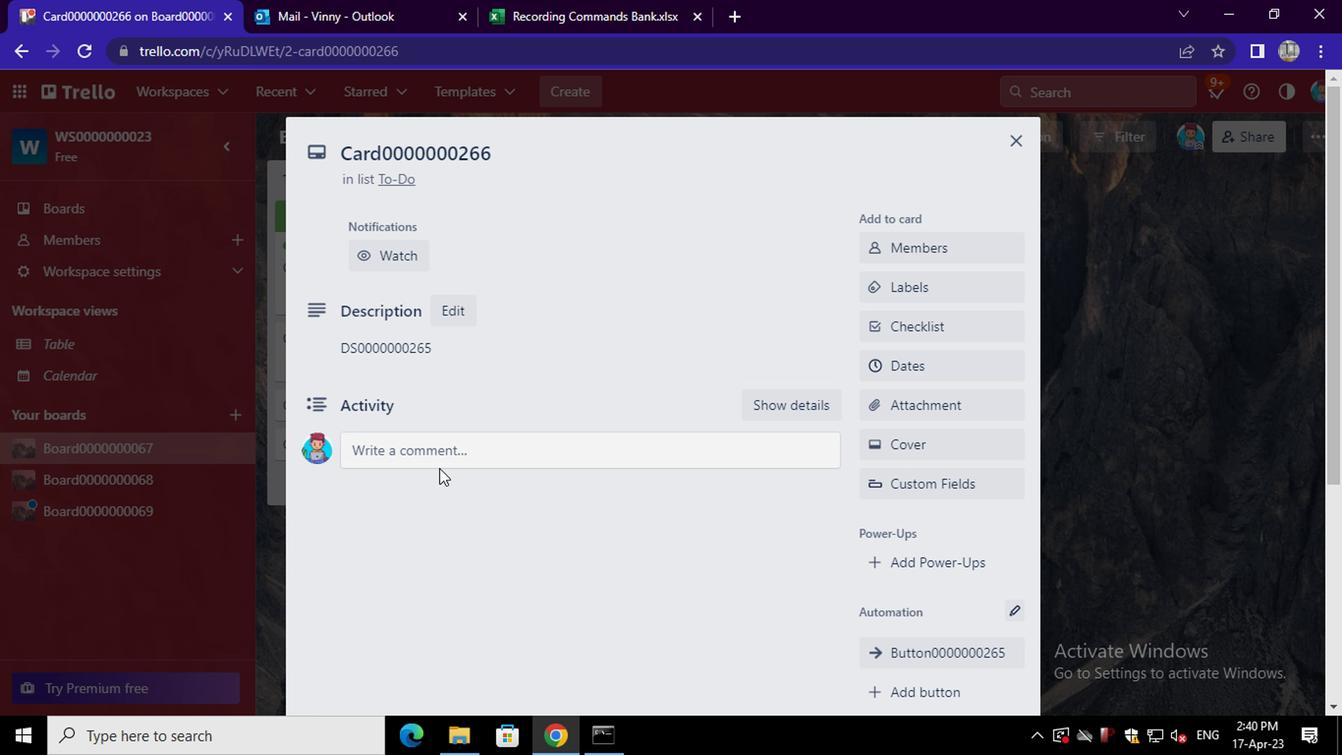 
Action: Mouse pressed left at (440, 446)
Screenshot: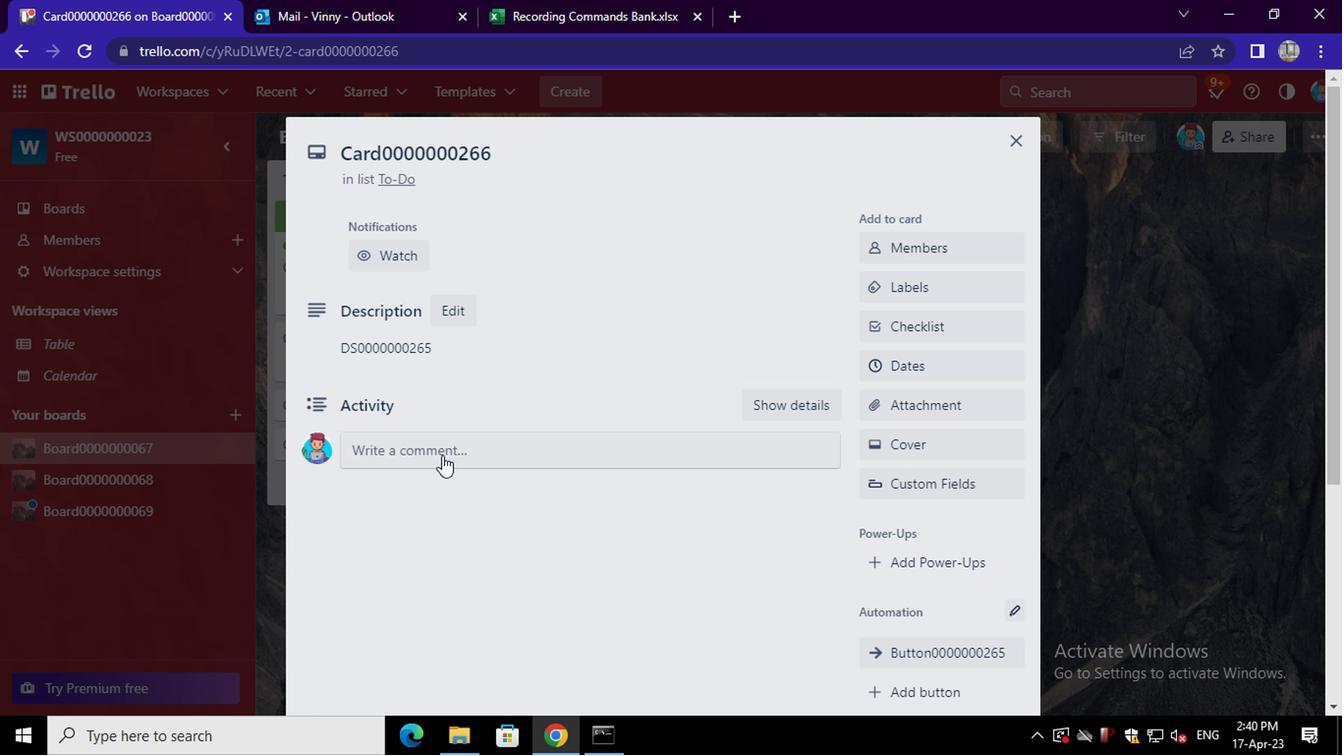 
Action: Mouse moved to (451, 446)
Screenshot: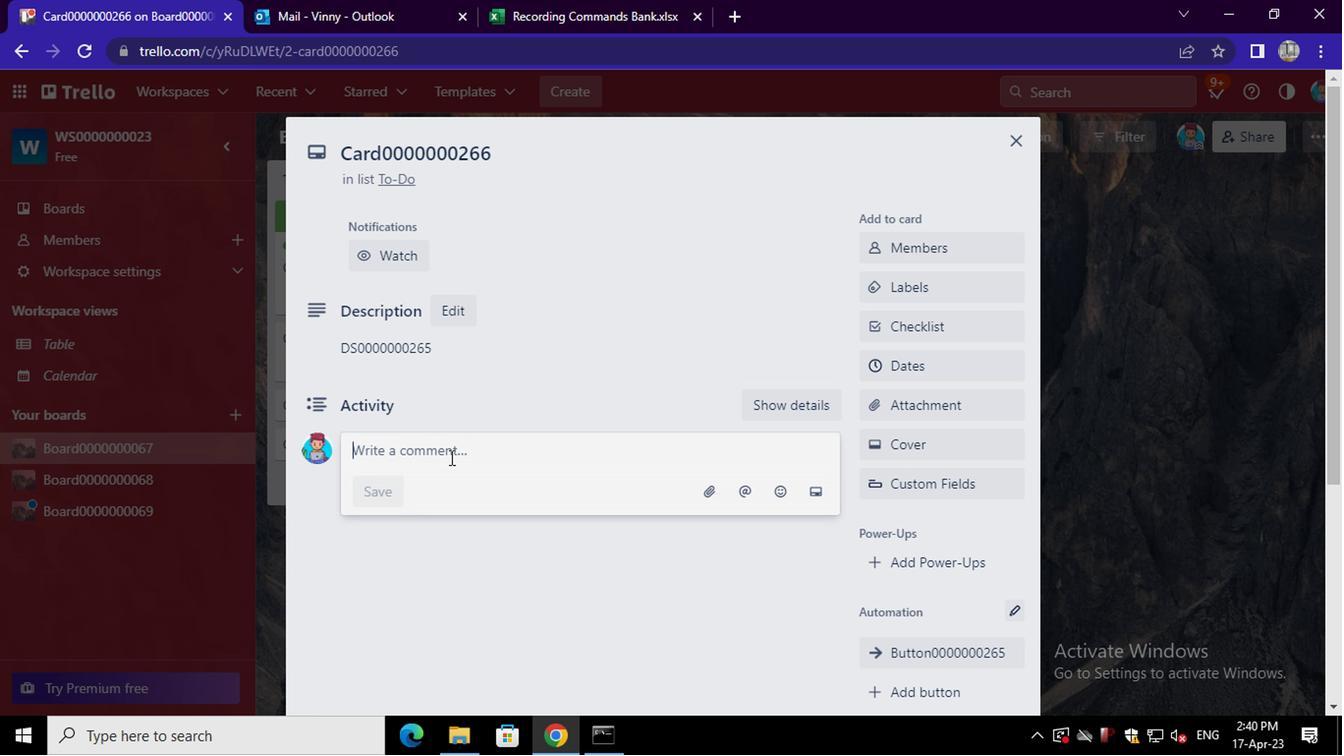 
Action: Mouse pressed left at (451, 446)
Screenshot: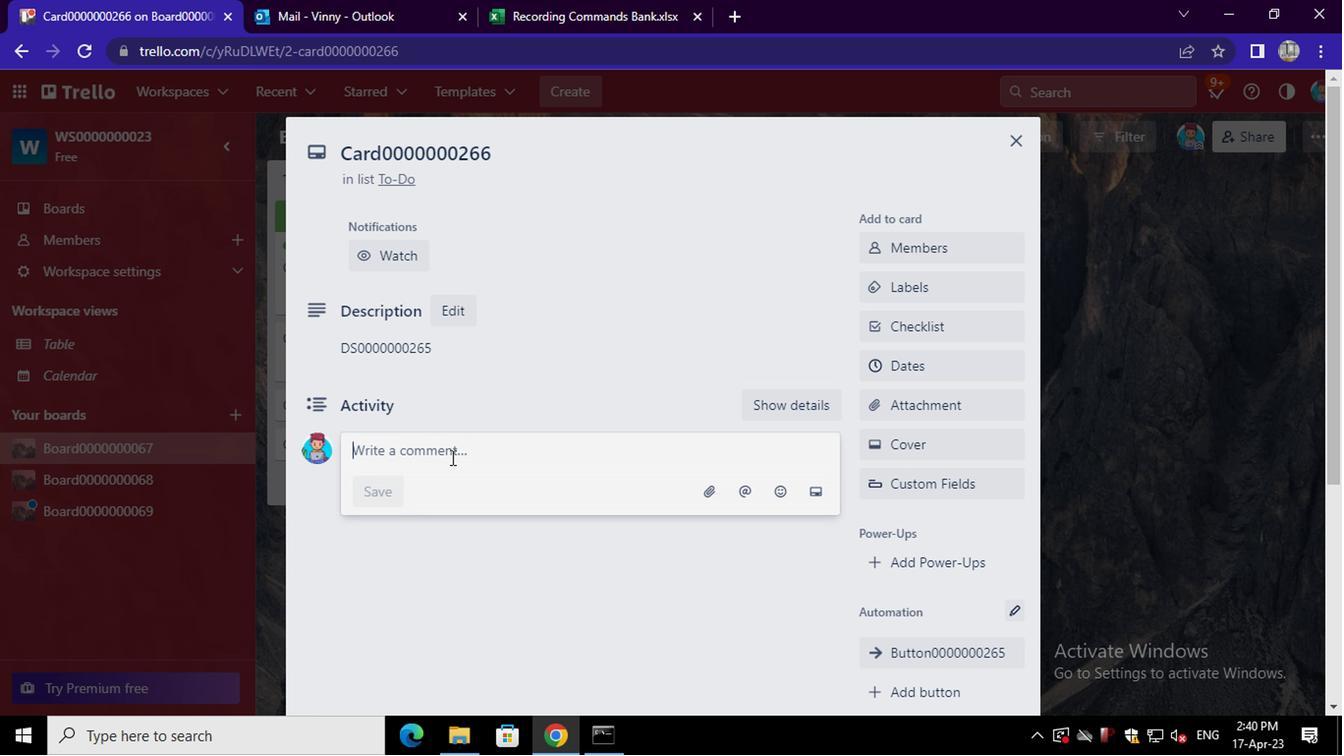 
Action: Key pressed <Key.shift>CM0000000265
Screenshot: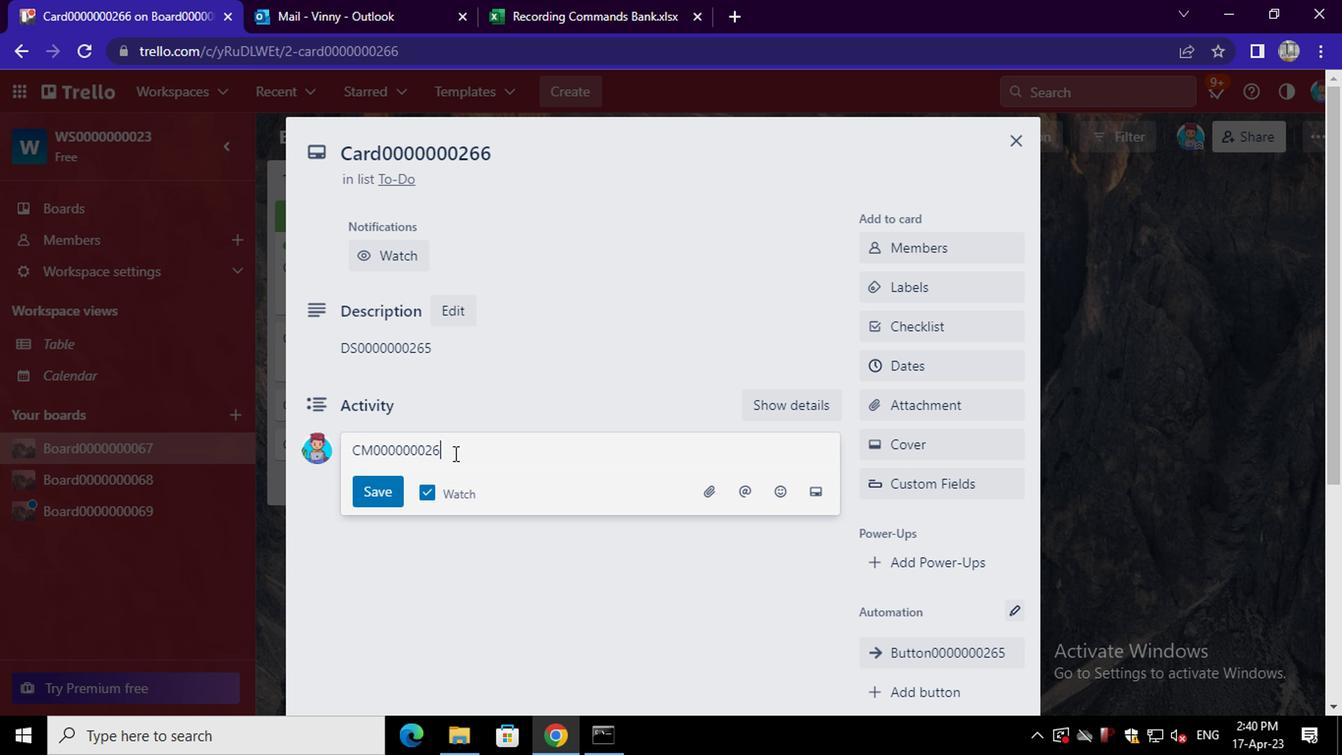 
Action: Mouse moved to (383, 486)
Screenshot: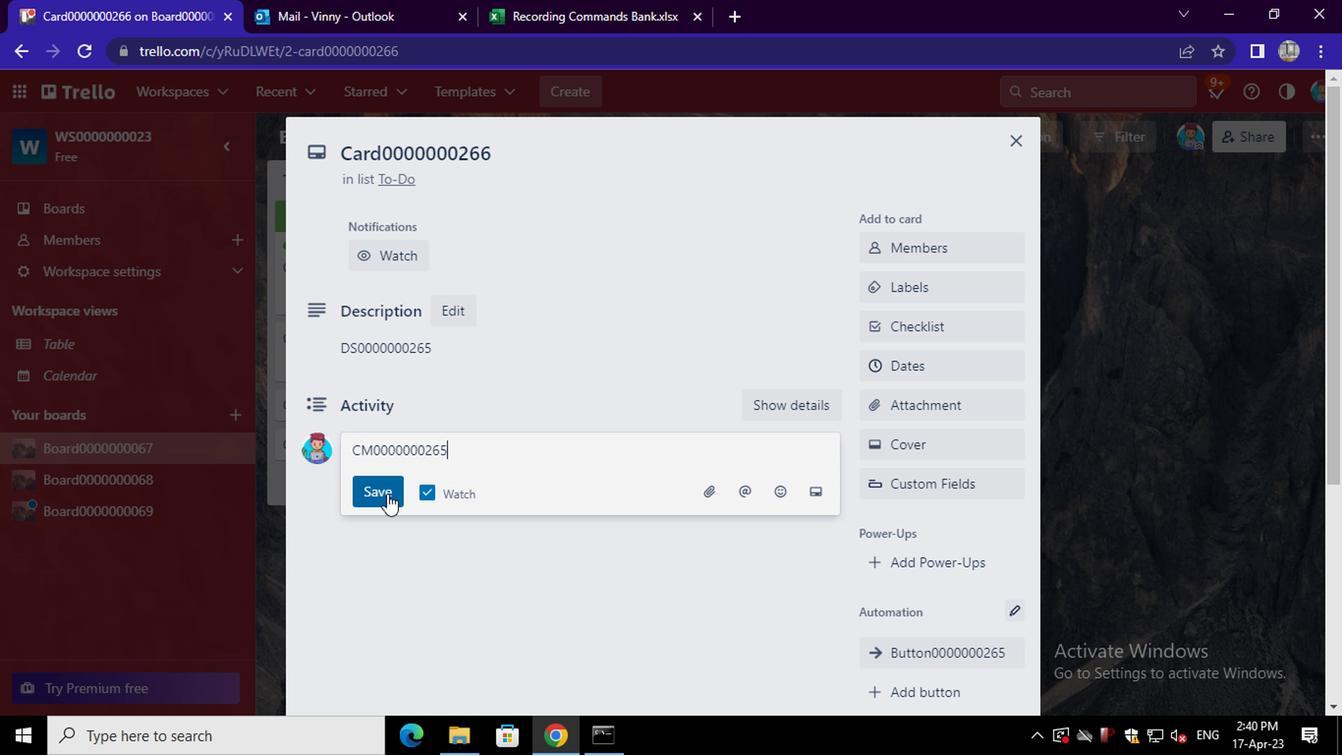 
Action: Mouse pressed left at (383, 486)
Screenshot: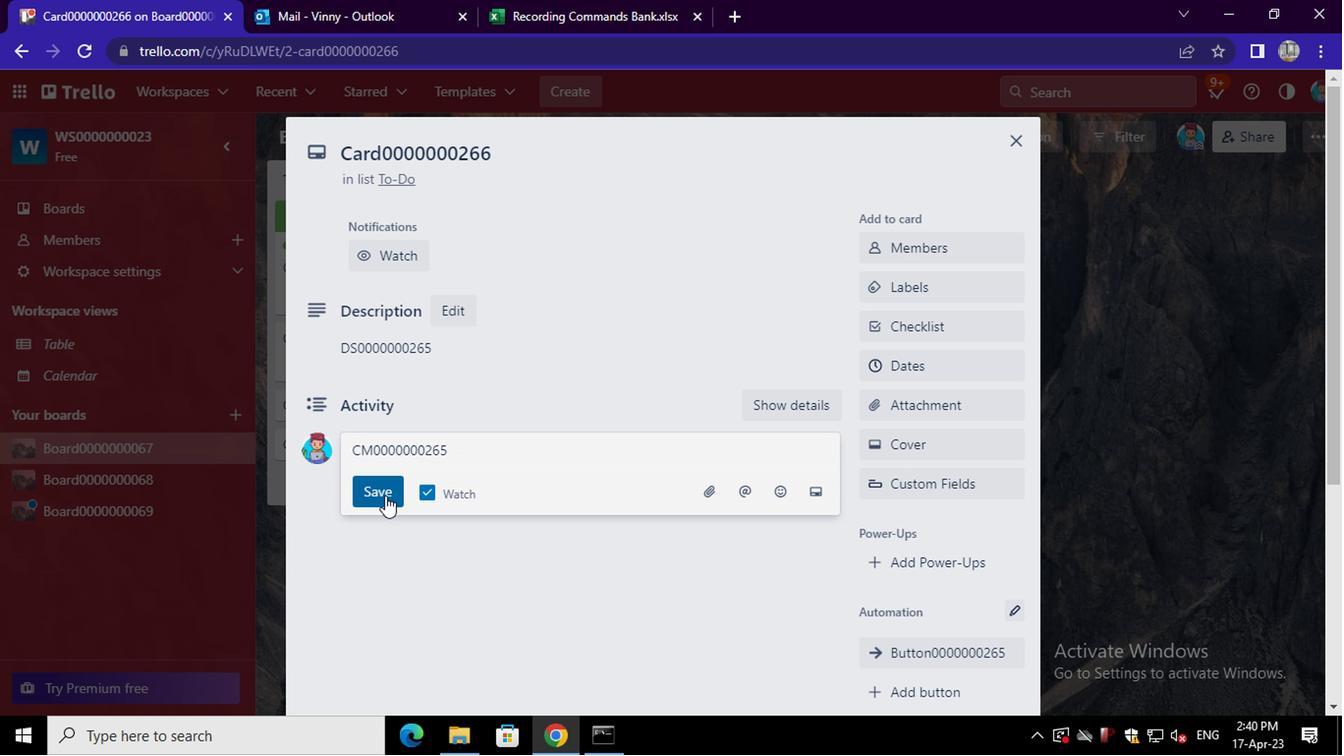 
